 Task: Create new Company, with domain: 'zamorano.edu' and type: 'Other'. Add new contact for this company, with mail Id: 'Krishiv34Garcia@zamorano.edu', First Name: Krishiv, Last name:  Garcia, Job Title: 'Sales Manager', Phone Number: '(305) 555-9018'. Change life cycle stage to  Lead and lead status to  In Progress. Logged in from softage.10@softage.net
Action: Mouse moved to (94, 70)
Screenshot: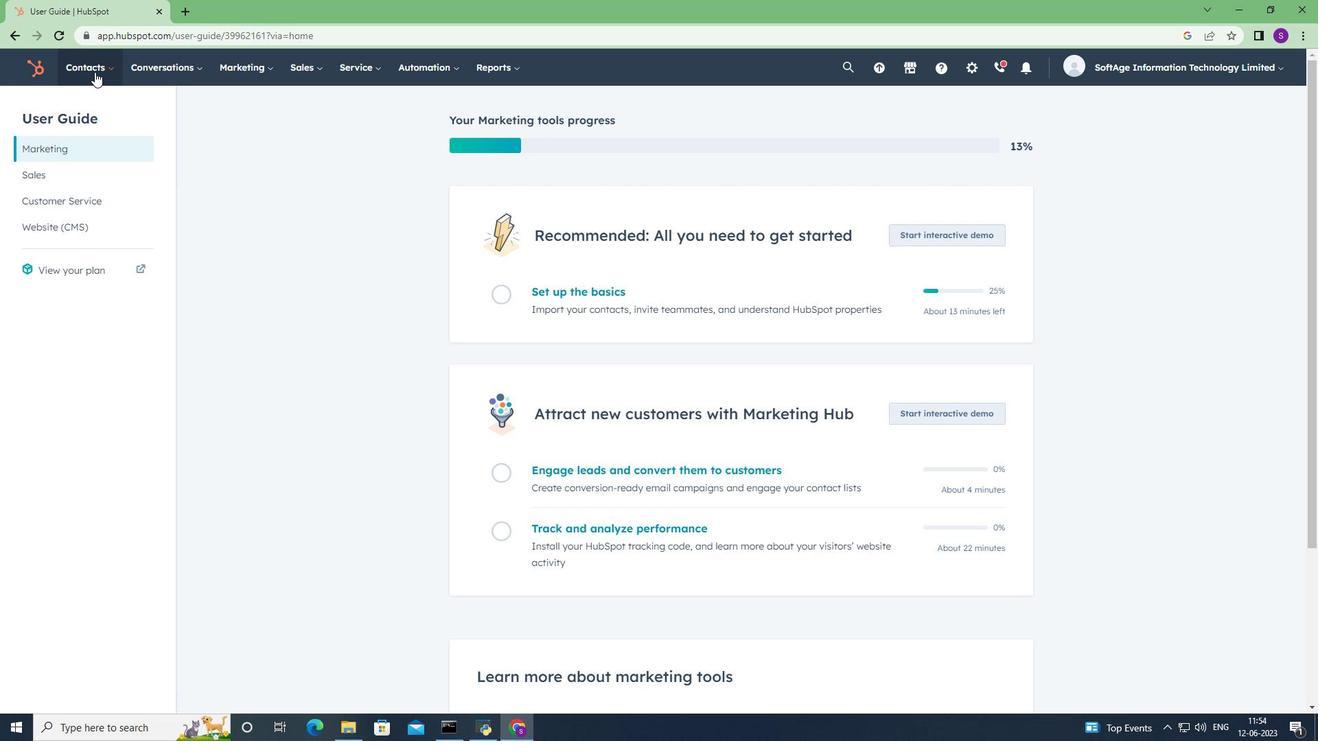
Action: Mouse pressed left at (94, 70)
Screenshot: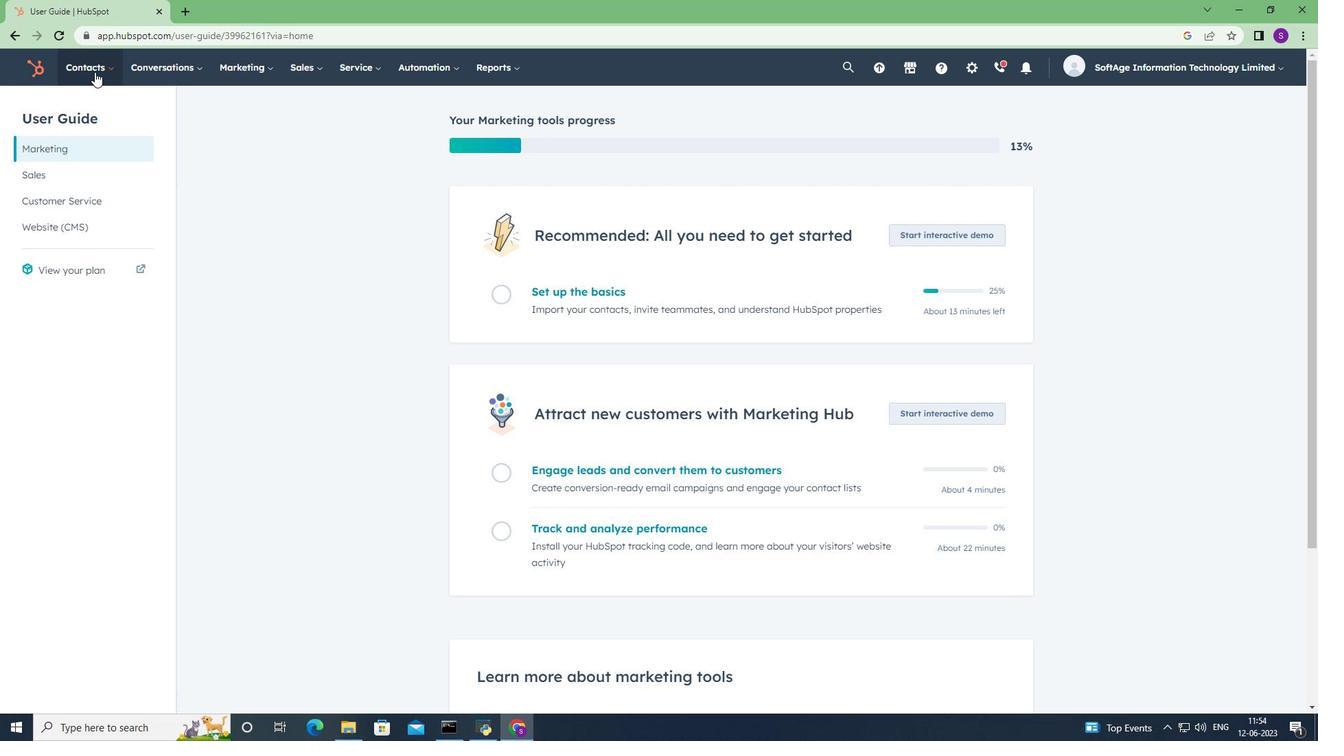 
Action: Mouse moved to (105, 142)
Screenshot: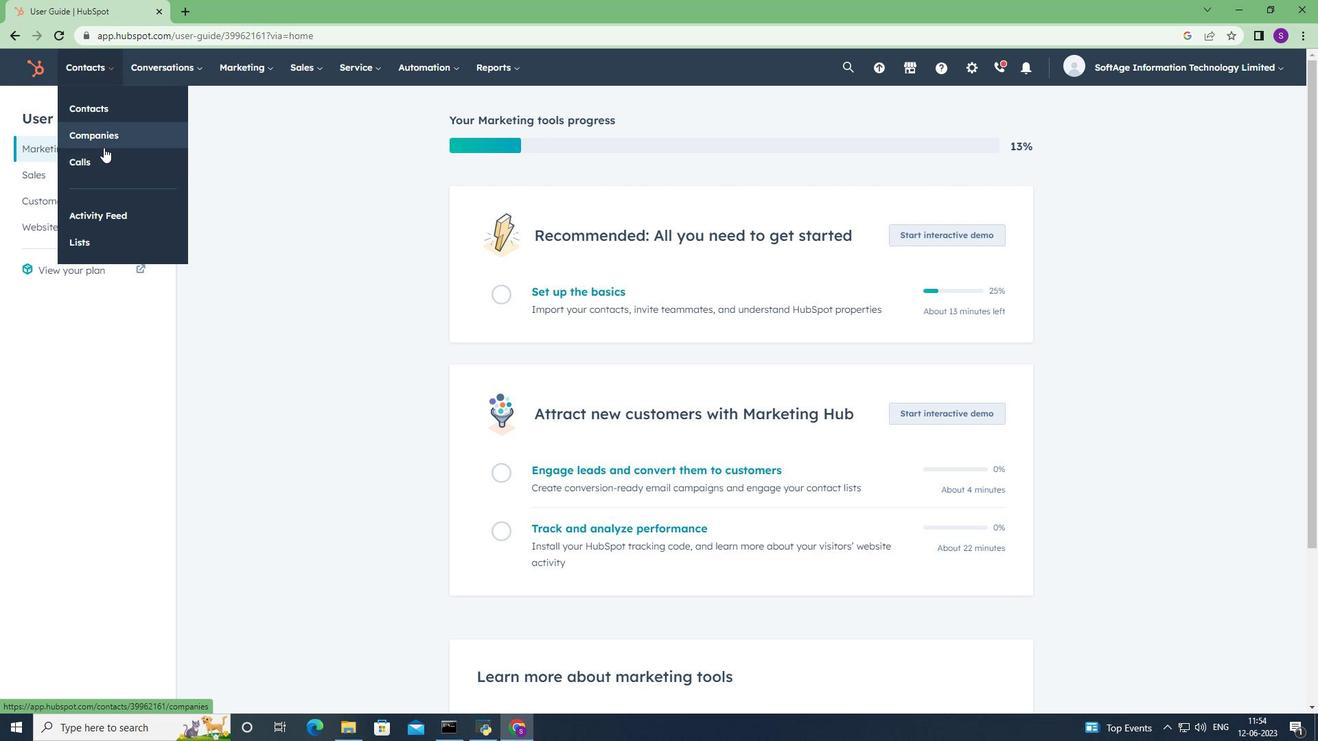 
Action: Mouse pressed left at (105, 142)
Screenshot: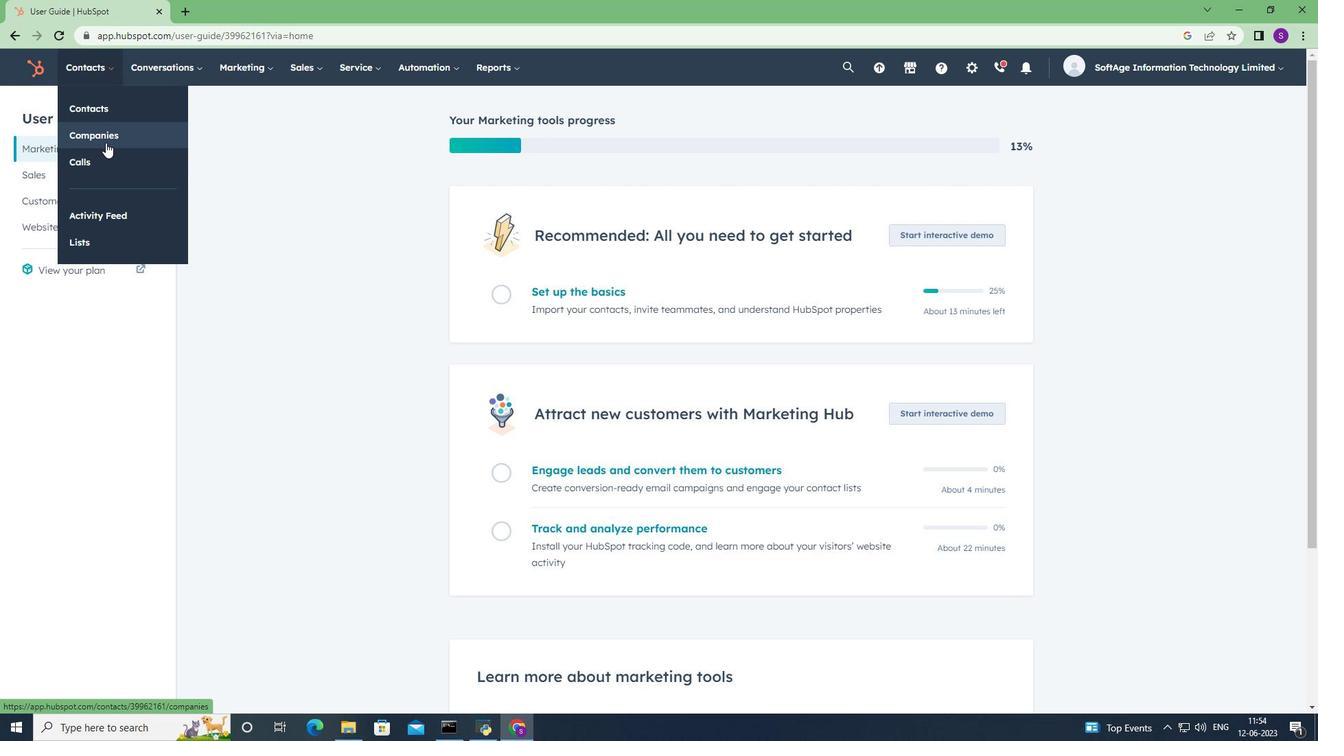
Action: Mouse moved to (1245, 115)
Screenshot: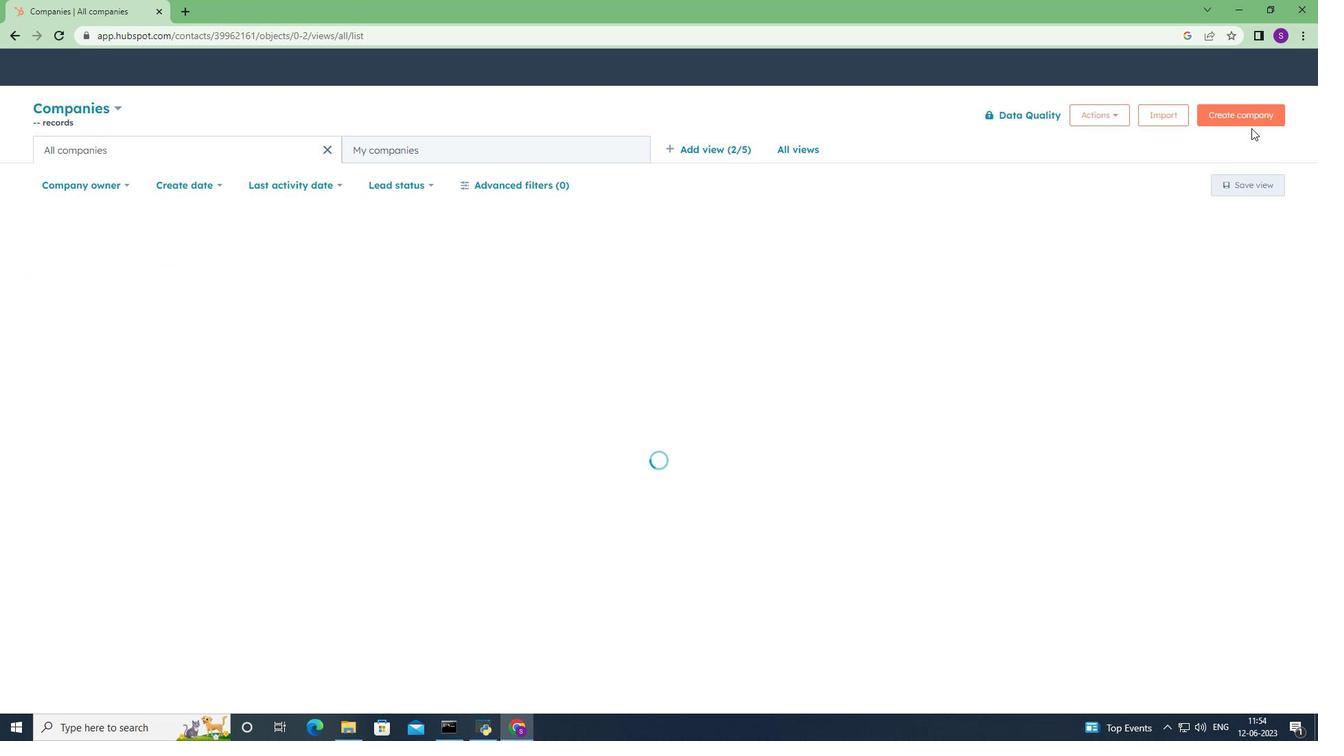 
Action: Mouse pressed left at (1245, 115)
Screenshot: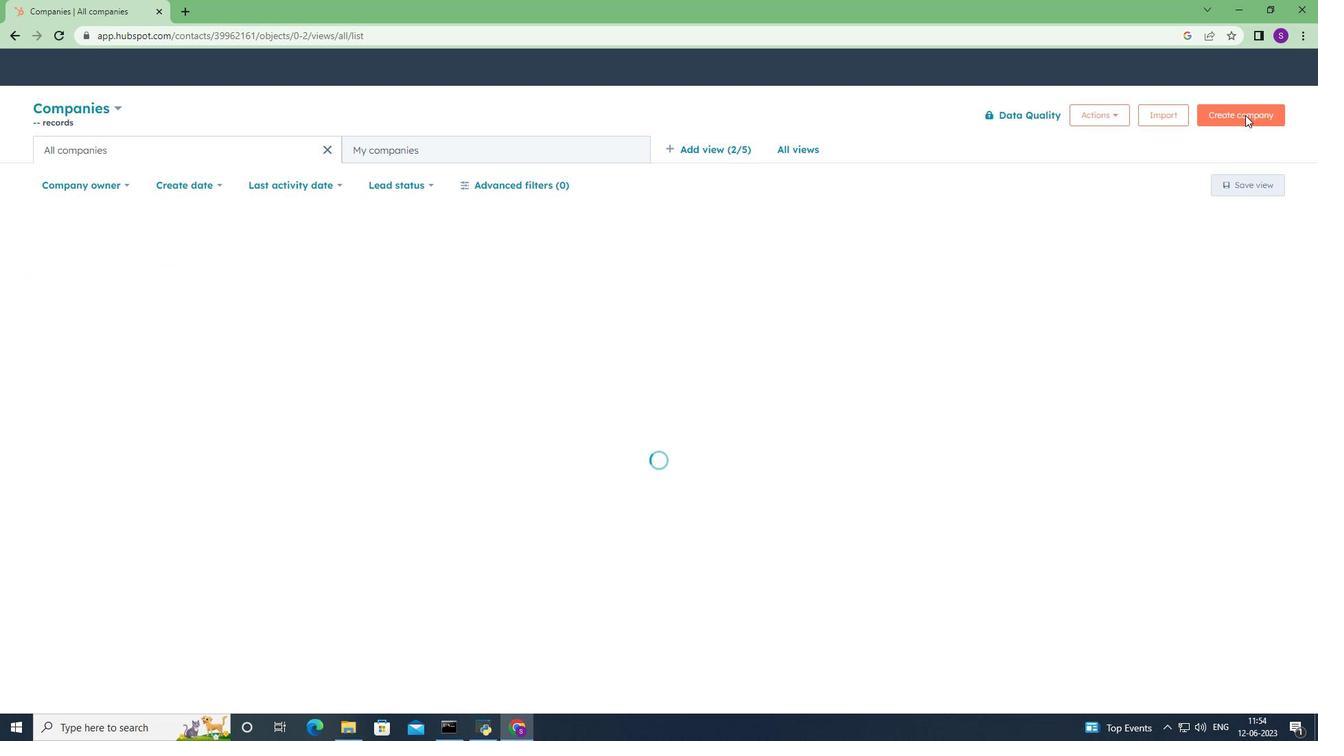 
Action: Mouse moved to (961, 174)
Screenshot: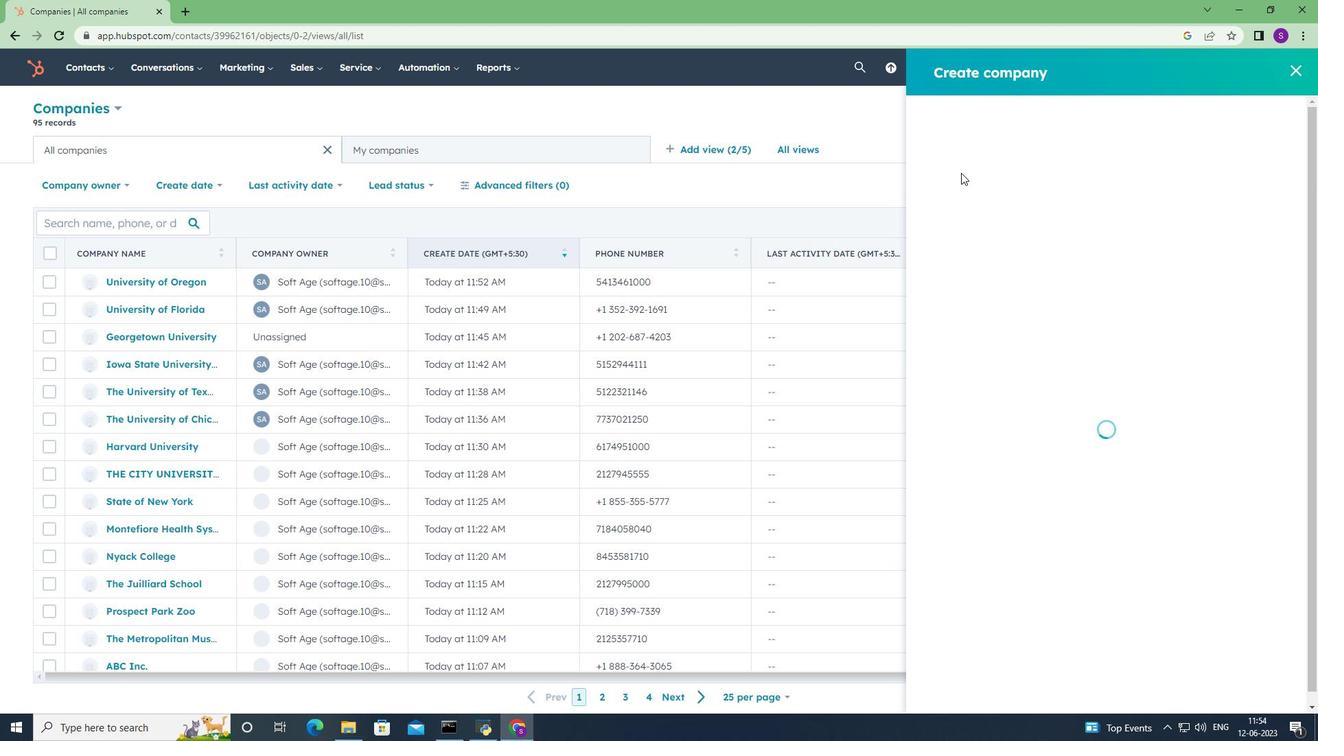 
Action: Mouse pressed left at (961, 174)
Screenshot: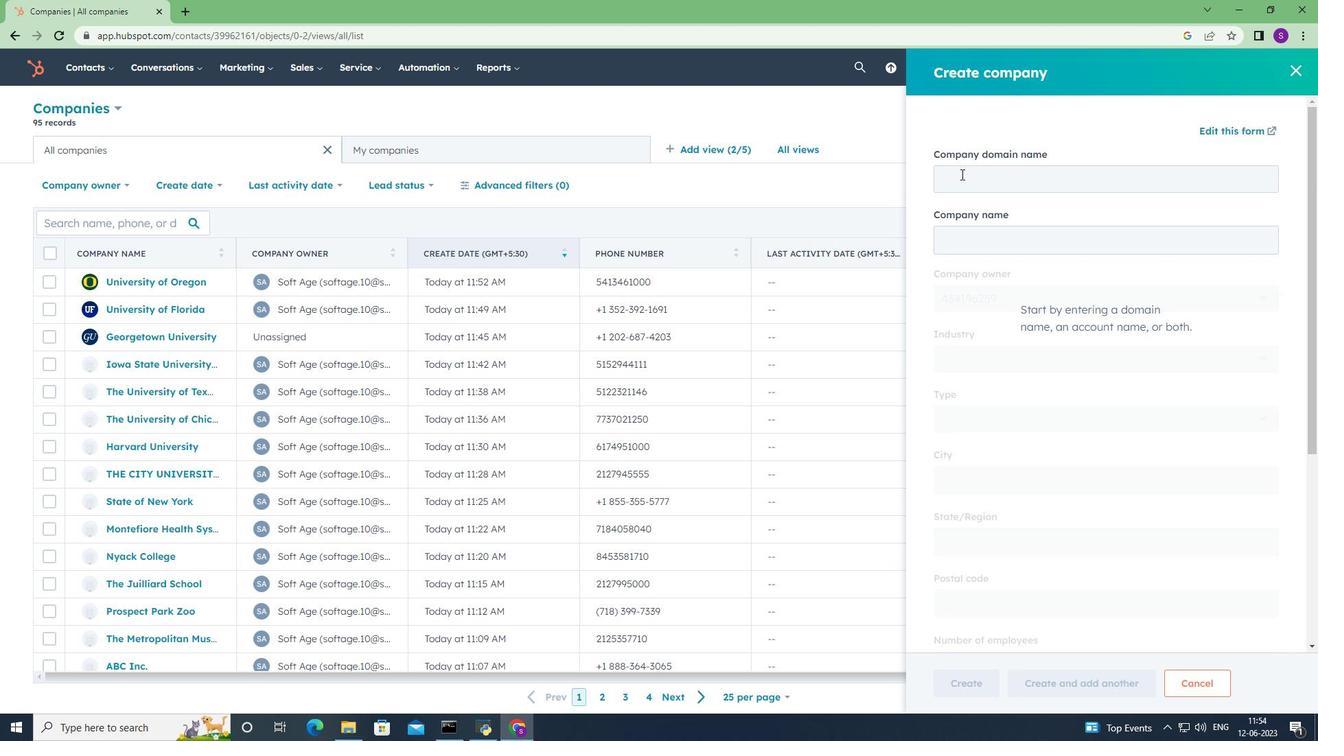 
Action: Key pressed zamorano.edu
Screenshot: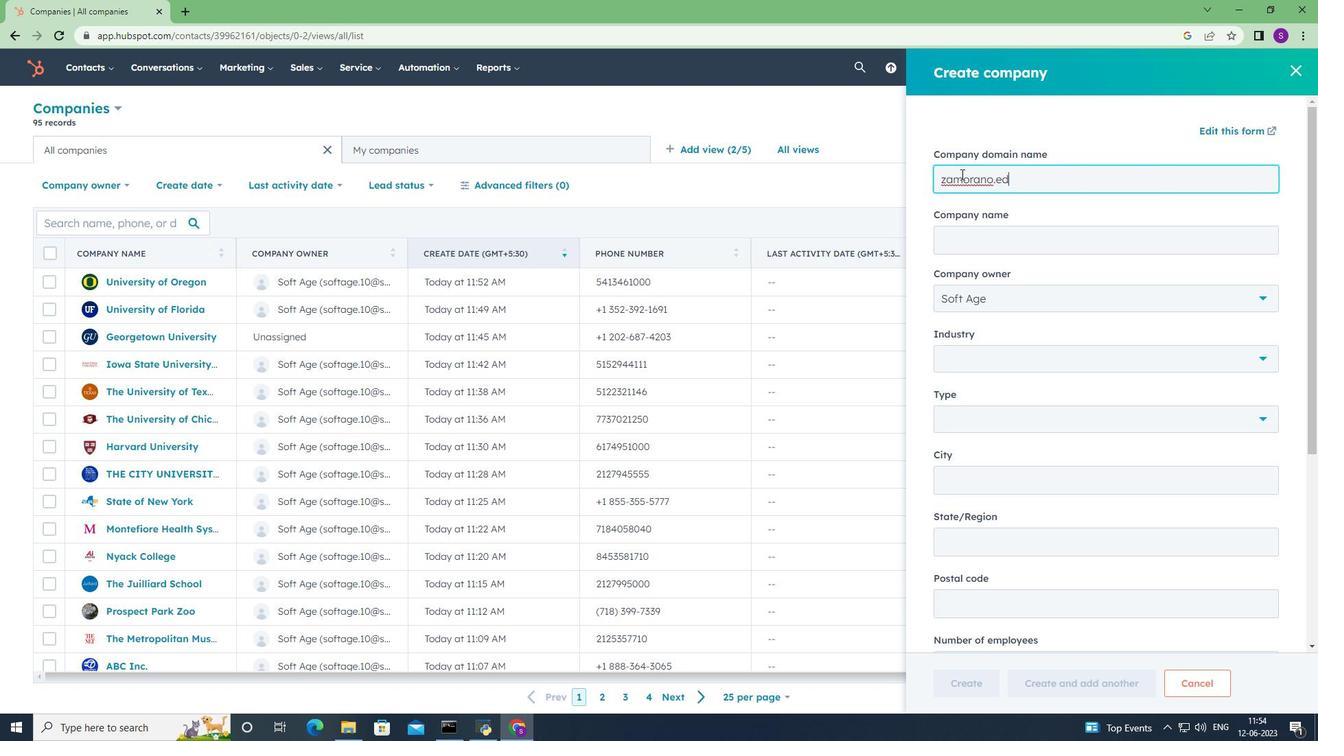
Action: Mouse moved to (998, 262)
Screenshot: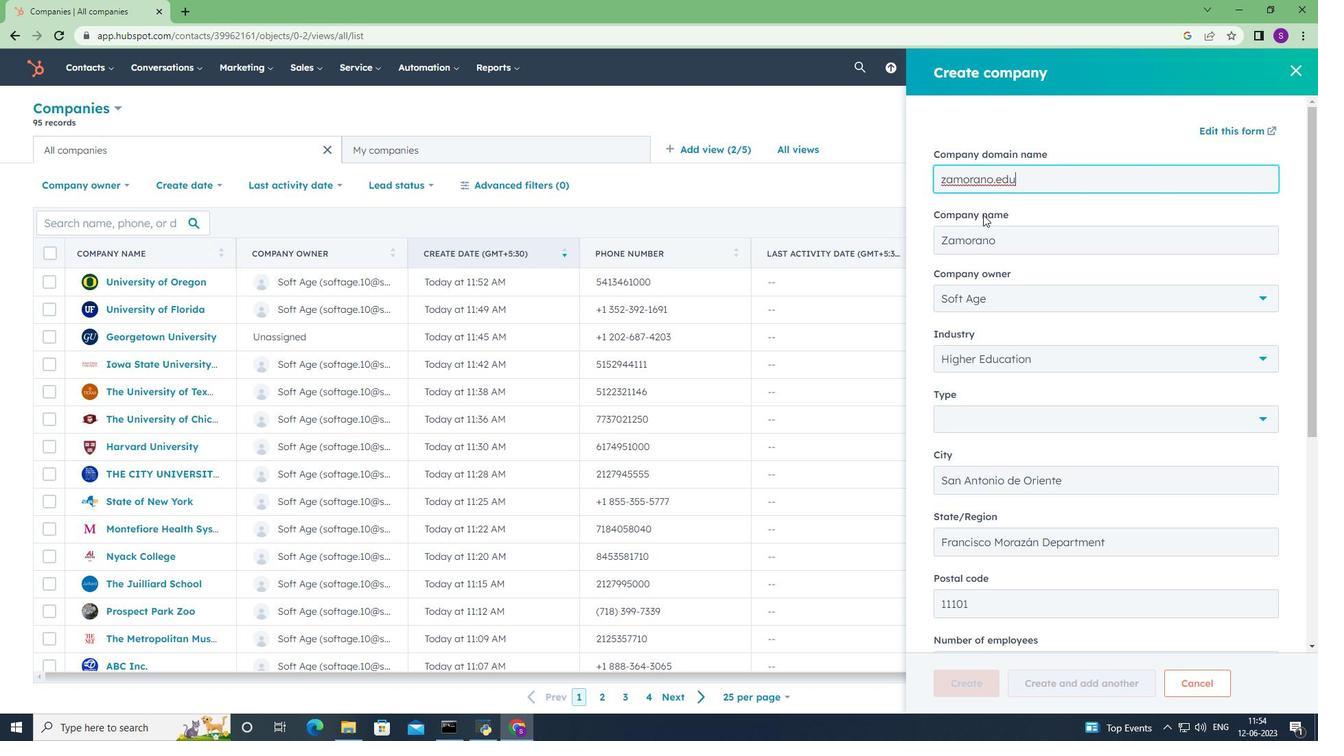 
Action: Mouse scrolled (998, 262) with delta (0, 0)
Screenshot: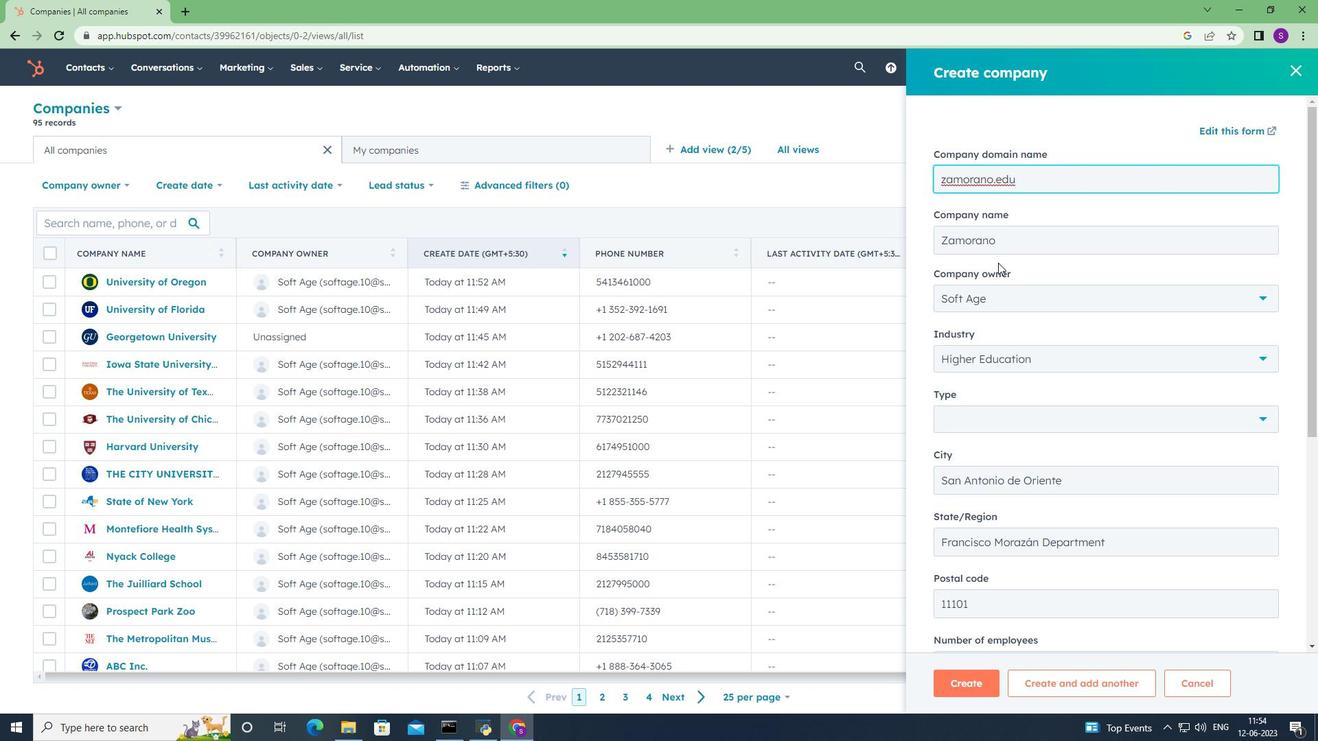 
Action: Mouse moved to (997, 262)
Screenshot: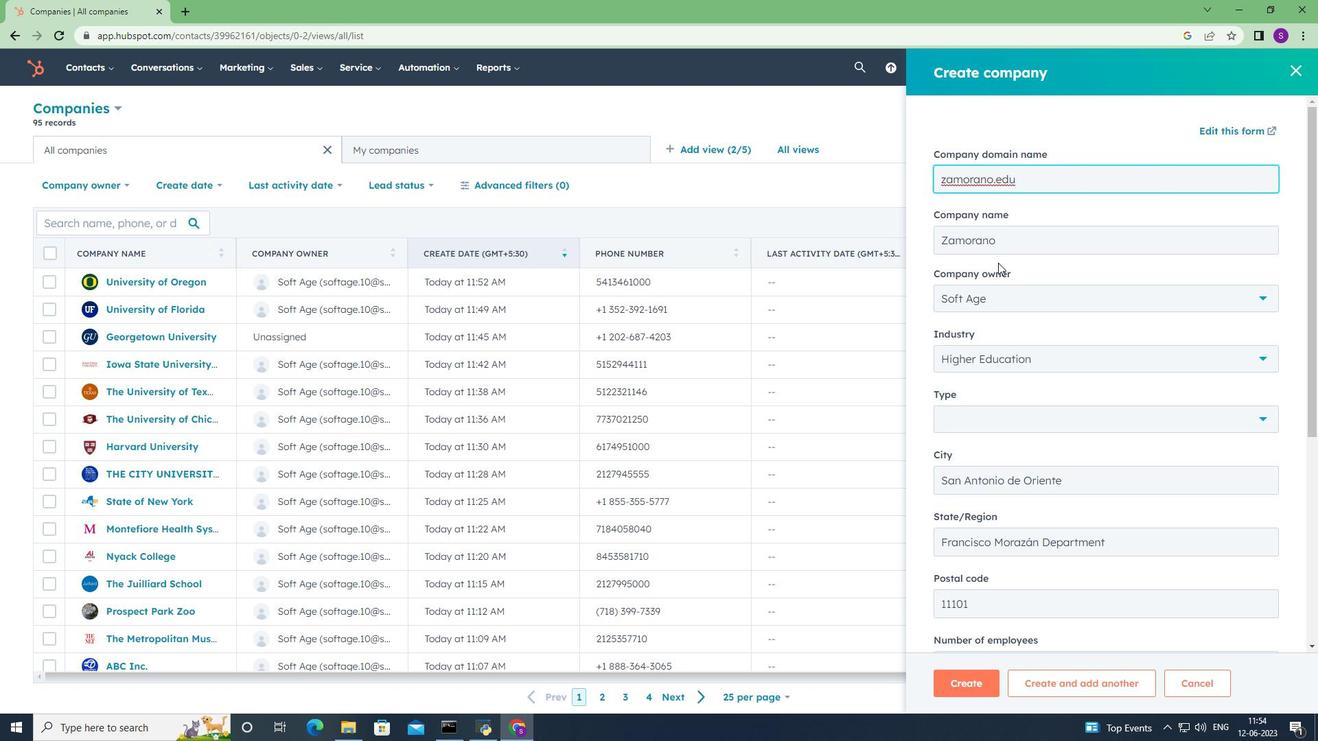 
Action: Mouse scrolled (997, 262) with delta (0, 0)
Screenshot: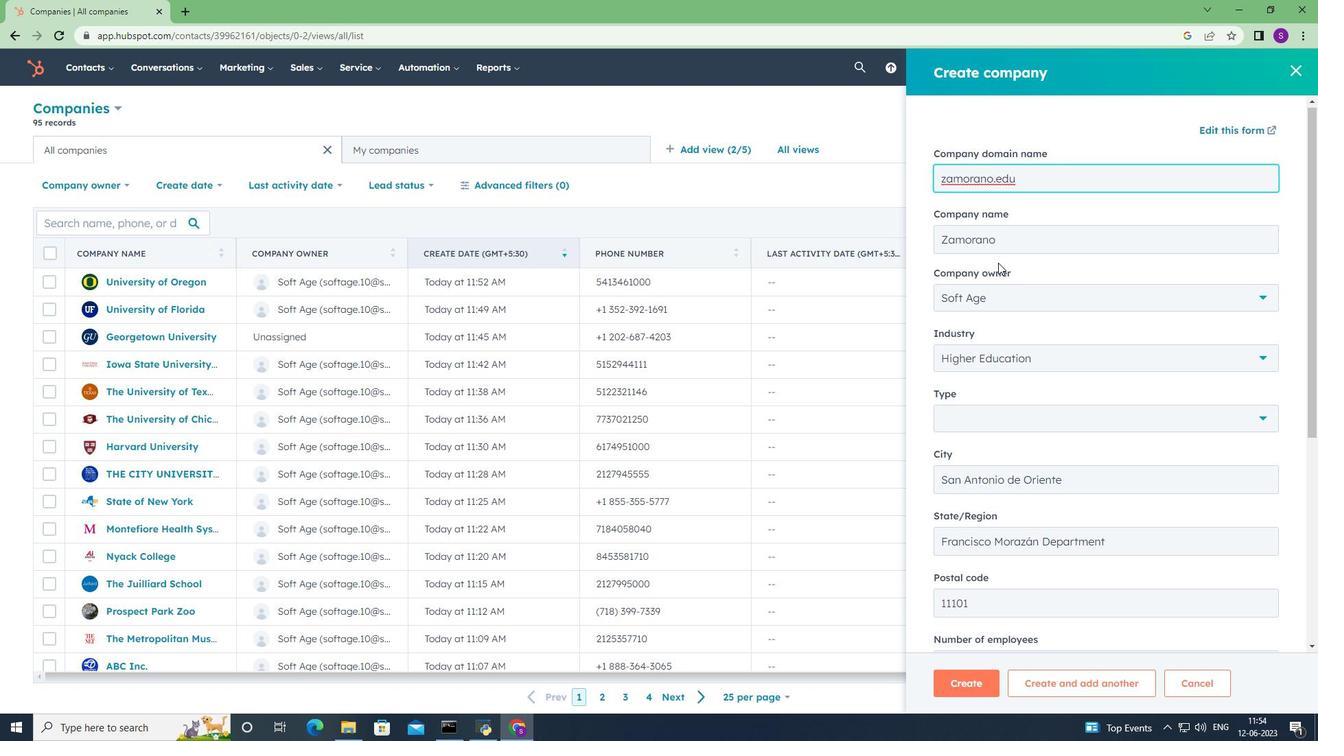 
Action: Mouse moved to (998, 284)
Screenshot: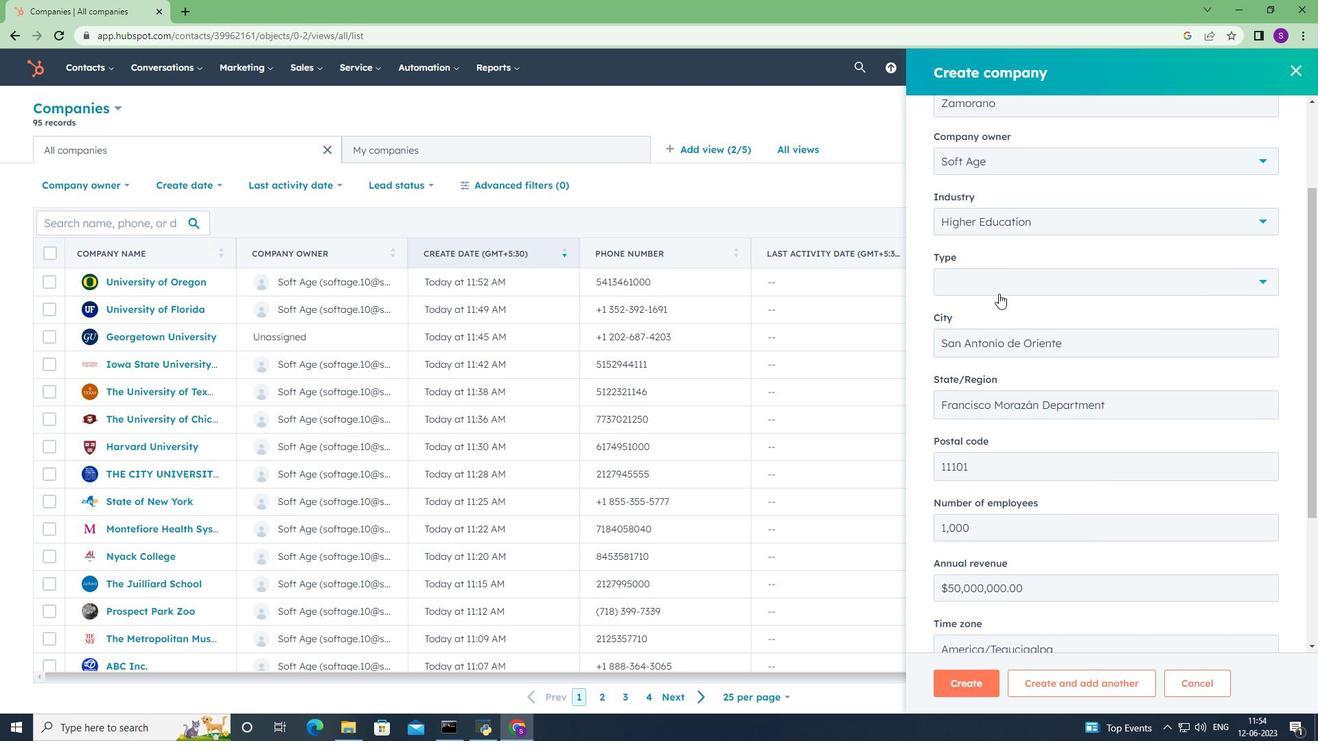 
Action: Mouse pressed left at (998, 284)
Screenshot: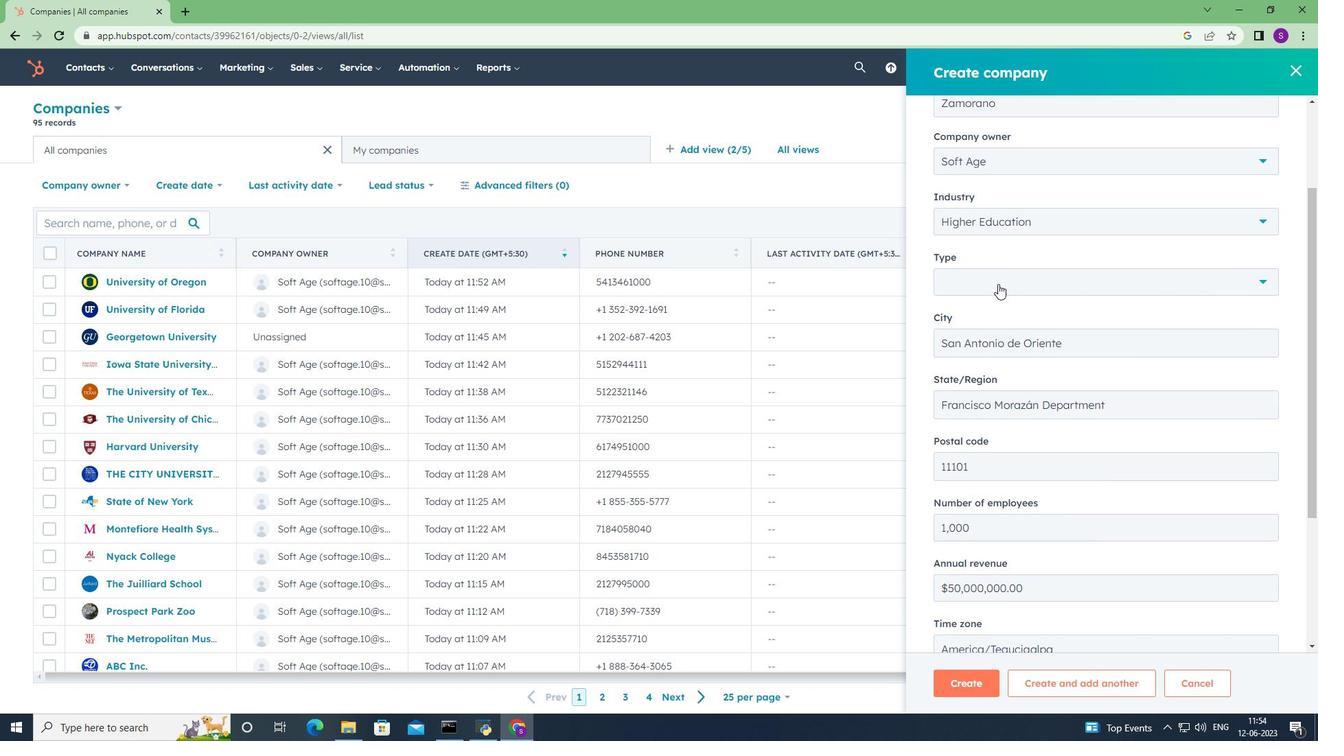 
Action: Mouse moved to (994, 310)
Screenshot: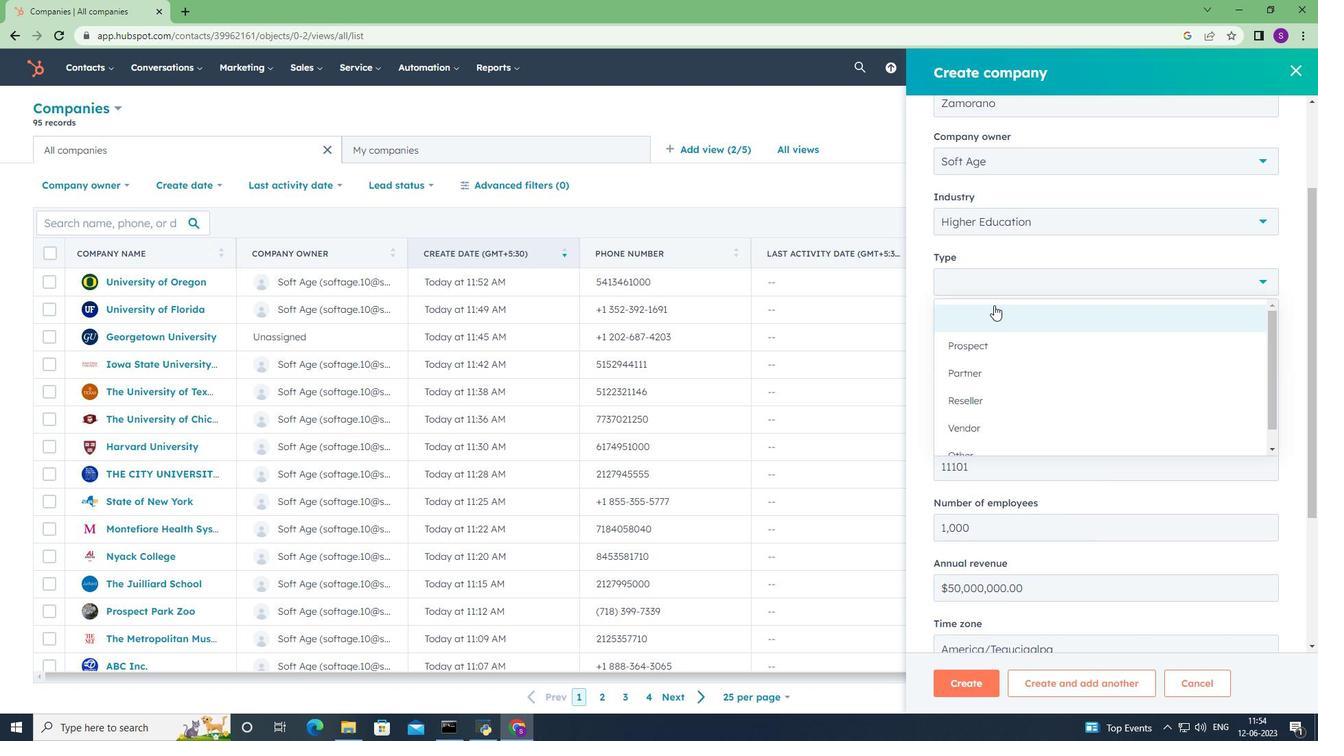 
Action: Mouse scrolled (994, 309) with delta (0, 0)
Screenshot: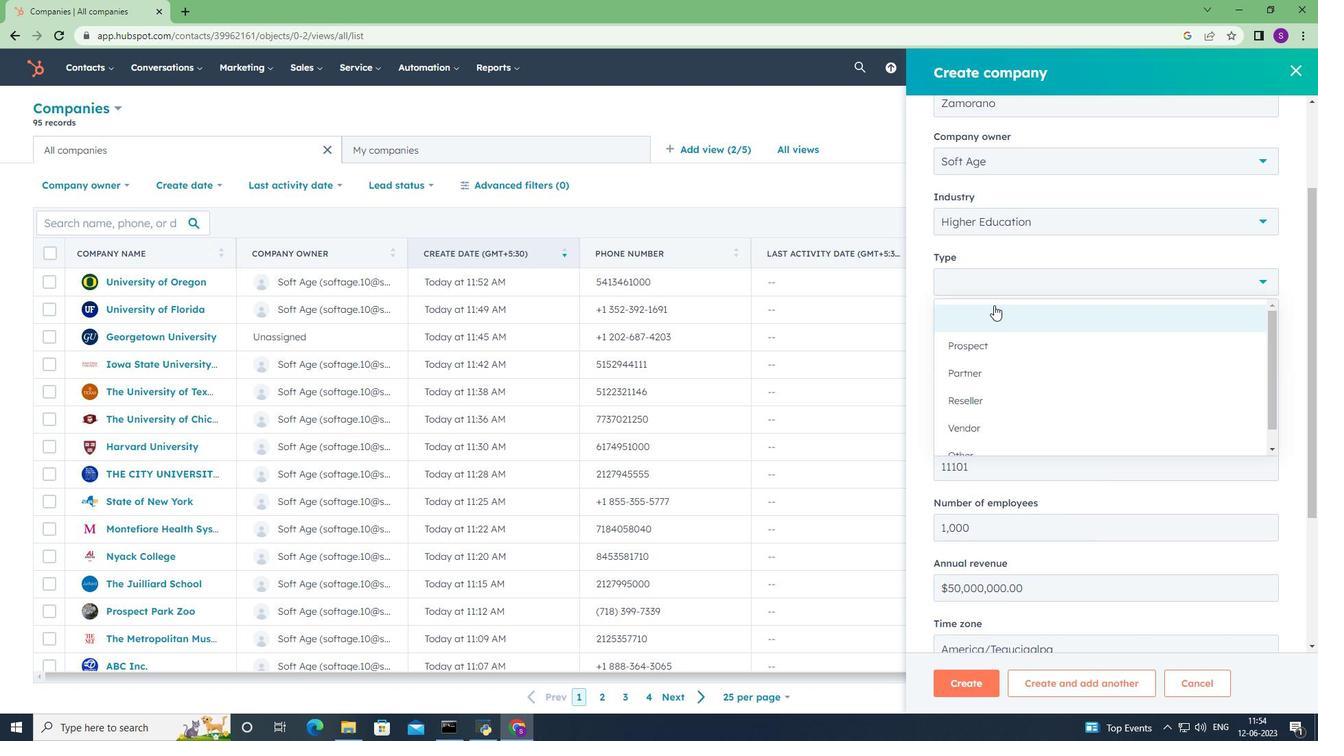 
Action: Mouse moved to (994, 324)
Screenshot: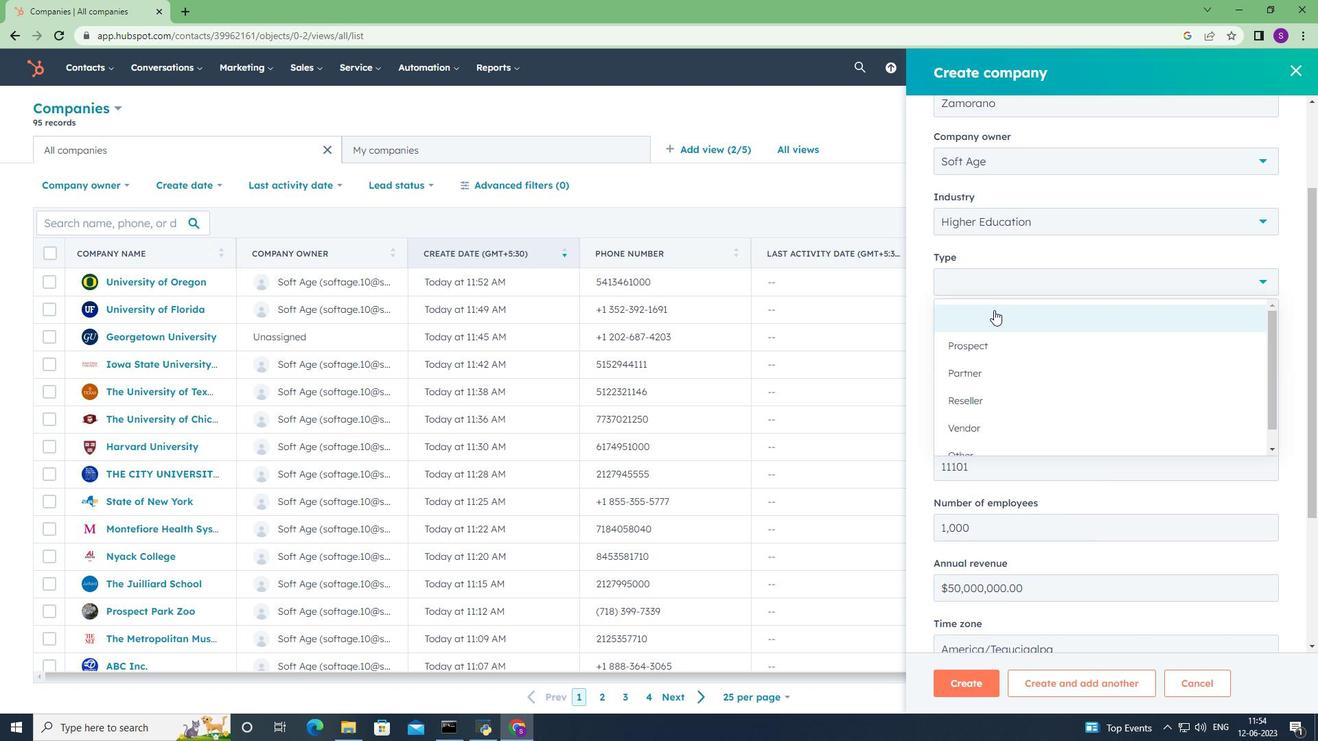 
Action: Mouse scrolled (994, 317) with delta (0, 0)
Screenshot: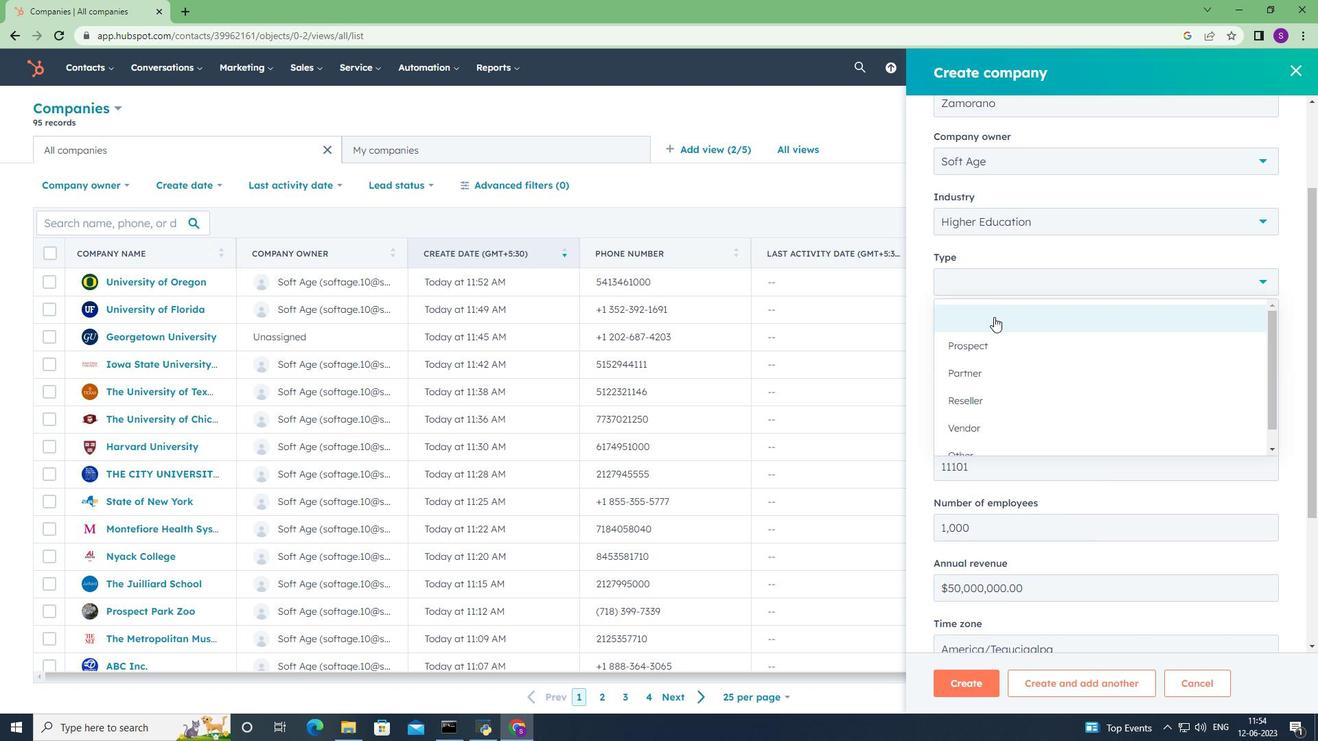 
Action: Mouse moved to (994, 324)
Screenshot: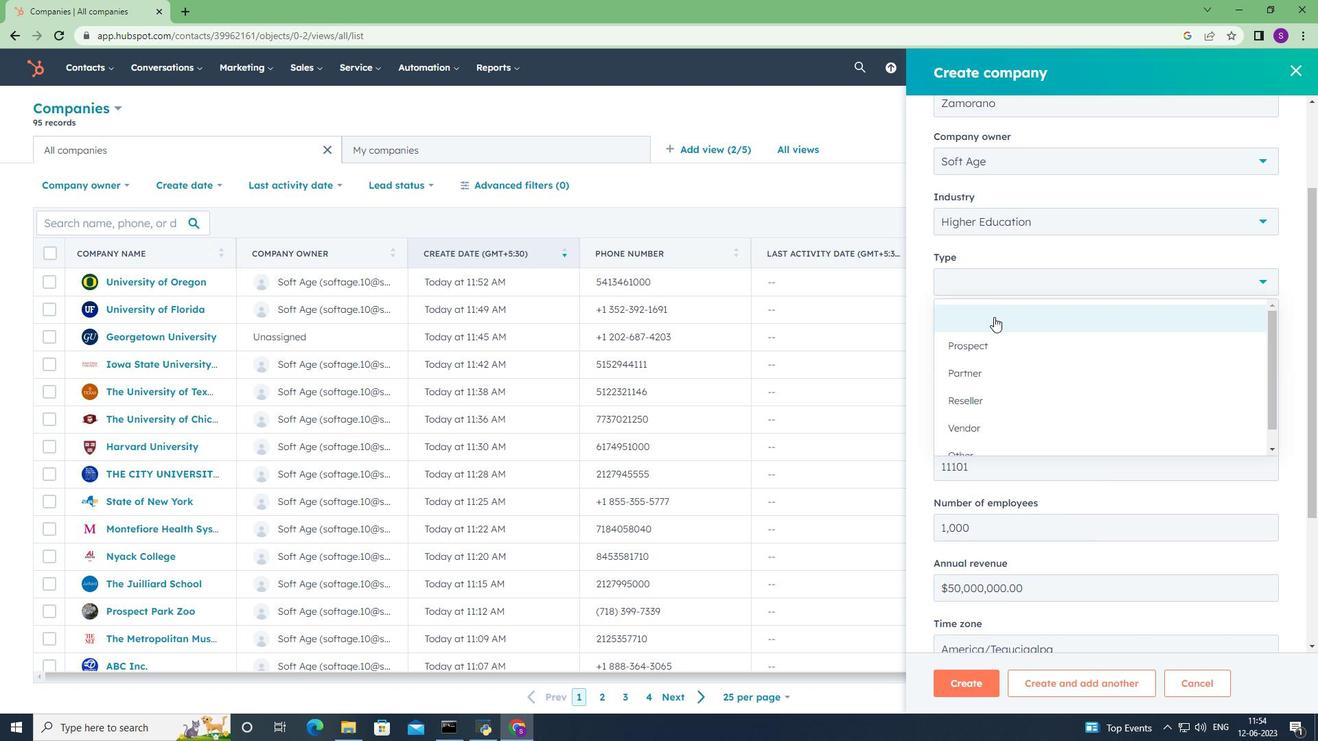 
Action: Mouse scrolled (994, 322) with delta (0, 0)
Screenshot: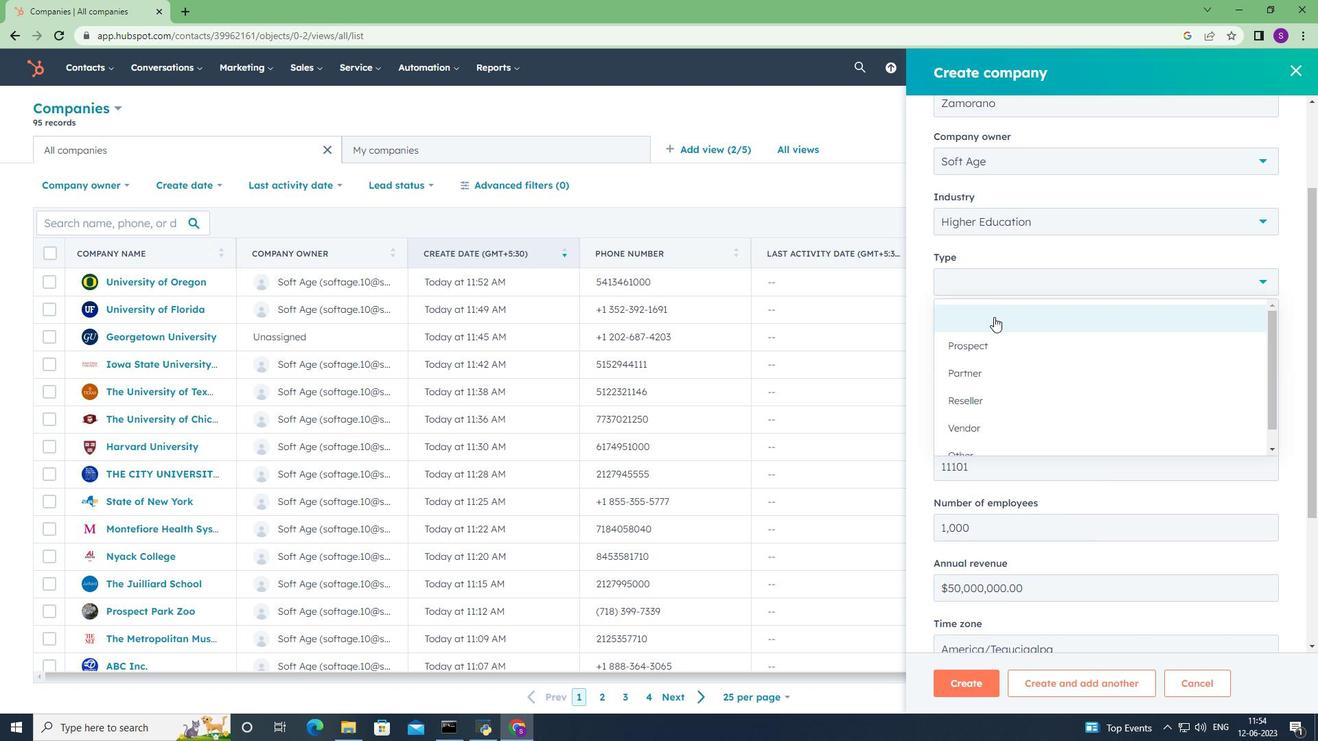 
Action: Mouse moved to (994, 449)
Screenshot: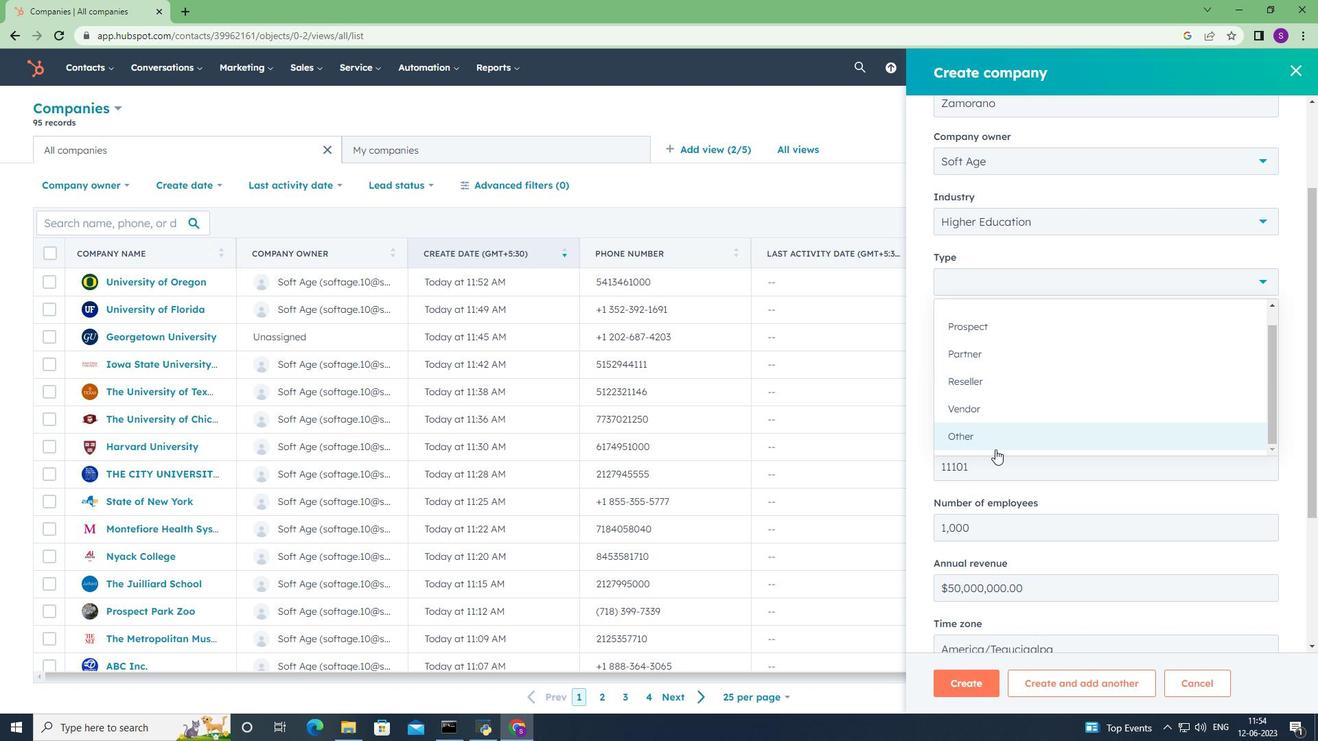 
Action: Mouse pressed left at (994, 449)
Screenshot: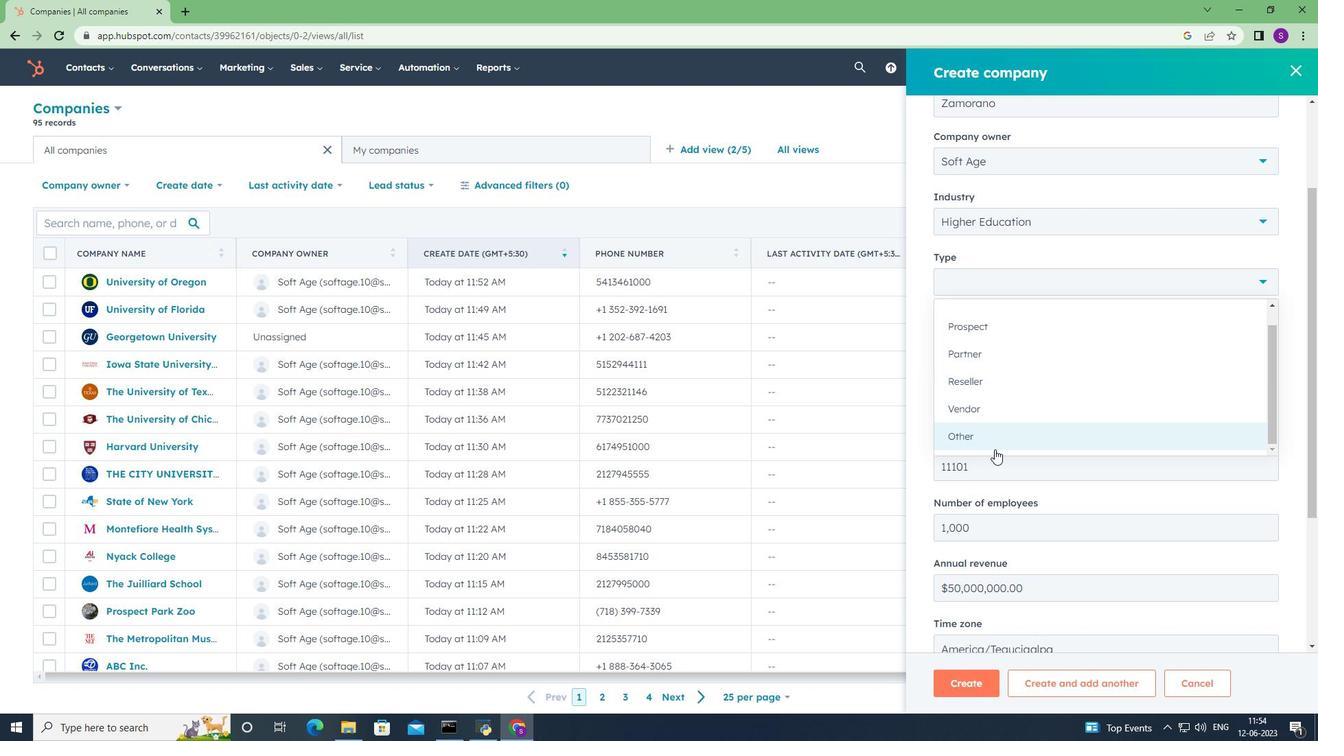 
Action: Mouse scrolled (994, 448) with delta (0, 0)
Screenshot: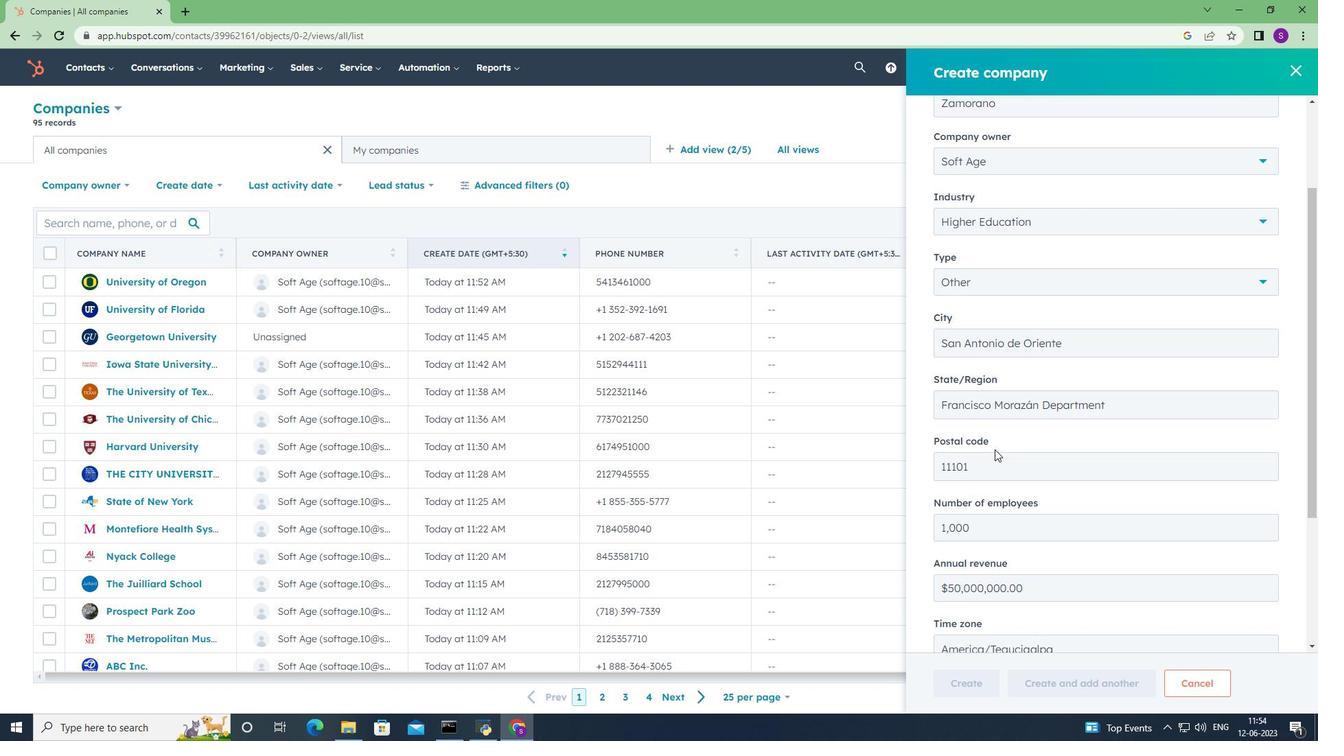 
Action: Mouse scrolled (994, 448) with delta (0, 0)
Screenshot: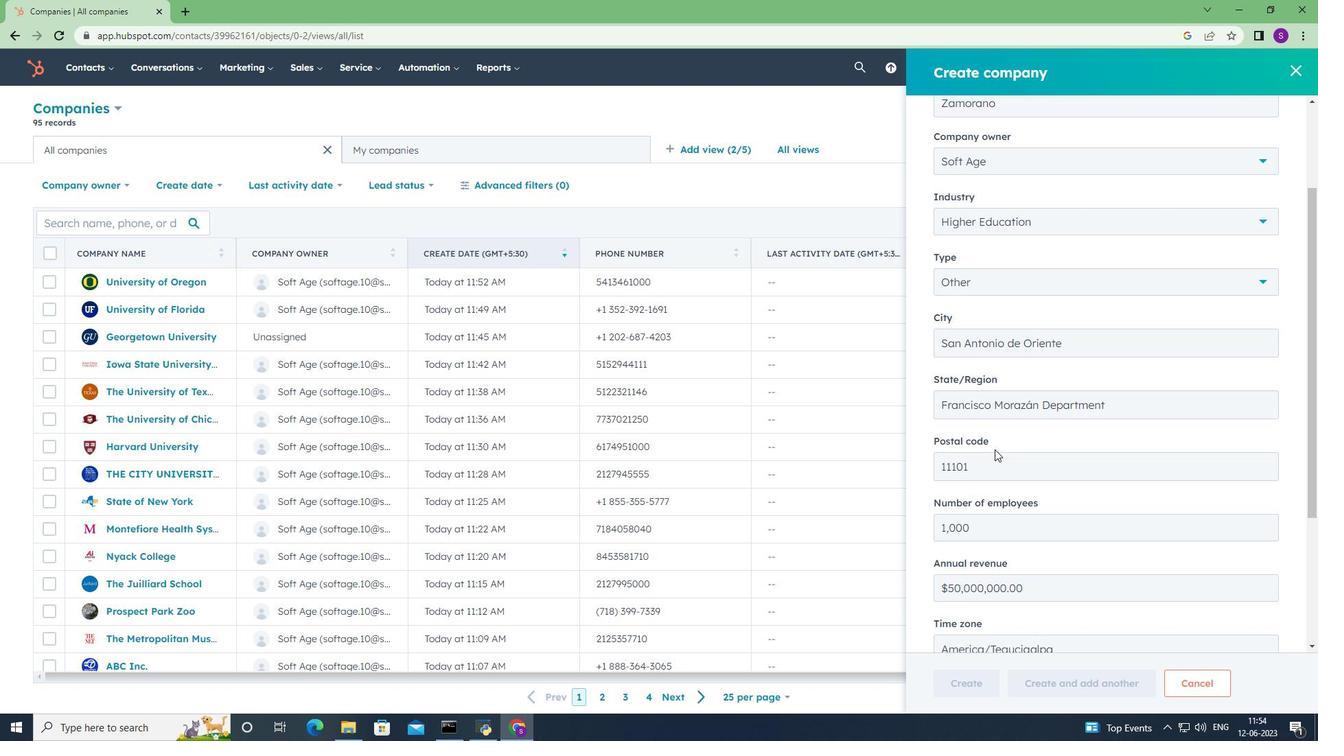 
Action: Mouse scrolled (994, 448) with delta (0, 0)
Screenshot: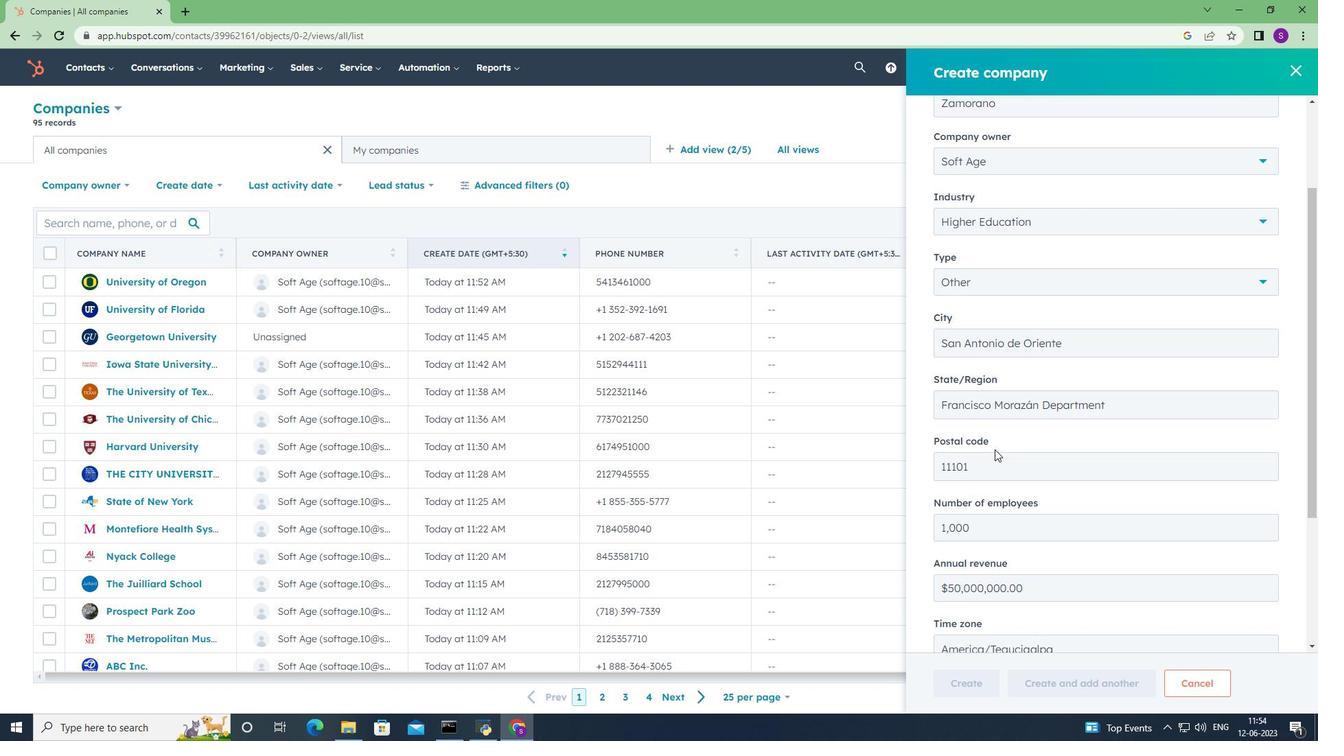 
Action: Mouse scrolled (994, 448) with delta (0, 0)
Screenshot: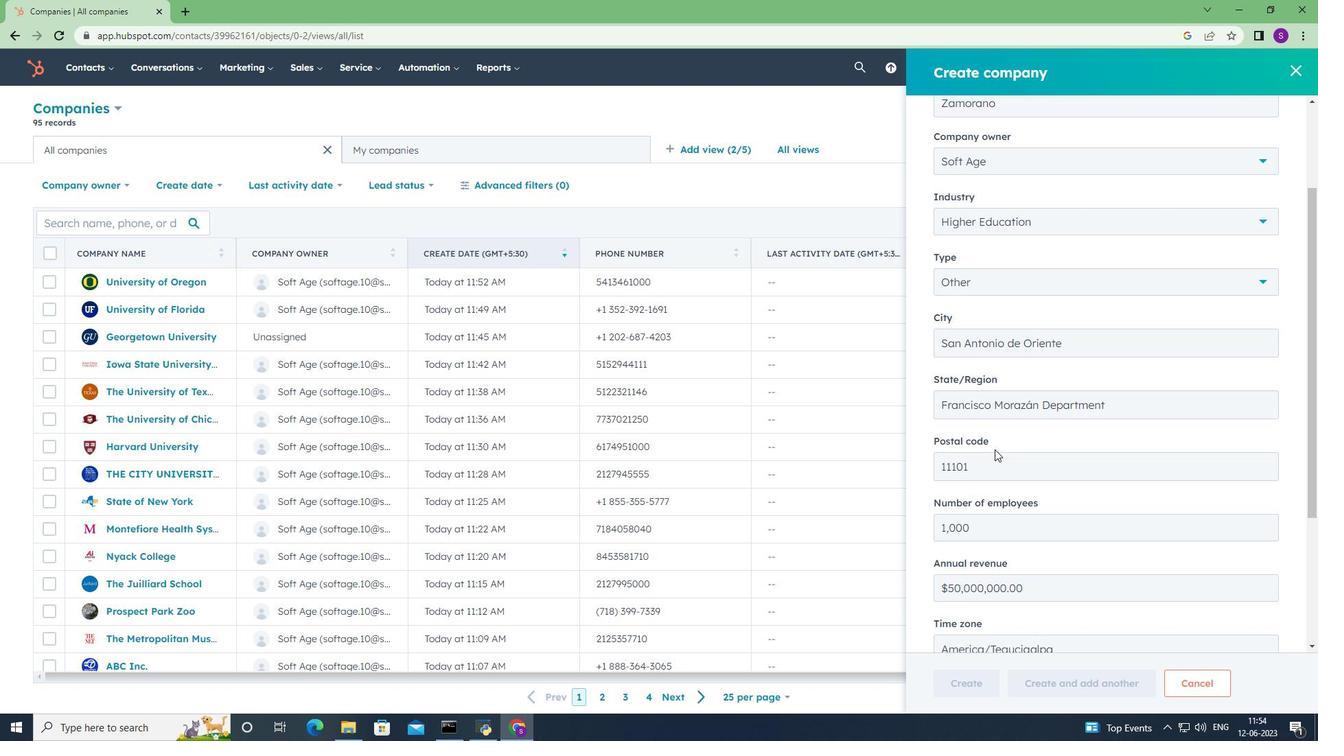 
Action: Mouse scrolled (994, 448) with delta (0, 0)
Screenshot: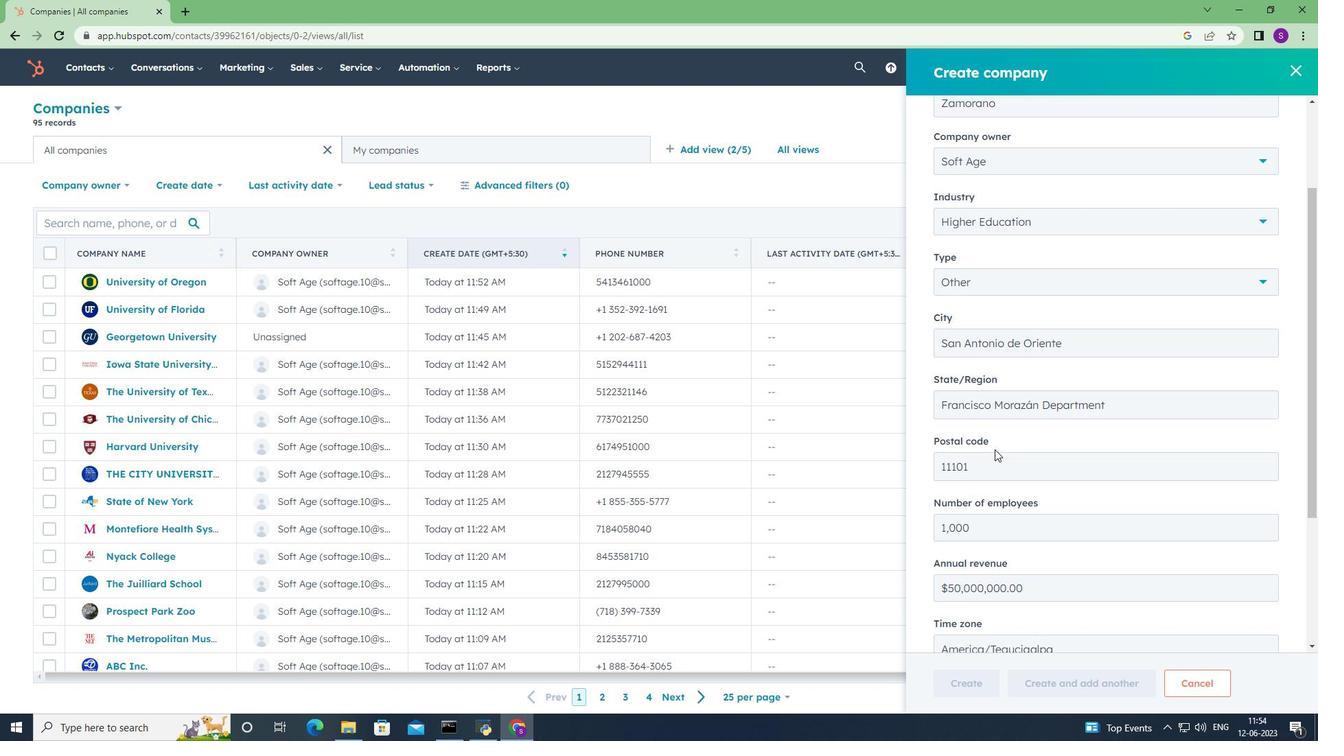 
Action: Mouse scrolled (994, 448) with delta (0, 0)
Screenshot: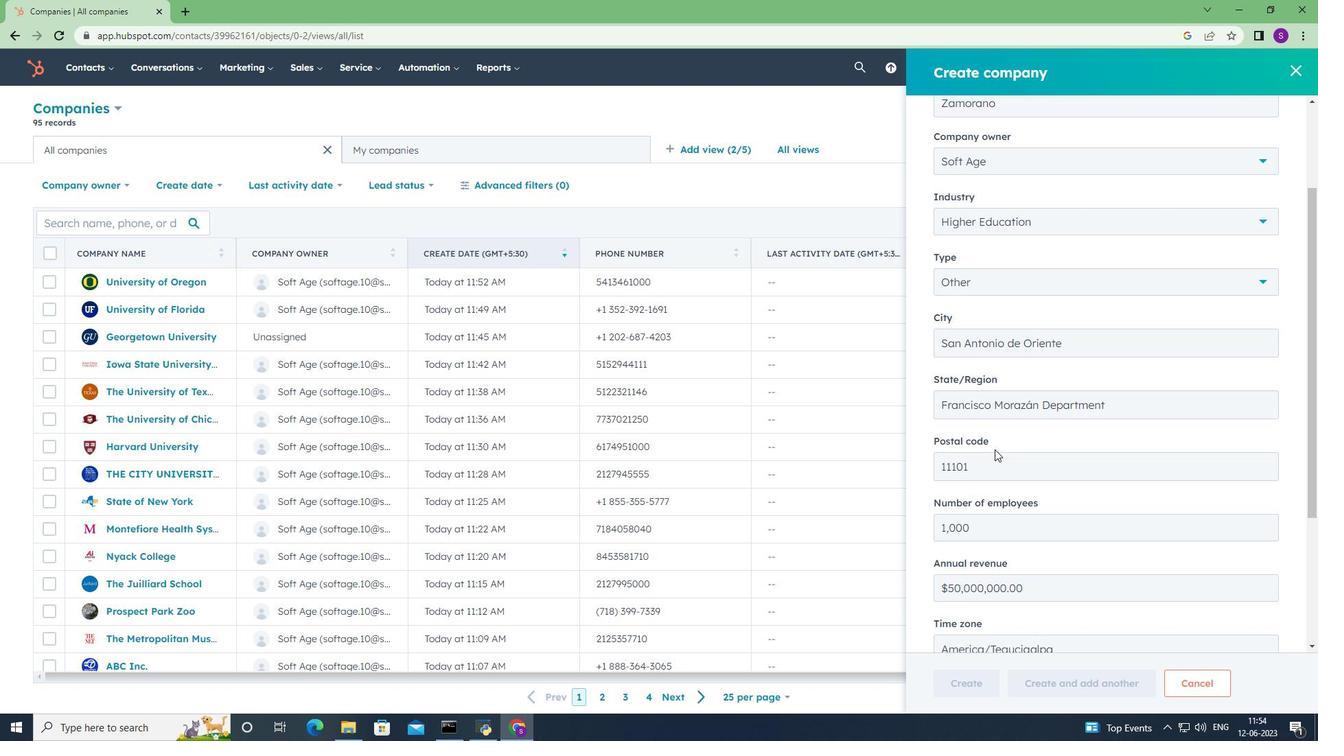 
Action: Mouse moved to (994, 449)
Screenshot: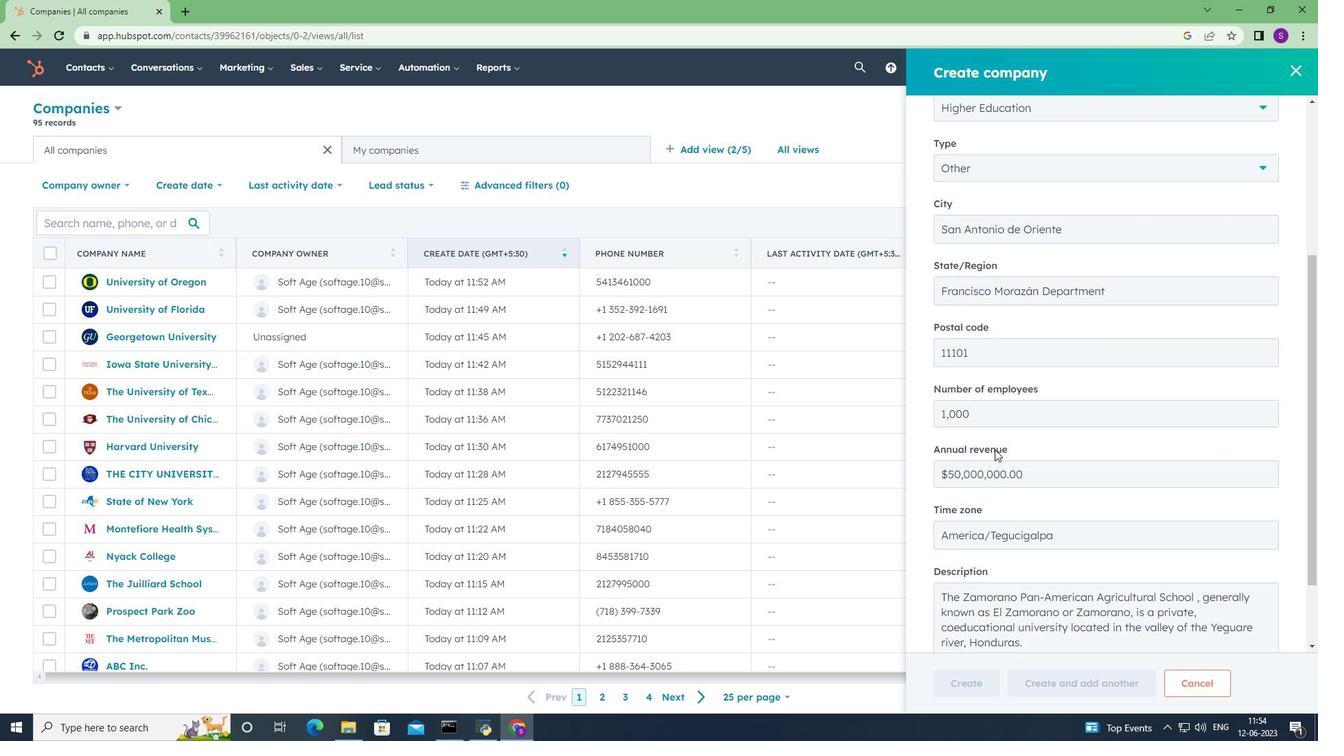 
Action: Mouse scrolled (994, 448) with delta (0, 0)
Screenshot: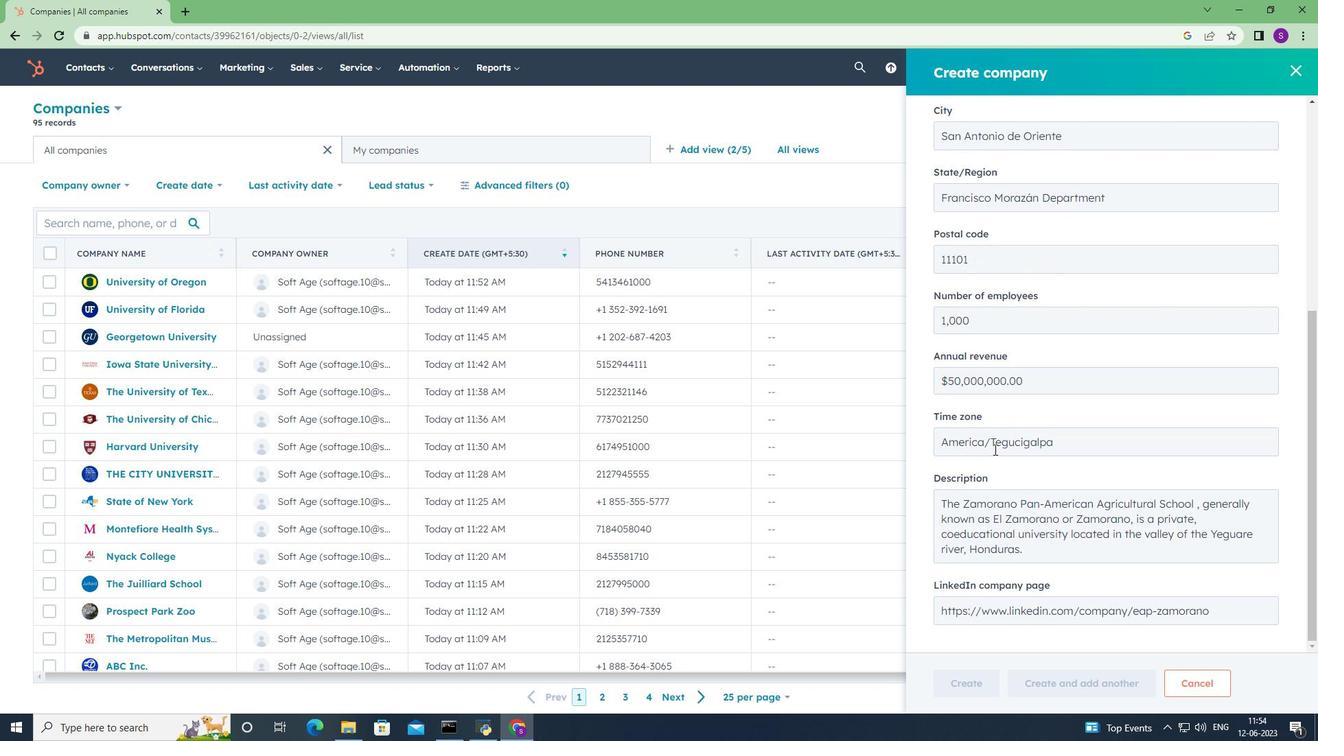 
Action: Mouse scrolled (994, 448) with delta (0, 0)
Screenshot: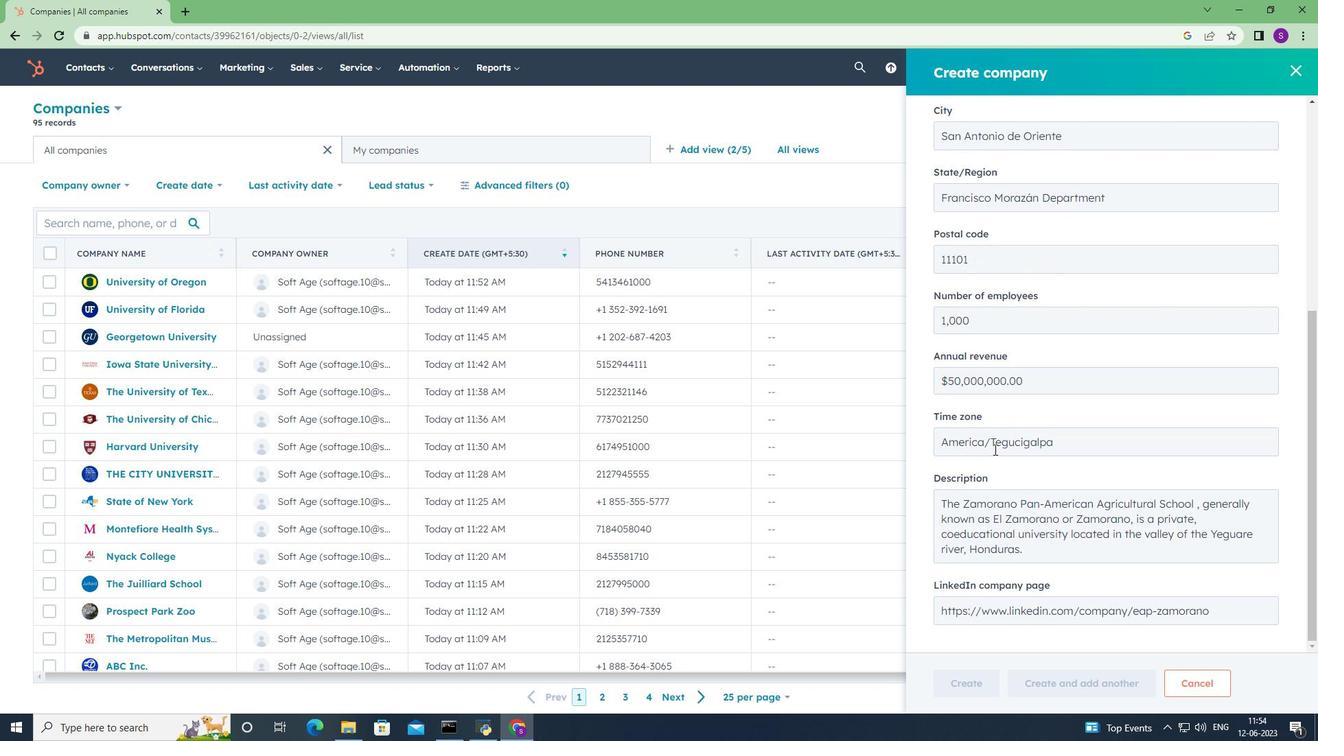 
Action: Mouse scrolled (994, 448) with delta (0, 0)
Screenshot: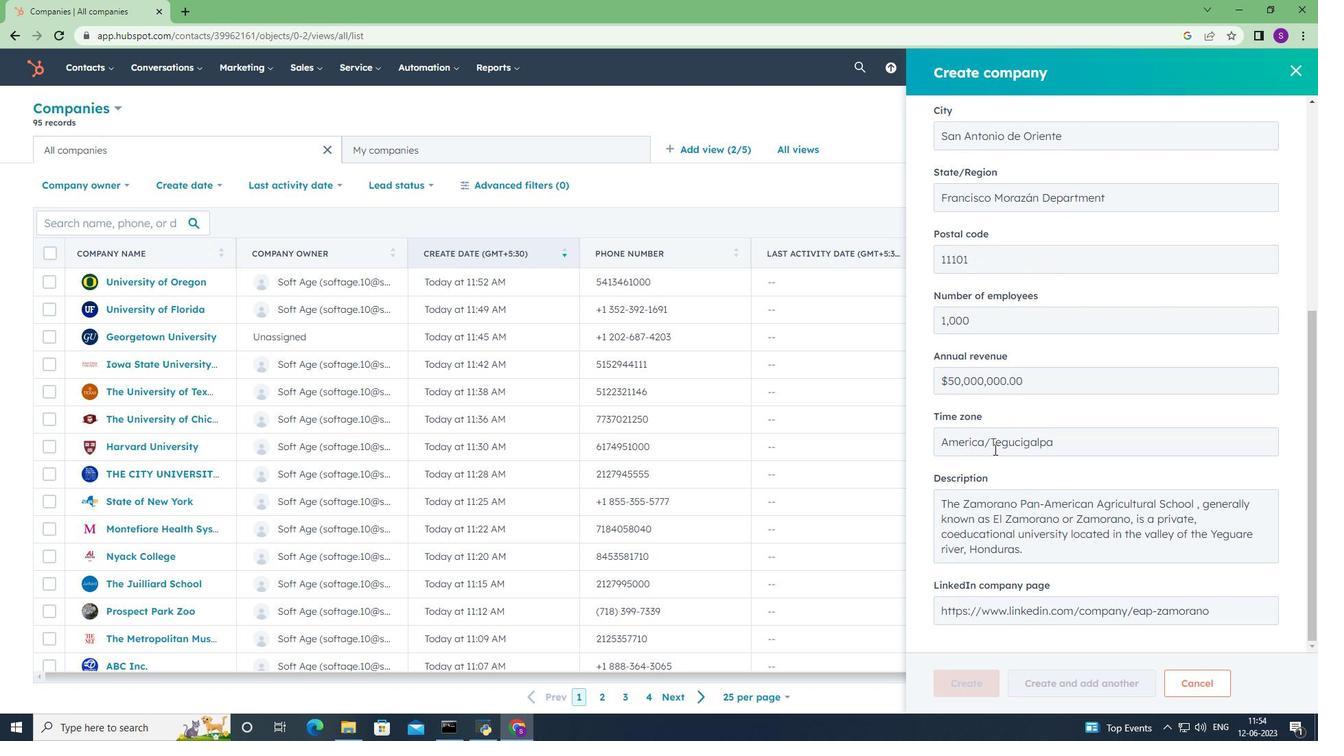 
Action: Mouse scrolled (994, 448) with delta (0, 0)
Screenshot: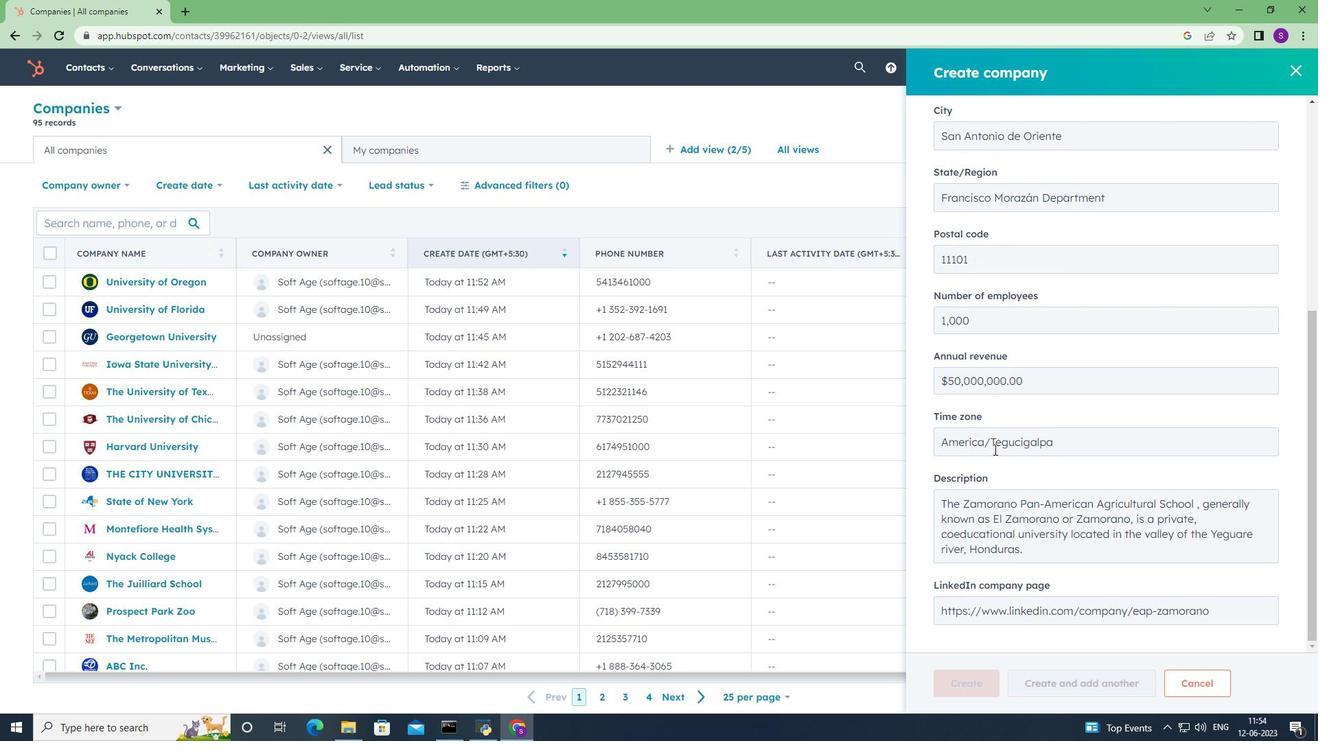 
Action: Mouse scrolled (994, 448) with delta (0, 0)
Screenshot: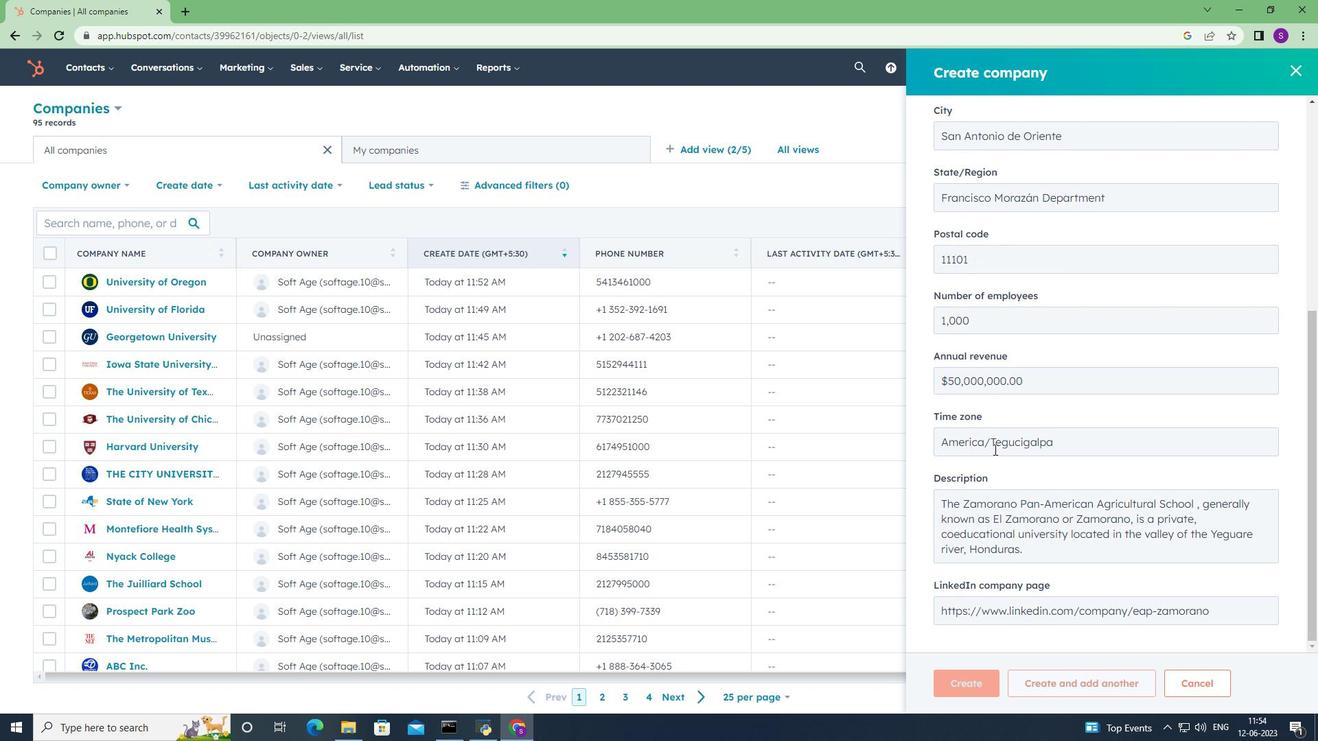 
Action: Mouse moved to (972, 679)
Screenshot: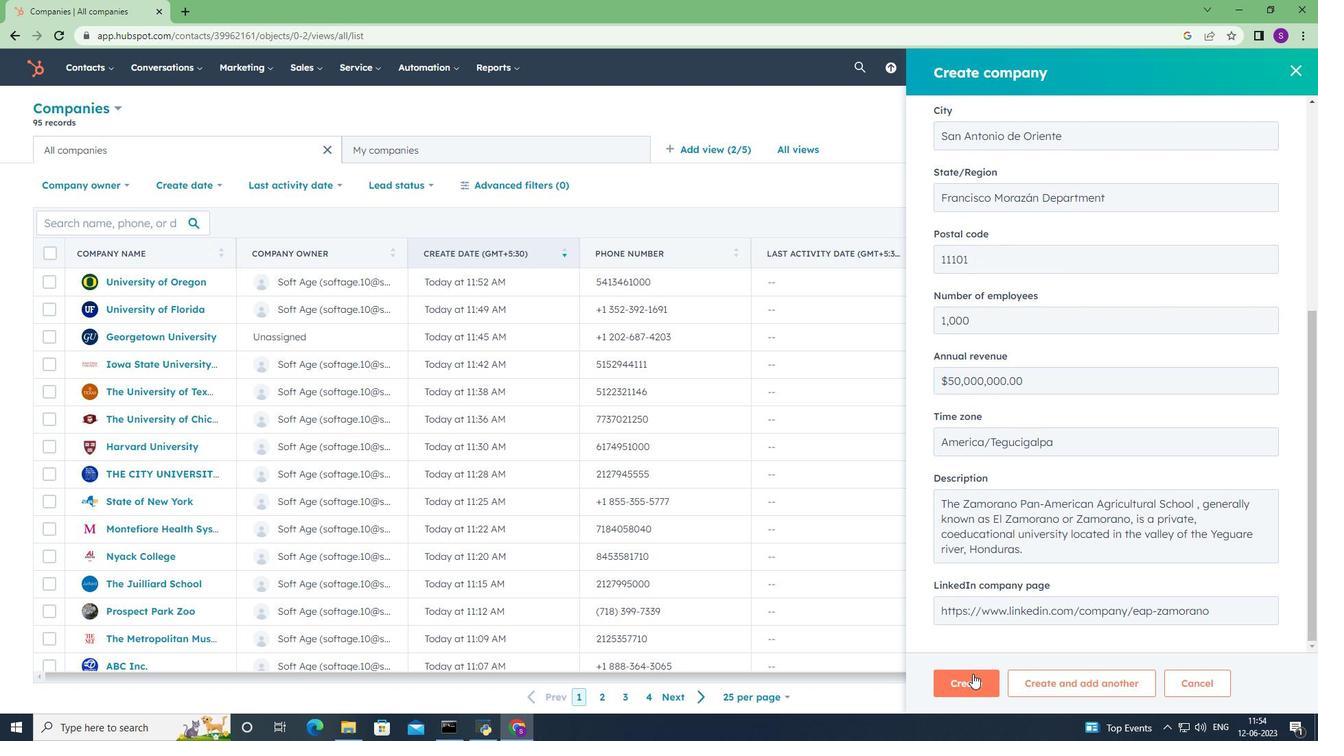 
Action: Mouse pressed left at (972, 679)
Screenshot: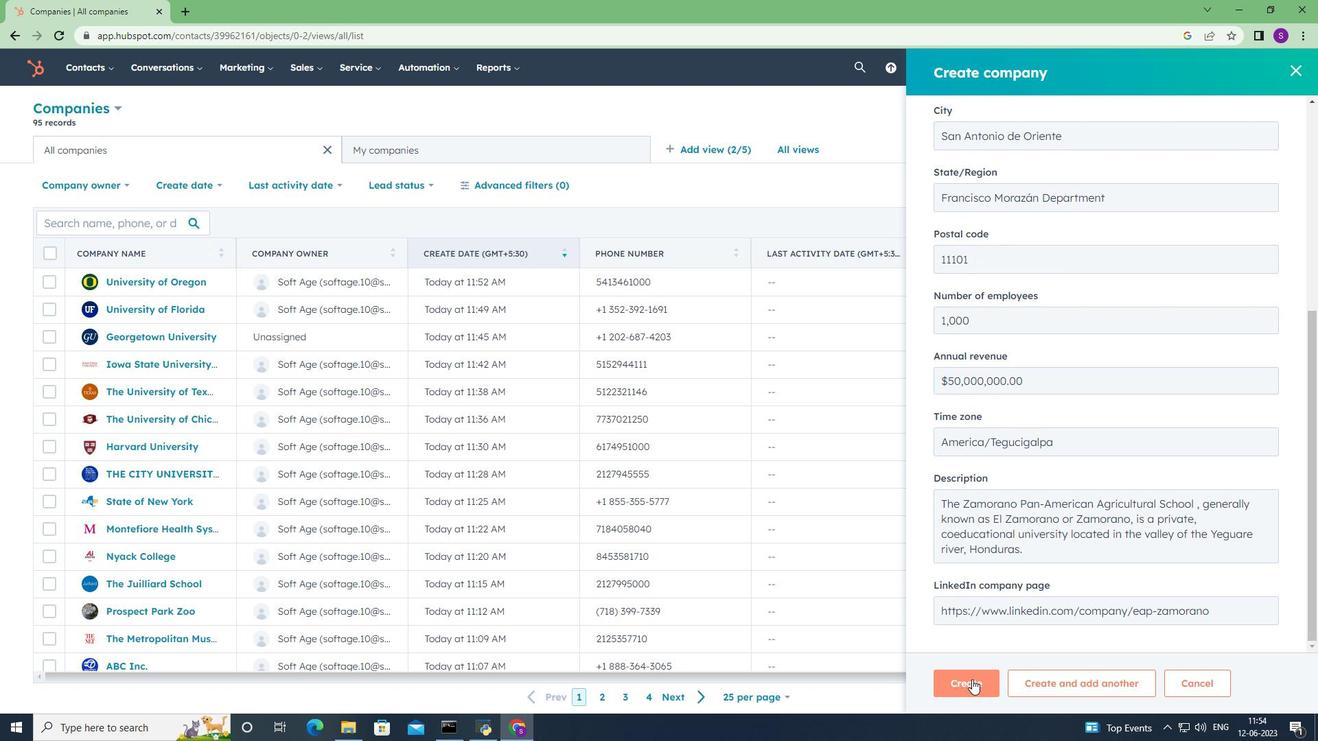 
Action: Mouse moved to (931, 442)
Screenshot: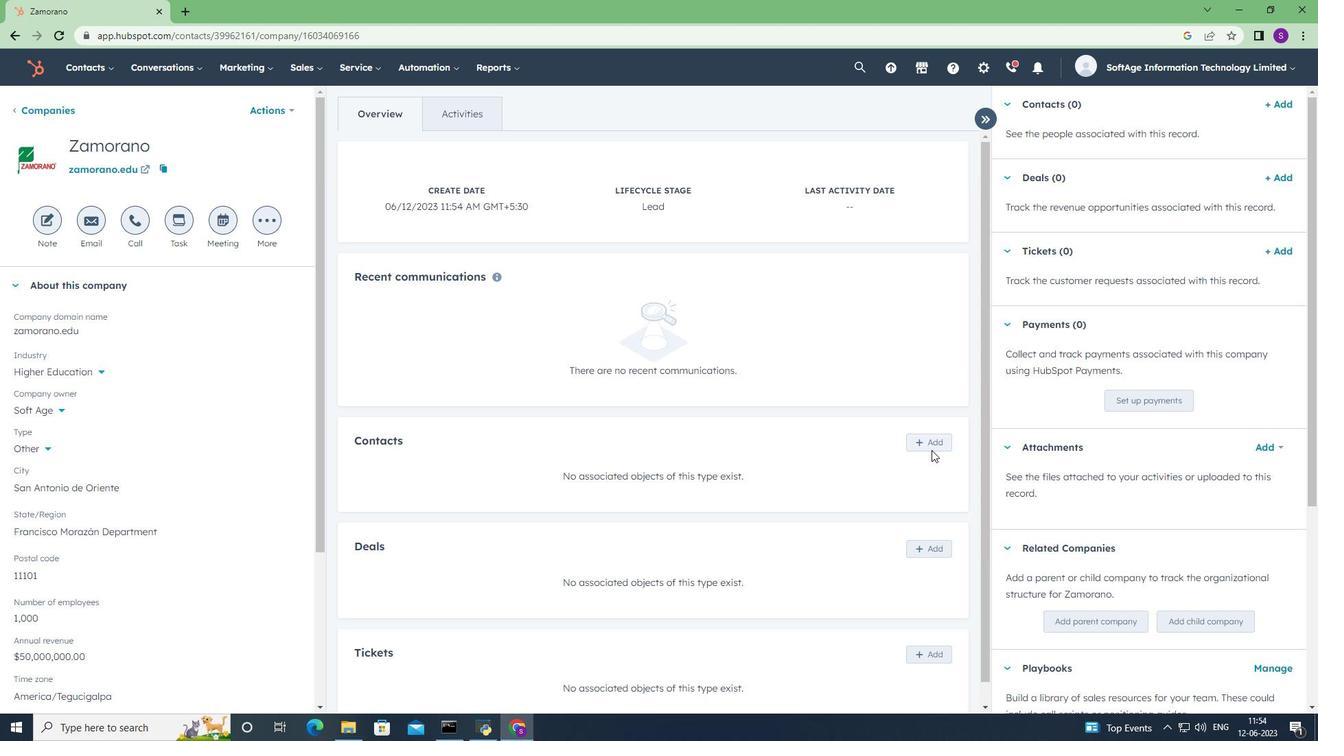 
Action: Mouse pressed left at (931, 442)
Screenshot: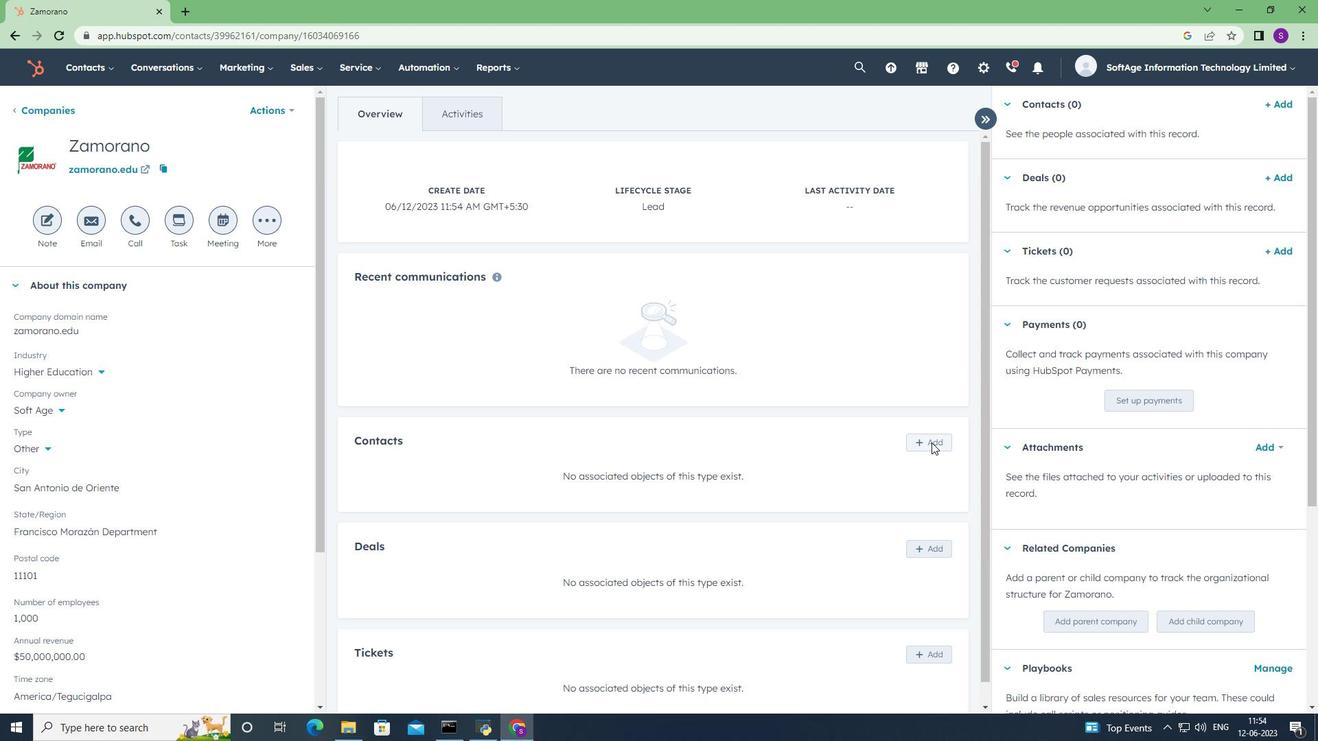 
Action: Mouse moved to (996, 137)
Screenshot: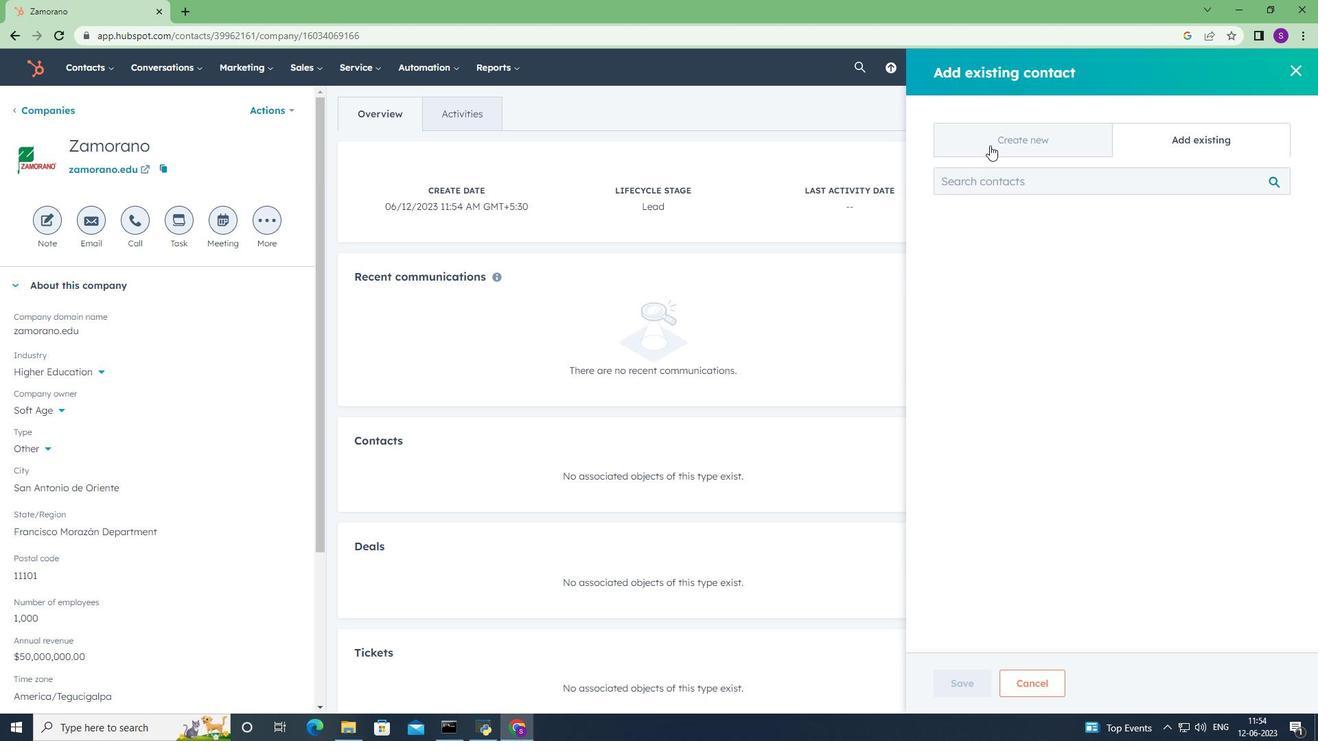 
Action: Mouse pressed left at (996, 137)
Screenshot: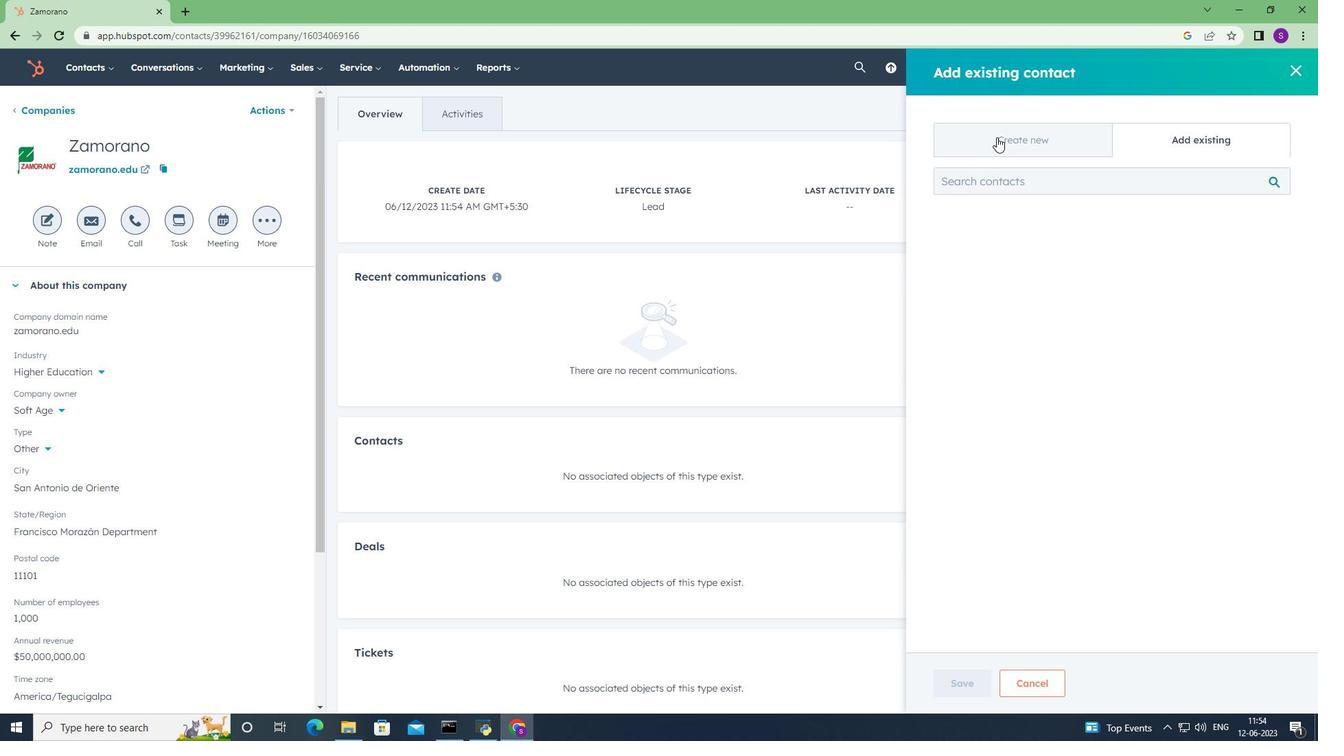 
Action: Mouse moved to (1009, 225)
Screenshot: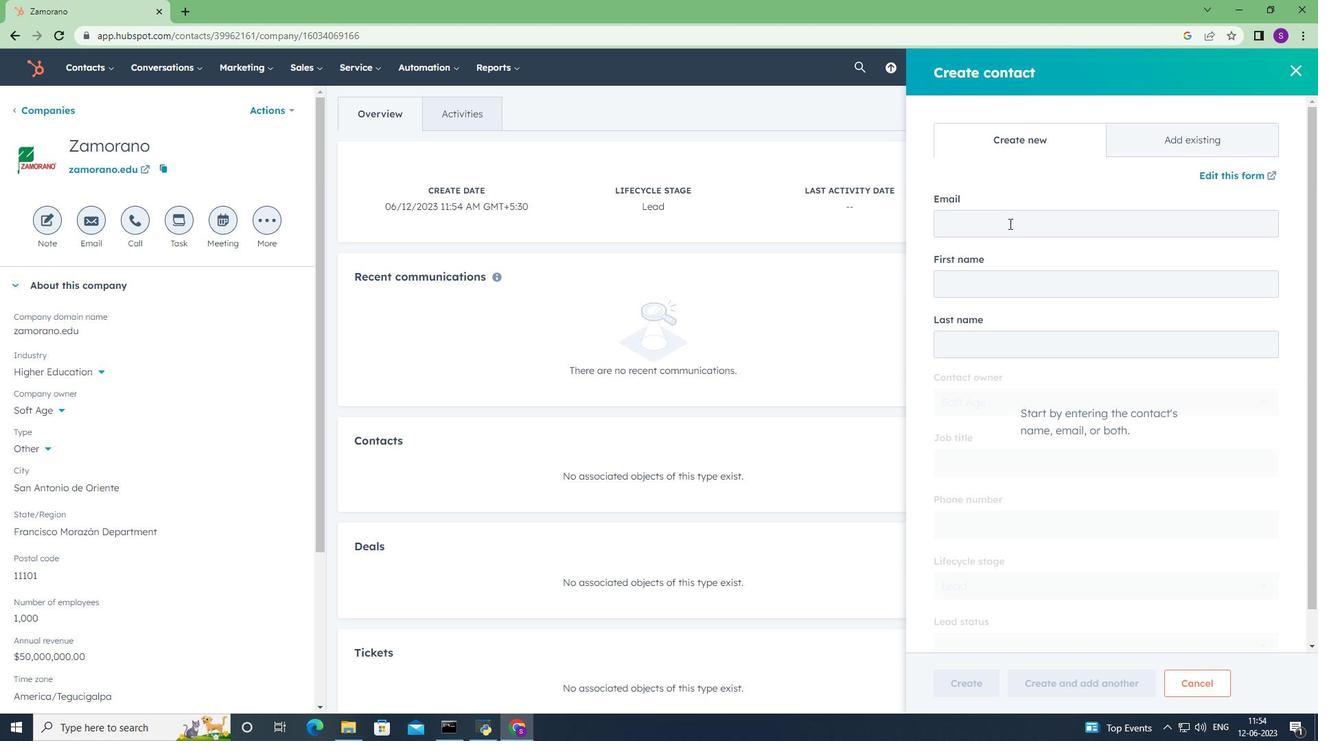 
Action: Mouse pressed left at (1009, 225)
Screenshot: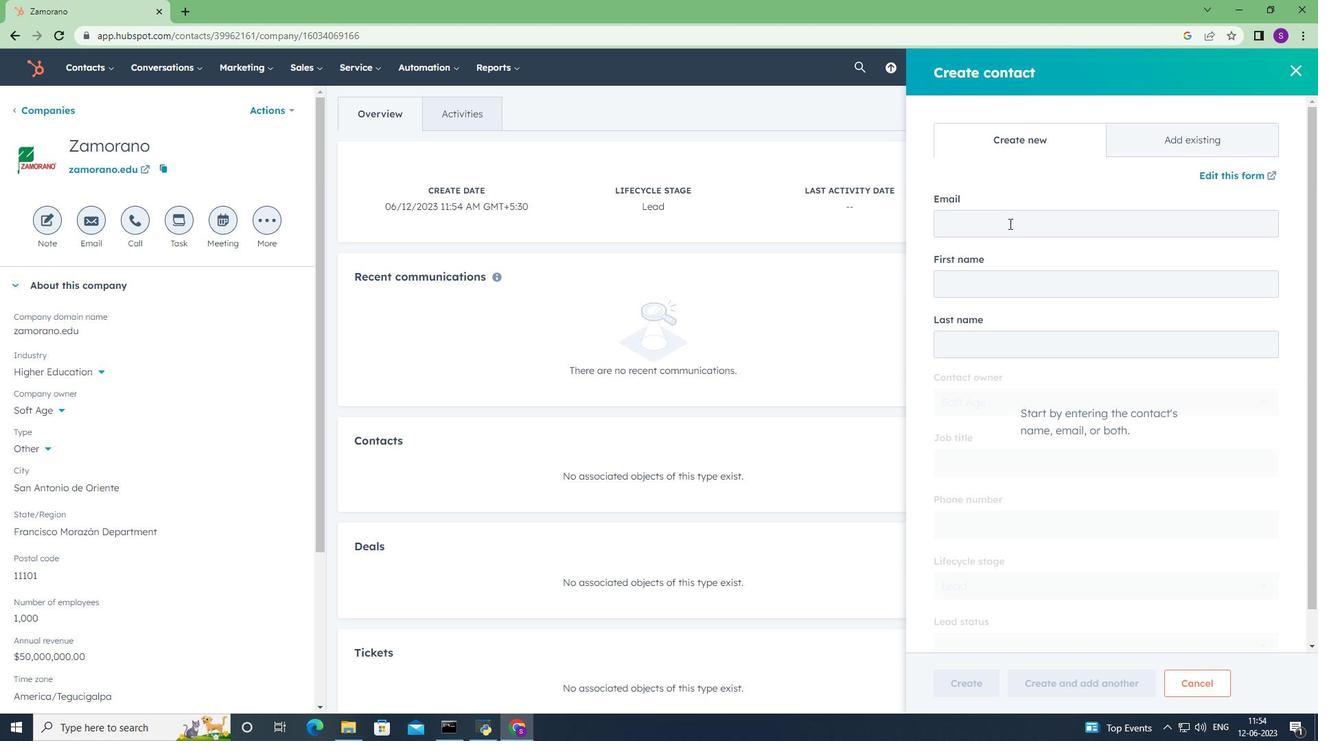 
Action: Mouse moved to (1013, 225)
Screenshot: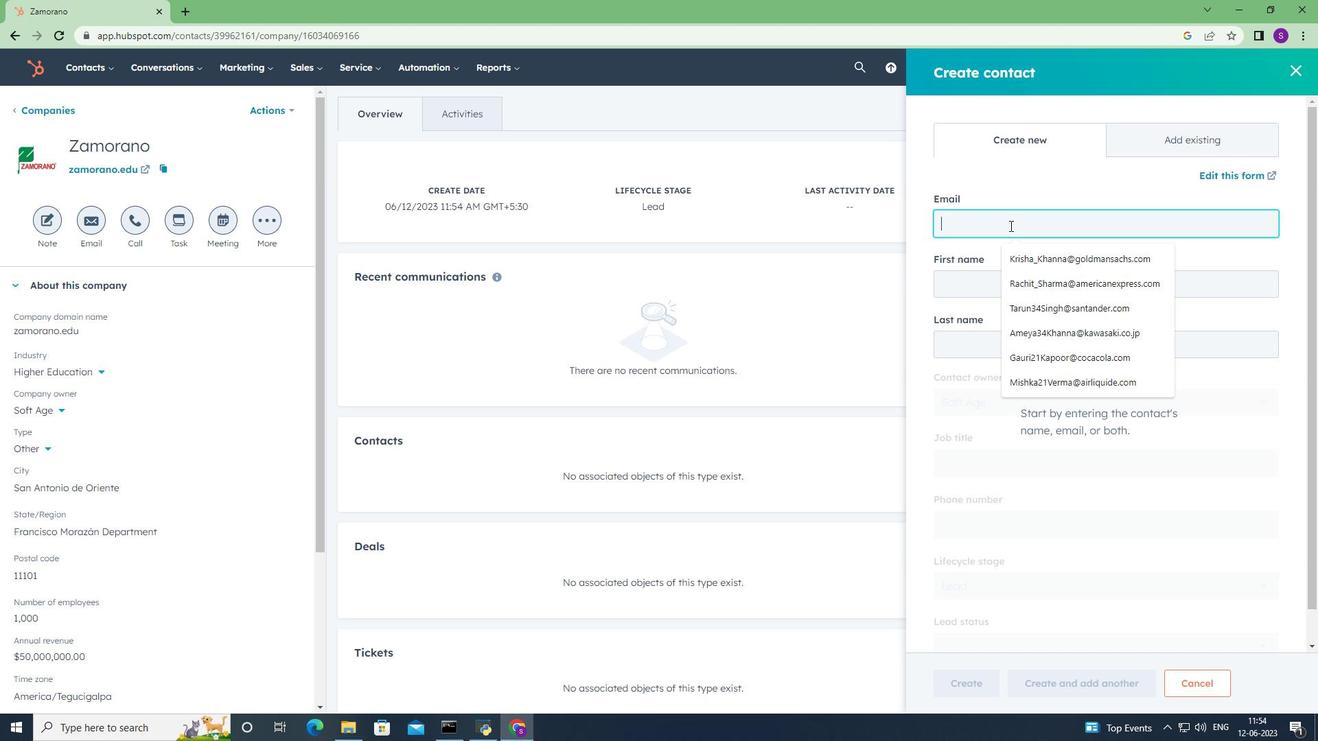 
Action: Key pressed <Key.shift><Key.shift><Key.shift><Key.shift><Key.shift><Key.shift><Key.shift><Key.shift><Key.shift><Key.shift>Krishiv34<Key.shift>Garcia<Key.shift>@zamorano.edu<Key.tab><Key.shift><Key.shift><Key.shift><Key.shift><Key.shift><Key.shift><Key.shift><Key.shift><Key.shift><Key.shift><Key.shift><Key.shift><Key.shift><Key.shift><Key.shift><Key.shift><Key.shift><Key.shift><Key.shift><Key.shift><Key.shift><Key.shift><Key.shift><Key.shift><Key.shift><Key.shift><Key.shift><Key.shift>Krishiv<Key.caps_lock><Key.caps_lock><Key.tab><Key.shift><Key.shift><Key.shift><Key.shift><Key.shift><Key.shift><Key.shift><Key.shift><Key.shift><Key.shift><Key.shift><Key.shift><Key.shift><Key.shift><Key.shift><Key.shift>Garcia<Key.shift><Key.shift>
Screenshot: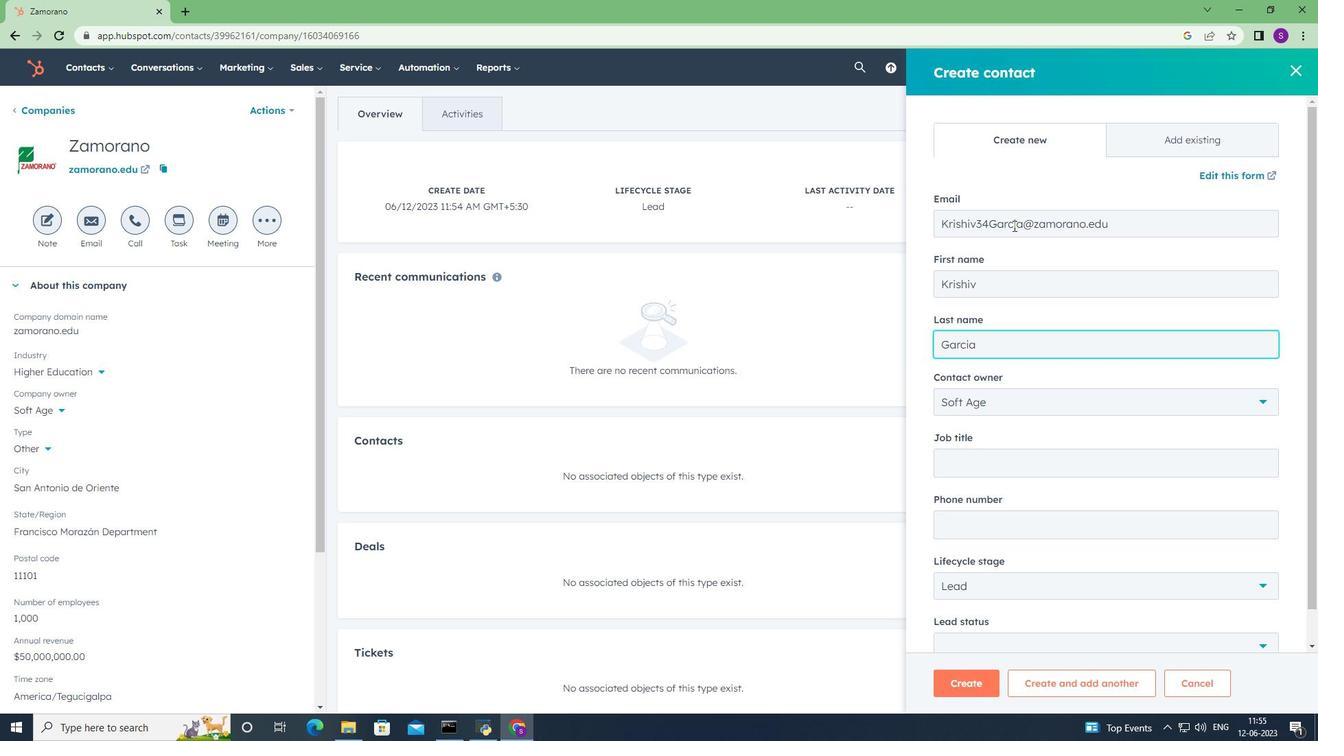 
Action: Mouse moved to (1071, 455)
Screenshot: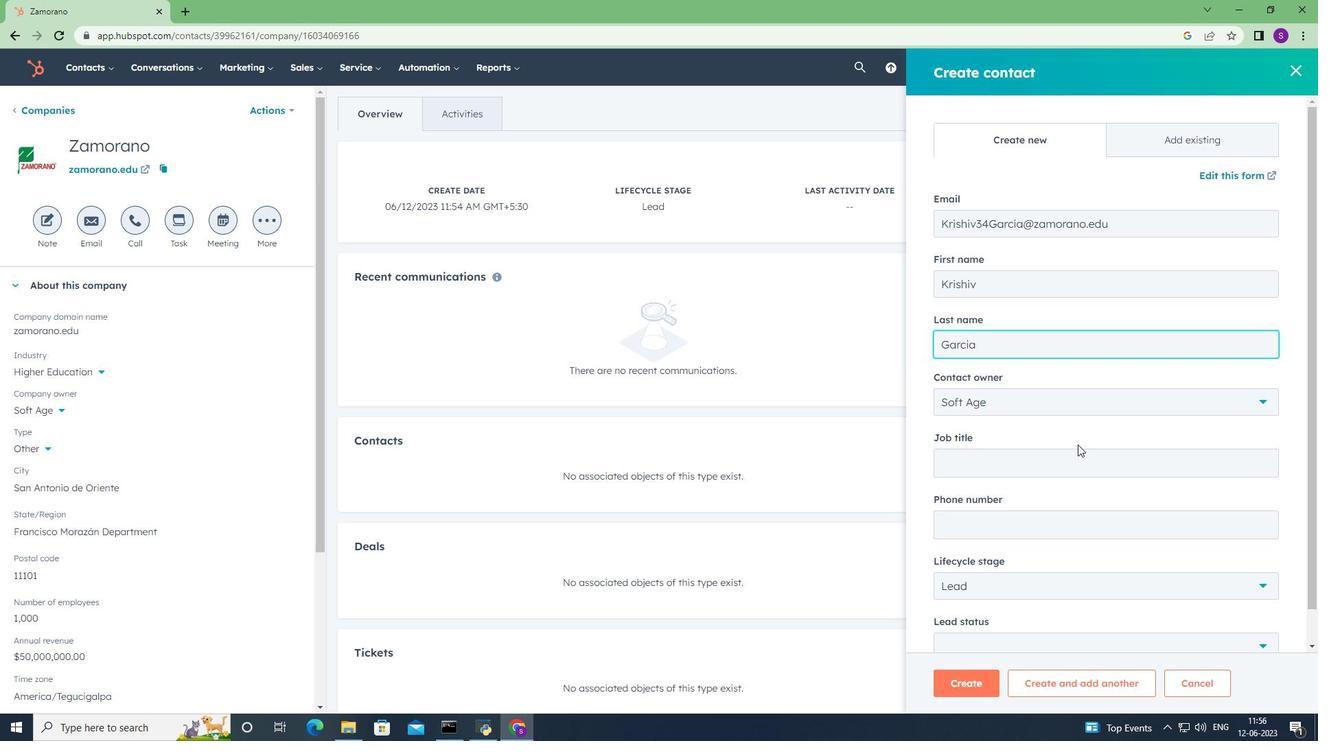 
Action: Mouse pressed left at (1071, 455)
Screenshot: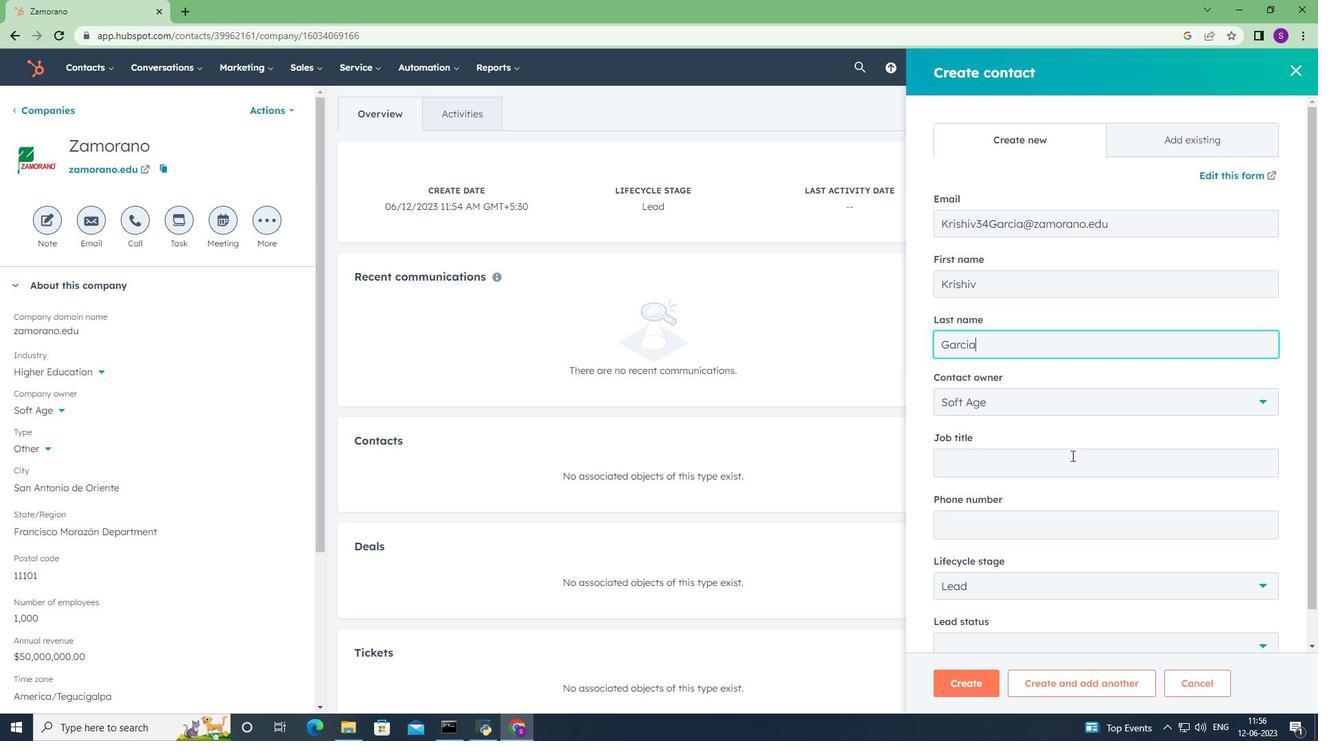 
Action: Key pressed <Key.caps_lock><Key.caps_lock><Key.caps_lock><Key.caps_lock><Key.caps_lock><Key.caps_lock><Key.caps_lock><Key.caps_lock><Key.caps_lock><Key.caps_lock><Key.caps_lock><Key.caps_lock><Key.caps_lock><Key.caps_lock><Key.caps_lock><Key.caps_lock><Key.caps_lock><Key.caps_lock><Key.caps_lock><Key.caps_lock><Key.caps_lock><Key.caps_lock><Key.caps_lock><Key.caps_lock><Key.caps_lock><Key.caps_lock><Key.caps_lock><Key.caps_lock><Key.caps_lock><Key.caps_lock><Key.caps_lock><Key.caps_lock><Key.caps_lock><Key.caps_lock><Key.caps_lock><Key.caps_lock><Key.caps_lock><Key.caps_lock><Key.caps_lock><Key.caps_lock><Key.caps_lock><Key.caps_lock><Key.caps_lock><Key.caps_lock><Key.caps_lock><Key.caps_lock><Key.caps_lock><Key.caps_lock><Key.caps_lock><Key.caps_lock><Key.caps_lock><Key.caps_lock><Key.caps_lock><Key.caps_lock><Key.caps_lock><Key.caps_lock><Key.caps_lock><Key.caps_lock><Key.caps_lock><Key.caps_lock><Key.caps_lock><Key.caps_lock><Key.caps_lock><Key.caps_lock><Key.caps_lock><Key.caps_lock><Key.caps_lock><Key.caps_lock><Key.caps_lock><Key.caps_lock><Key.caps_lock><Key.caps_lock><Key.caps_lock><Key.caps_lock><Key.caps_lock><Key.caps_lock><Key.caps_lock><Key.caps_lock><Key.caps_lock><Key.caps_lock><Key.caps_lock><Key.caps_lock><Key.caps_lock><Key.caps_lock><Key.caps_lock><Key.caps_lock><Key.caps_lock><Key.caps_lock><Key.caps_lock><Key.caps_lock><Key.caps_lock><Key.caps_lock><Key.caps_lock><Key.caps_lock><Key.caps_lock><Key.caps_lock><Key.caps_lock><Key.caps_lock><Key.caps_lock><Key.caps_lock><Key.caps_lock><Key.caps_lock><Key.caps_lock><Key.caps_lock><Key.caps_lock><Key.caps_lock><Key.caps_lock><Key.caps_lock><Key.caps_lock><Key.caps_lock><Key.caps_lock><Key.caps_lock><Key.caps_lock><Key.caps_lock><Key.caps_lock><Key.caps_lock><Key.caps_lock><Key.caps_lock><Key.caps_lock><Key.caps_lock><Key.caps_lock>SALES<Key.space><Key.shift>mANGER<Key.backspace><Key.backspace><Key.backspace><Key.backspace><Key.backspace><Key.backspace><Key.backspace><Key.backspace><Key.backspace><Key.backspace><Key.backspace><Key.caps_lock>ales<Key.space><Key.shift>Manager
Screenshot: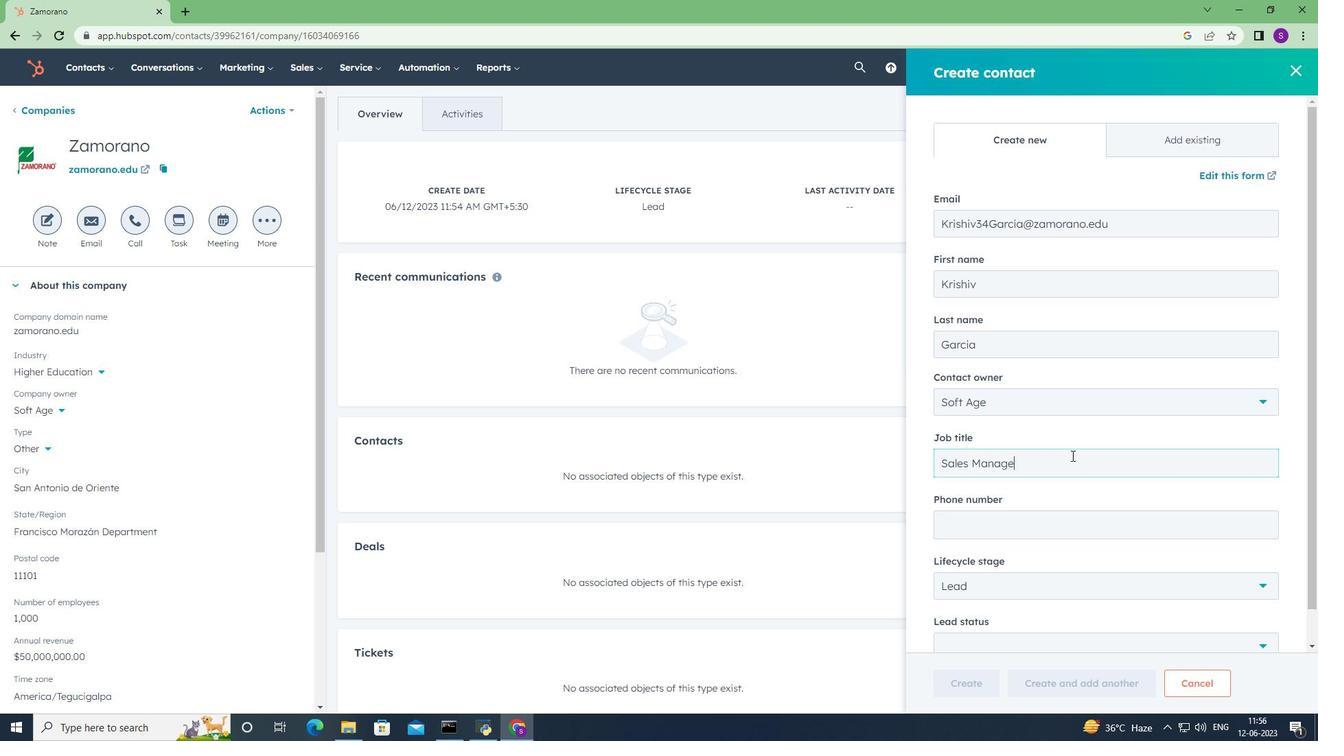 
Action: Mouse scrolled (1071, 455) with delta (0, 0)
Screenshot: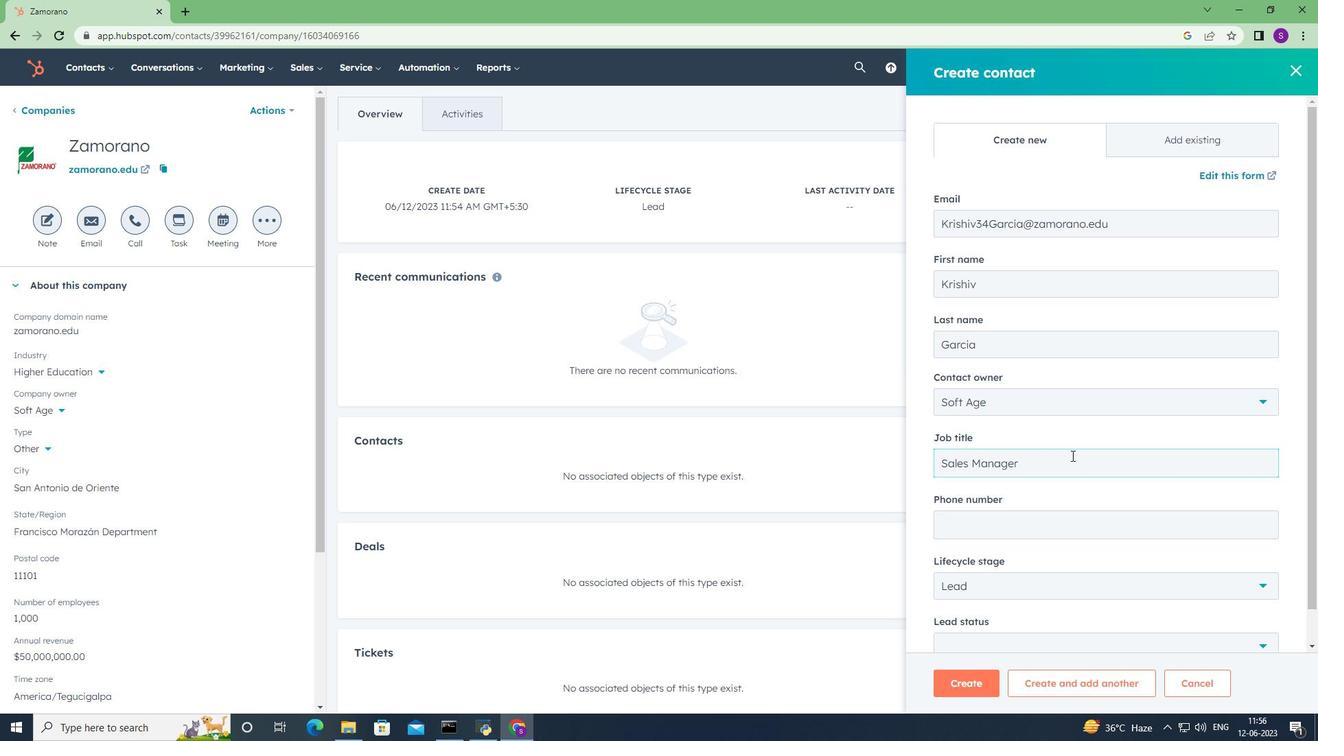 
Action: Mouse scrolled (1071, 455) with delta (0, 0)
Screenshot: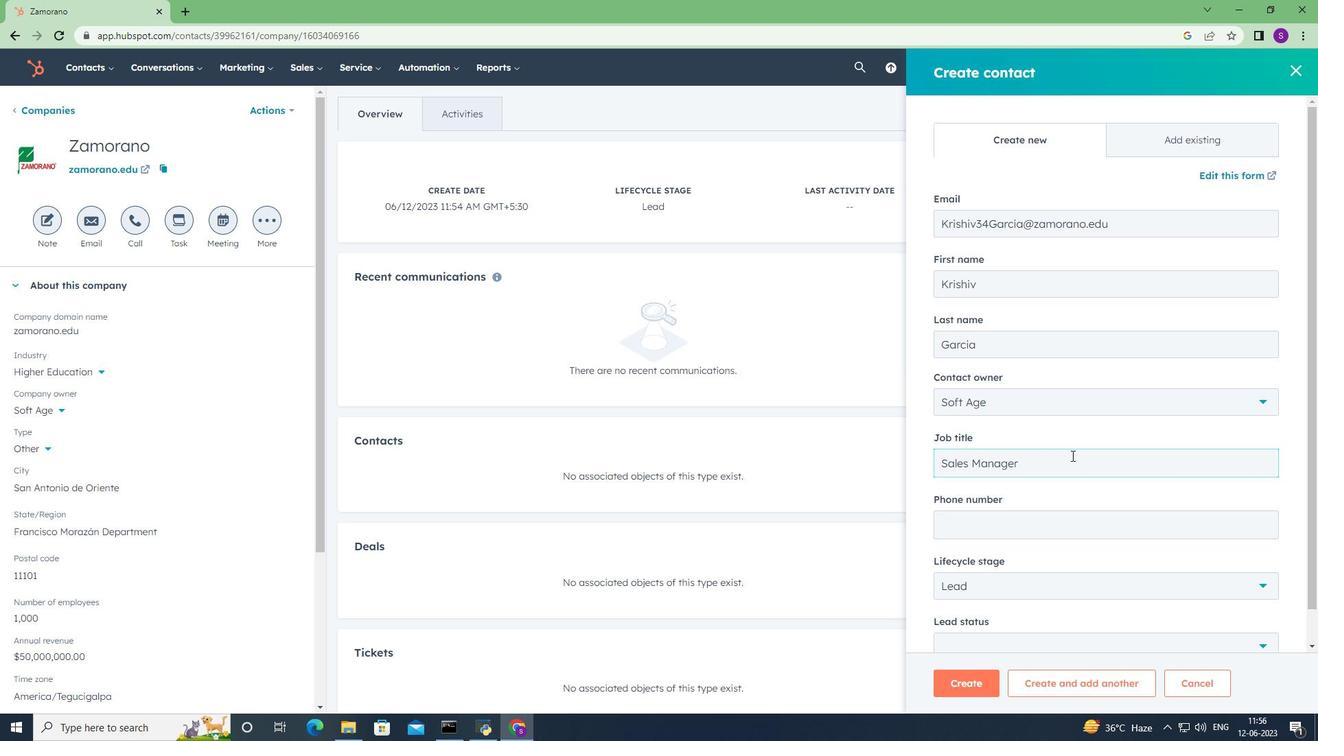 
Action: Mouse moved to (1060, 493)
Screenshot: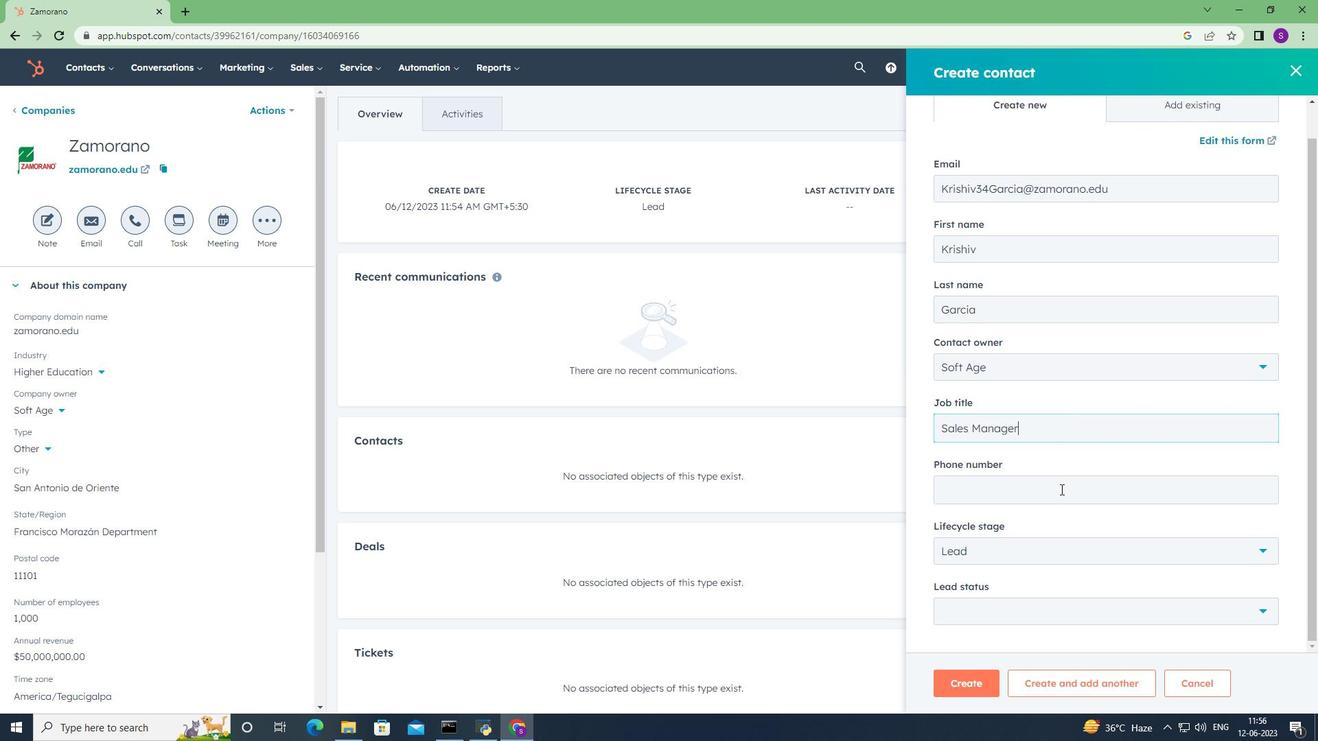 
Action: Mouse pressed left at (1060, 493)
Screenshot: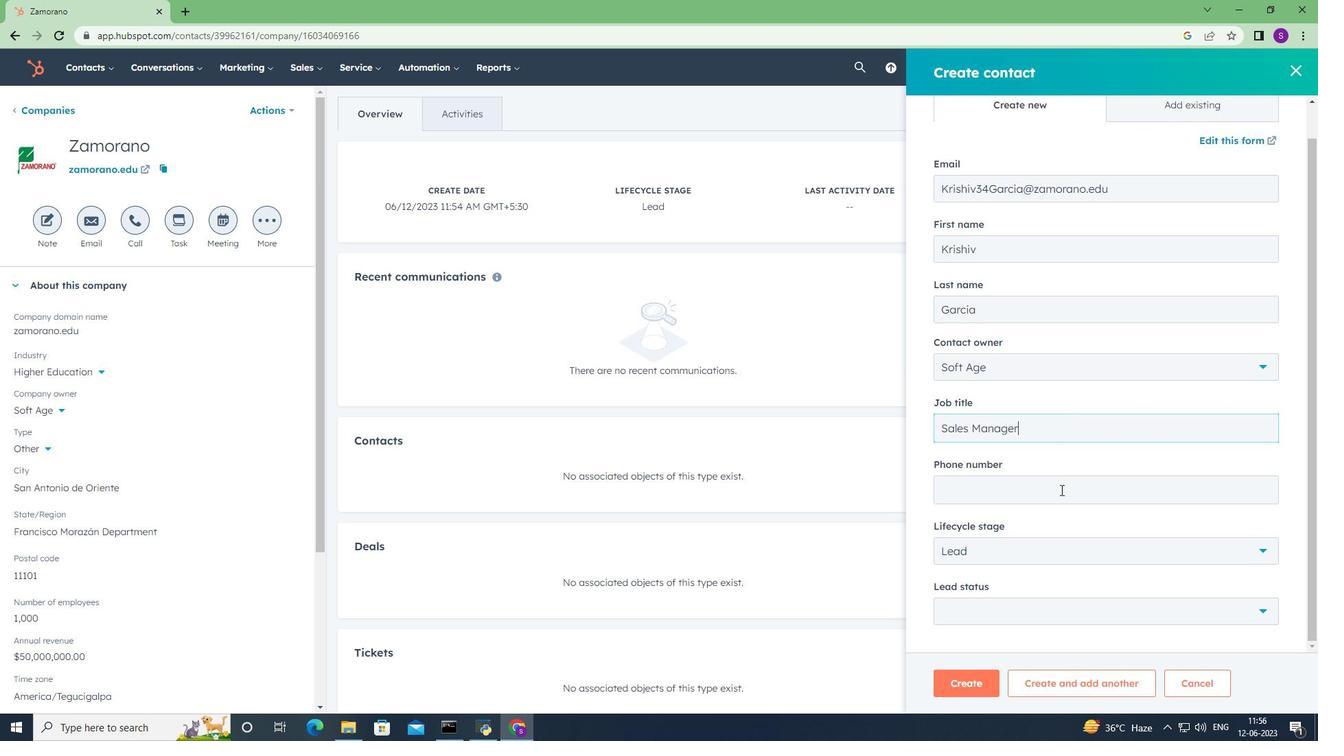 
Action: Key pressed 3055559018
Screenshot: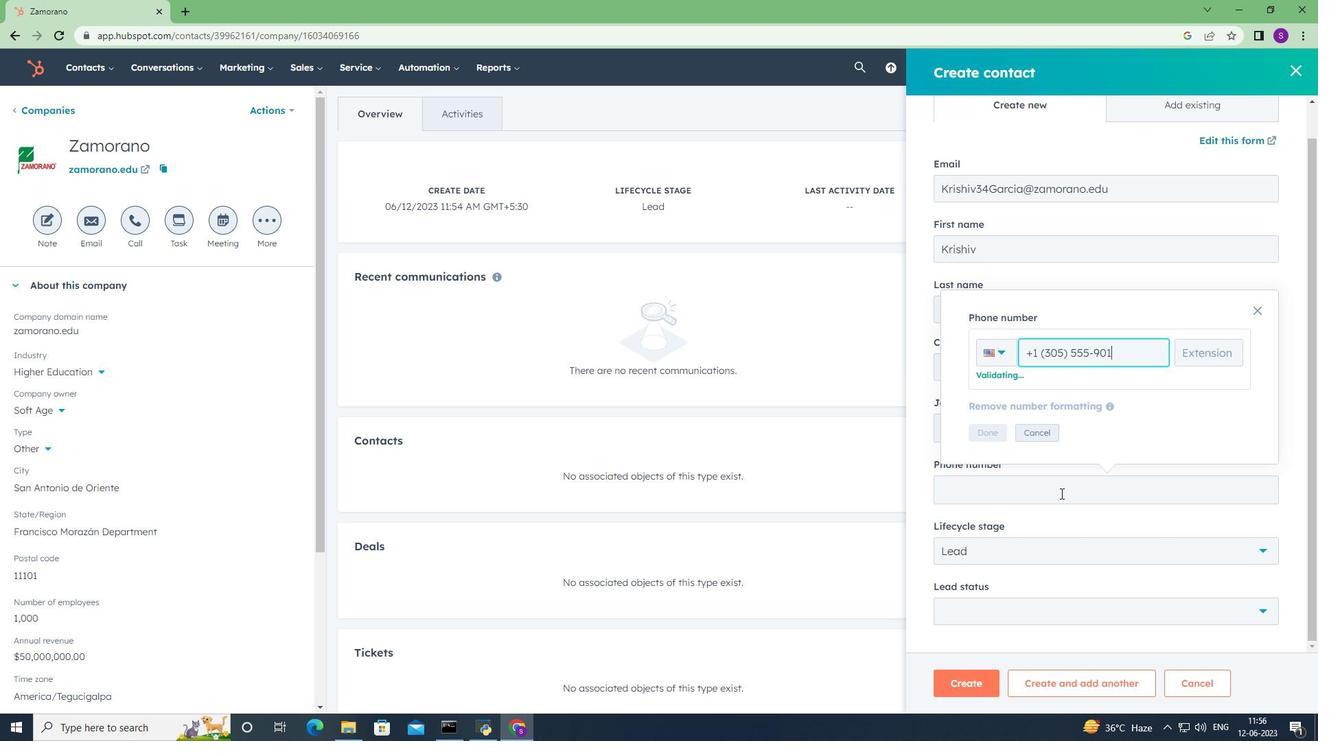 
Action: Mouse moved to (992, 426)
Screenshot: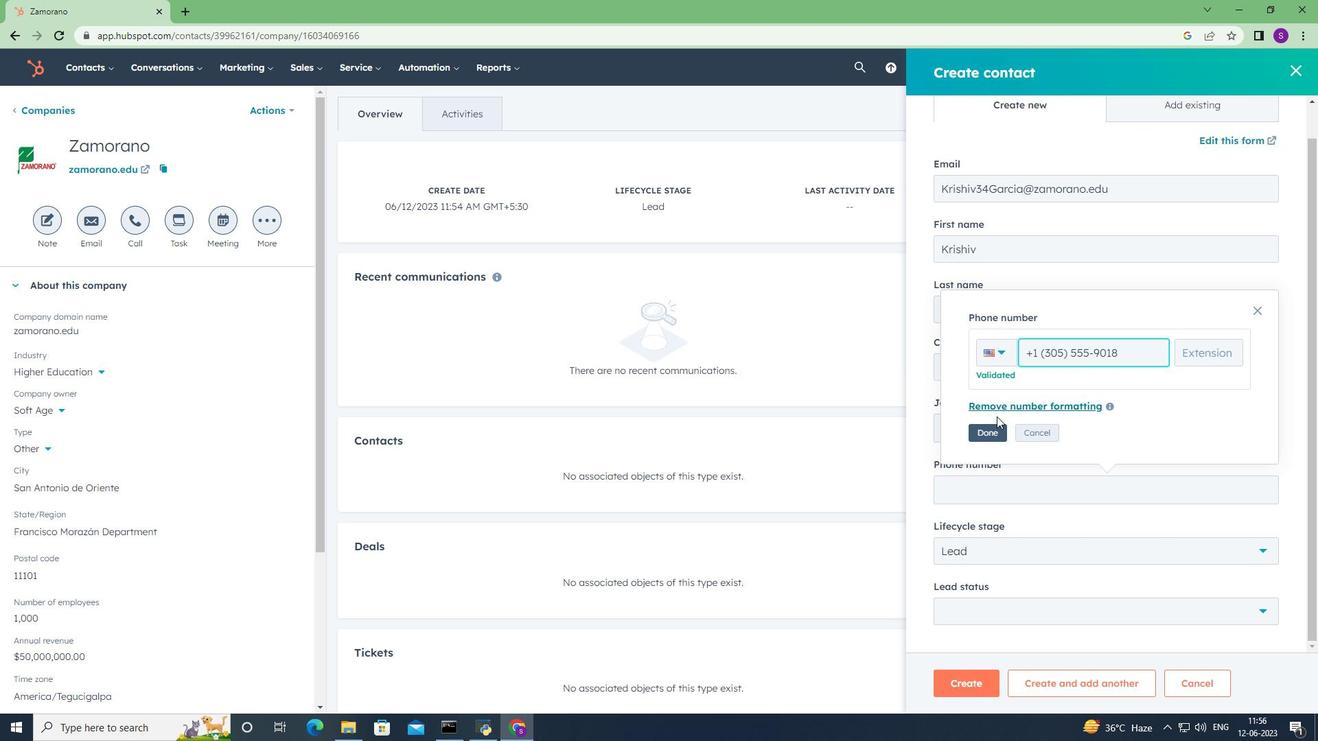 
Action: Mouse pressed left at (992, 426)
Screenshot: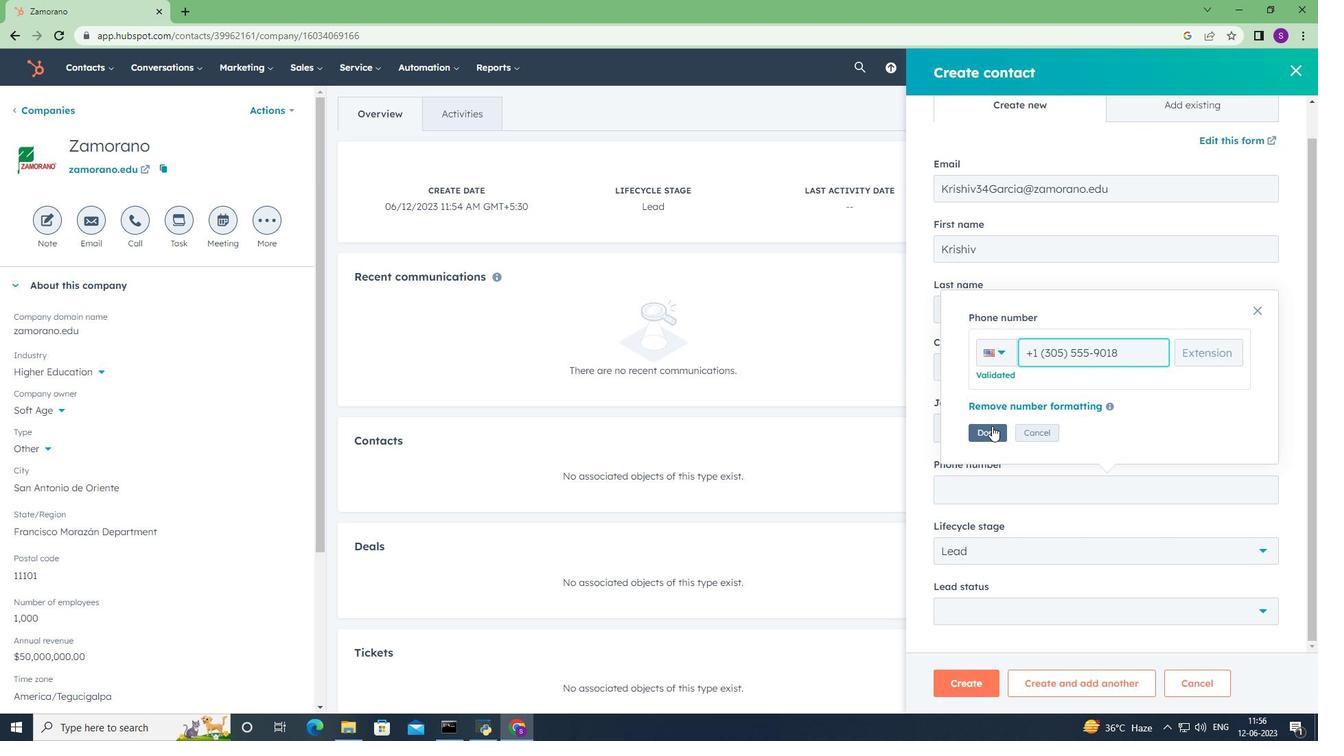 
Action: Mouse moved to (1003, 448)
Screenshot: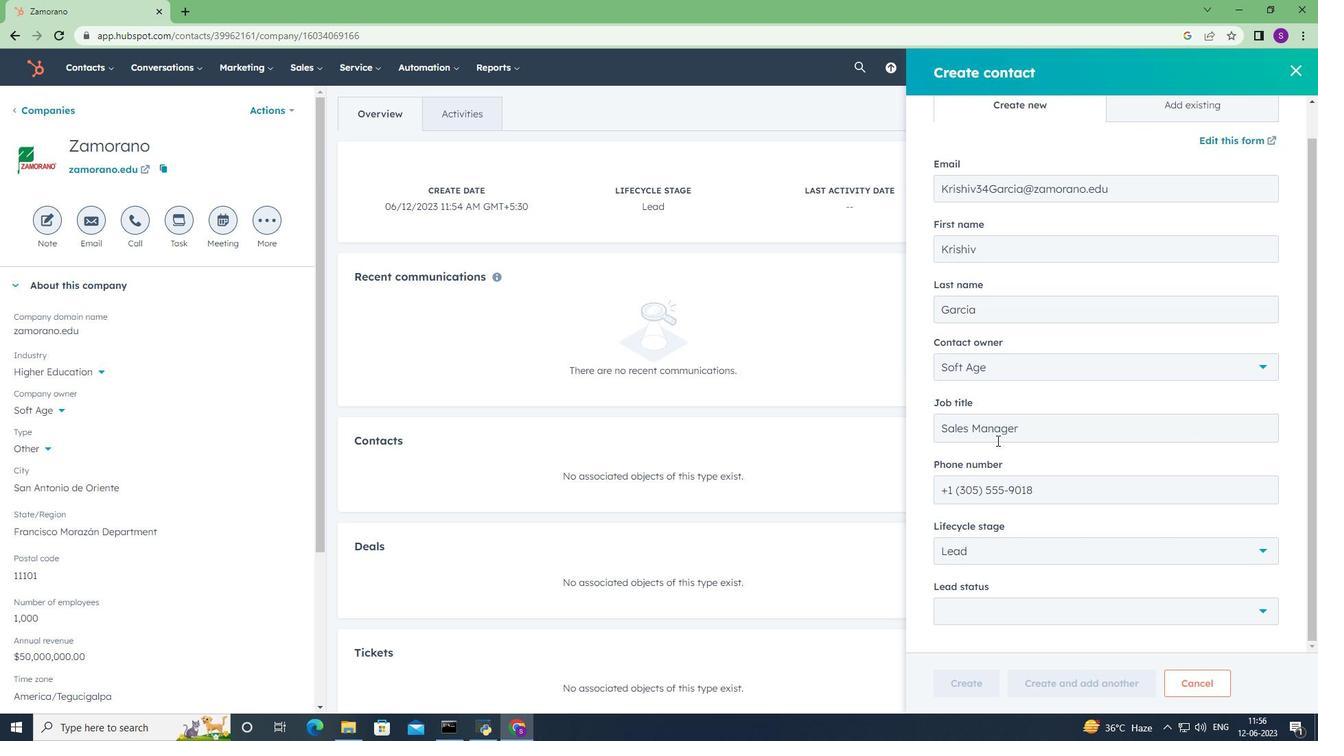 
Action: Mouse scrolled (1003, 448) with delta (0, 0)
Screenshot: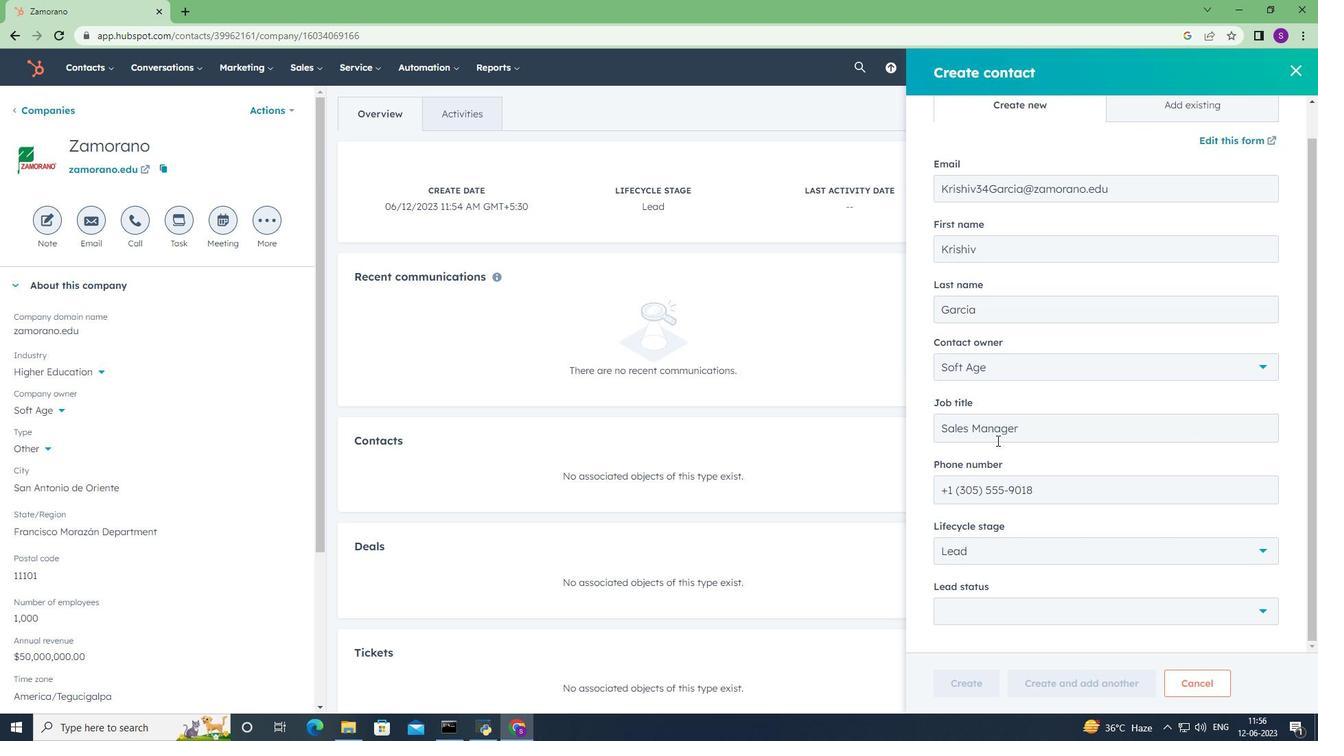 
Action: Mouse moved to (1006, 453)
Screenshot: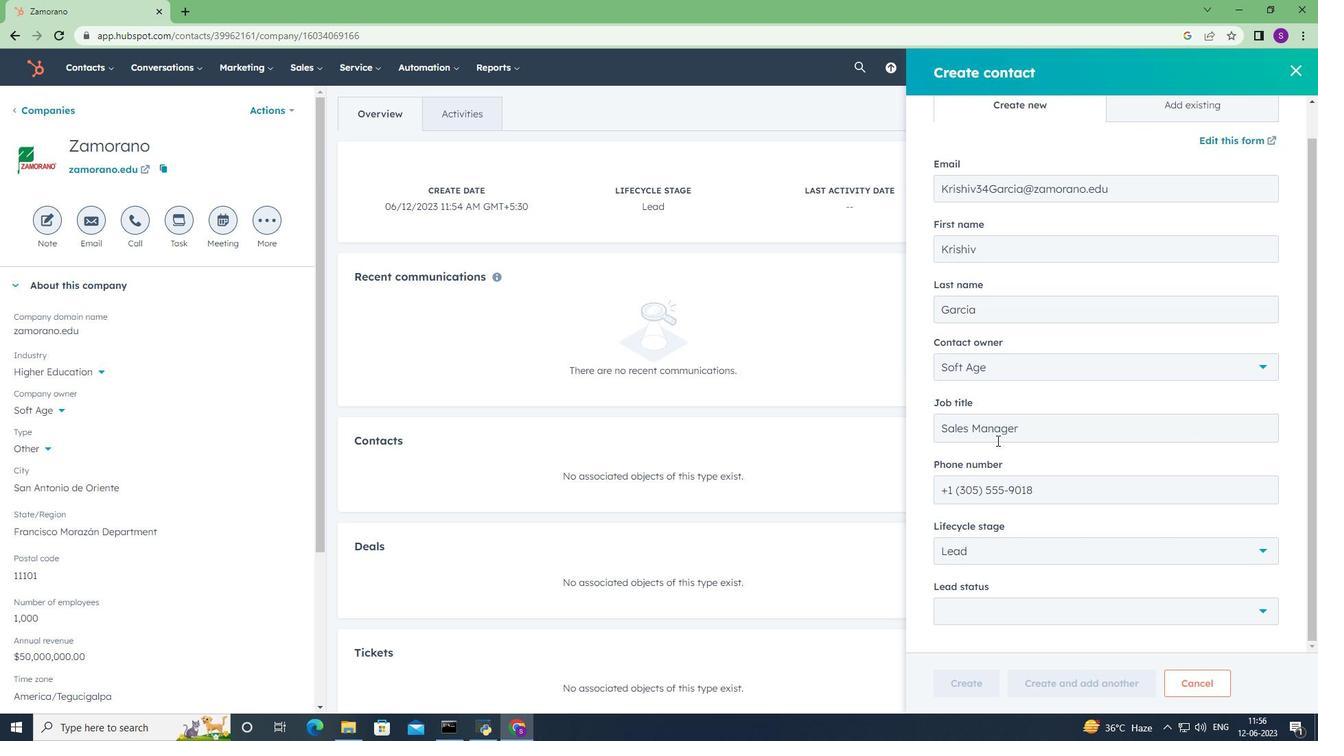 
Action: Mouse scrolled (1006, 453) with delta (0, 0)
Screenshot: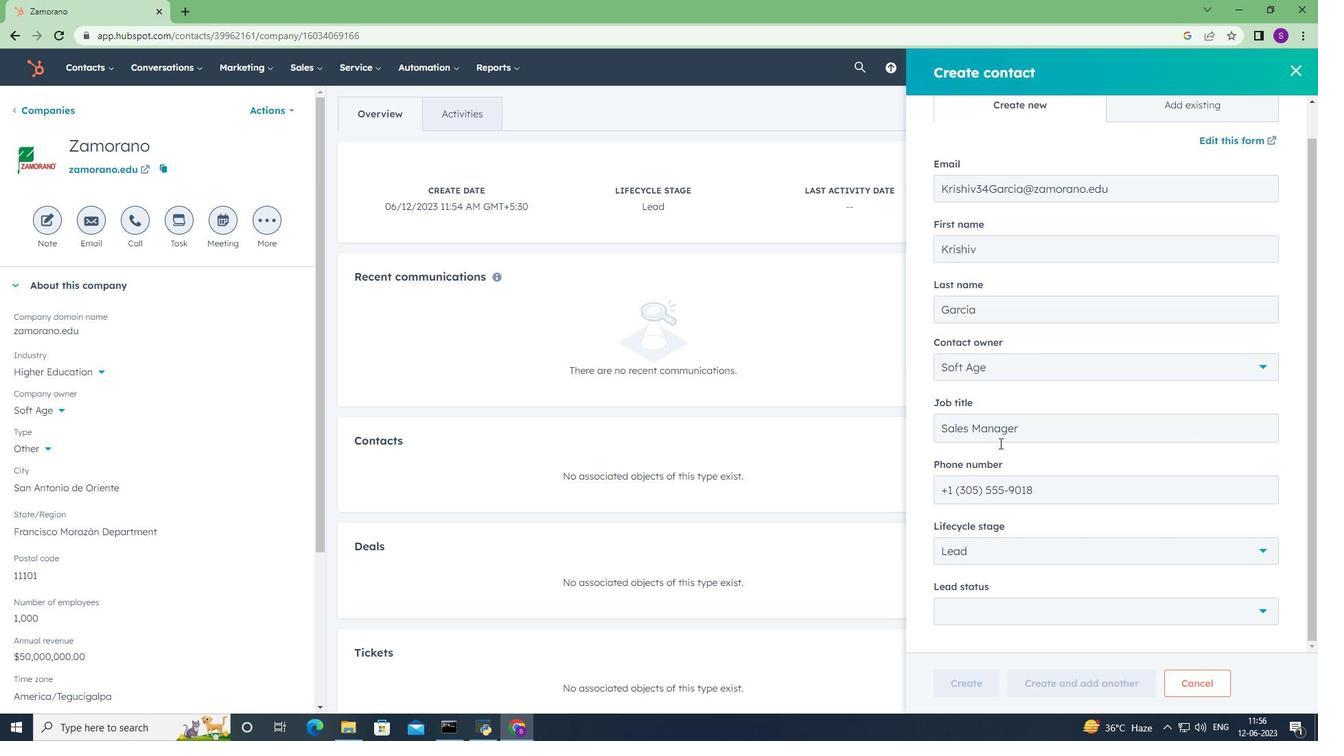 
Action: Mouse moved to (1007, 455)
Screenshot: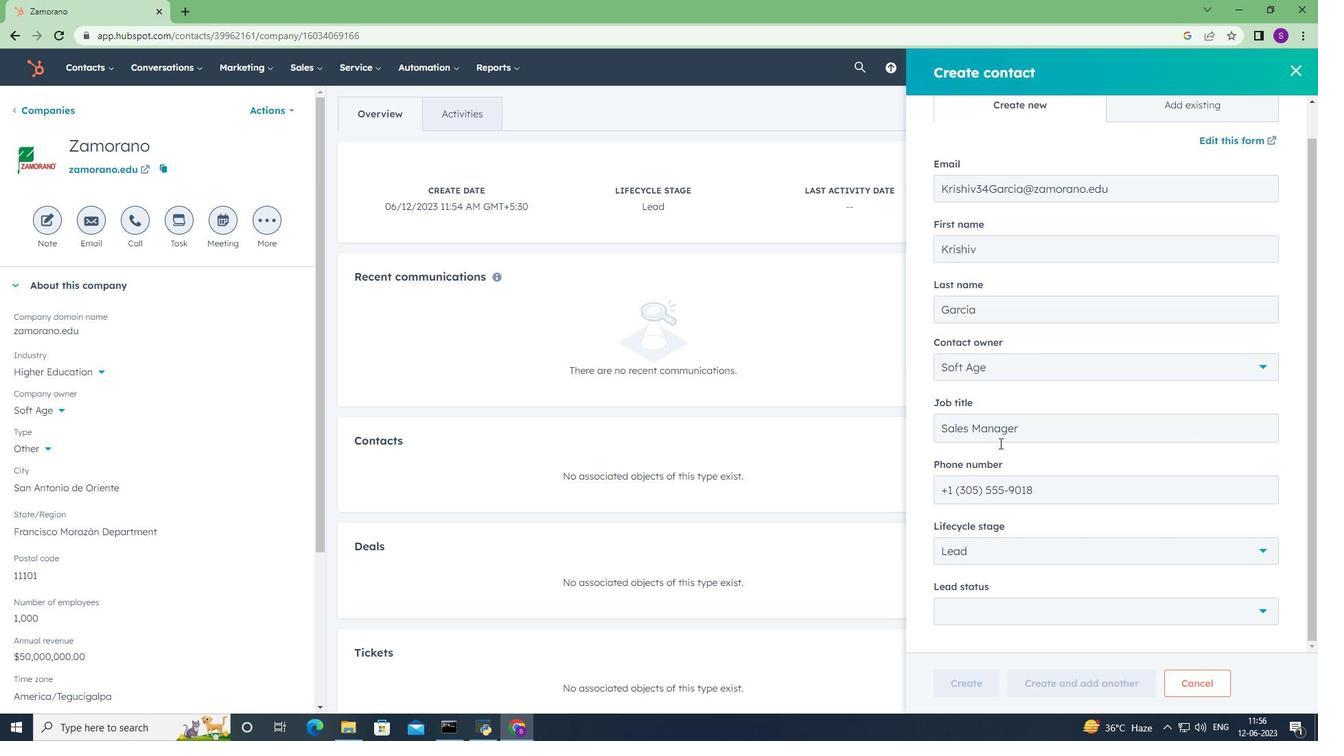 
Action: Mouse scrolled (1007, 454) with delta (0, 0)
Screenshot: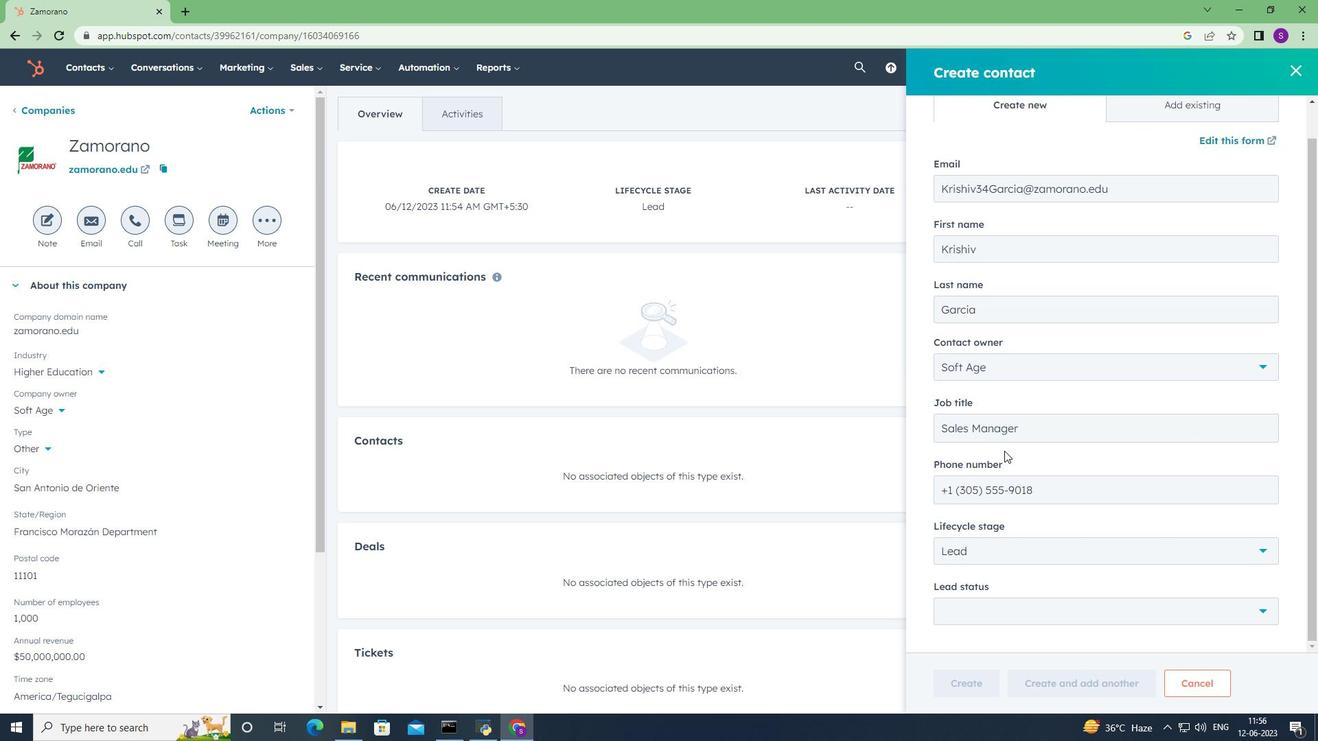 
Action: Mouse scrolled (1007, 454) with delta (0, 0)
Screenshot: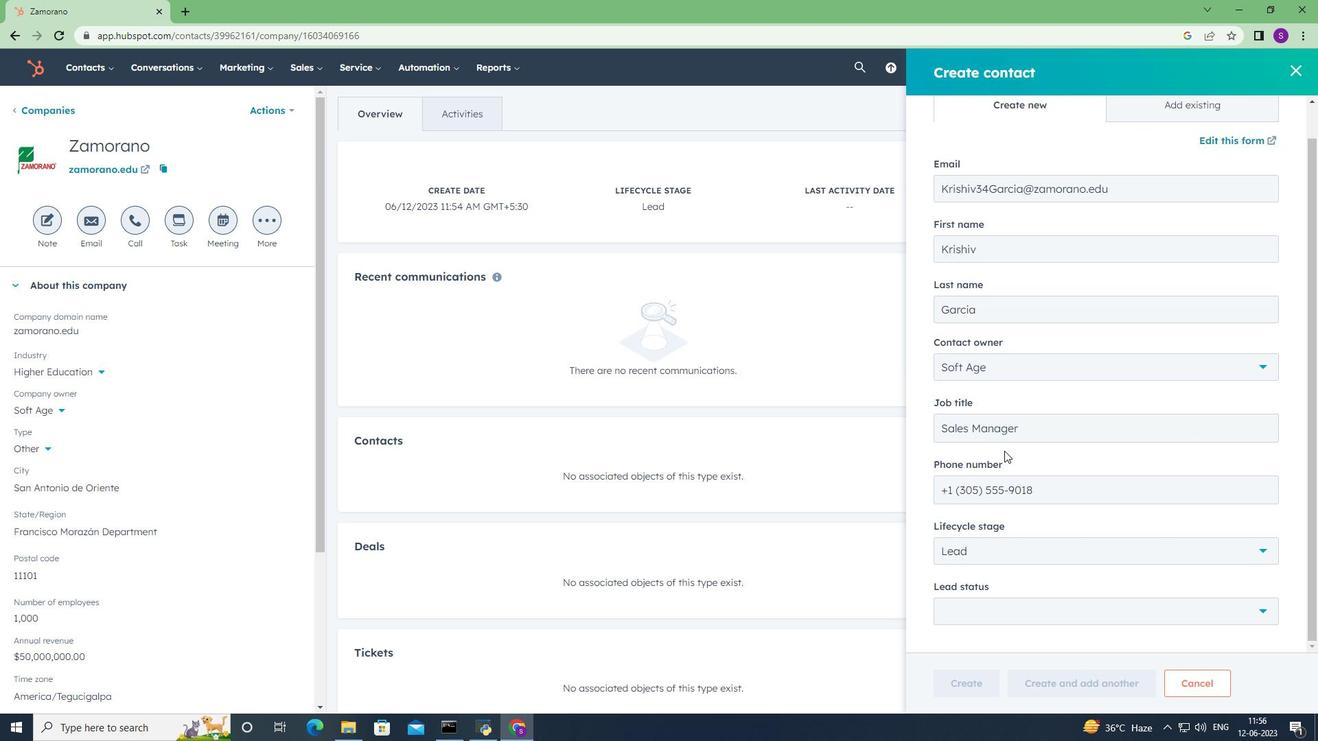 
Action: Mouse scrolled (1007, 454) with delta (0, 0)
Screenshot: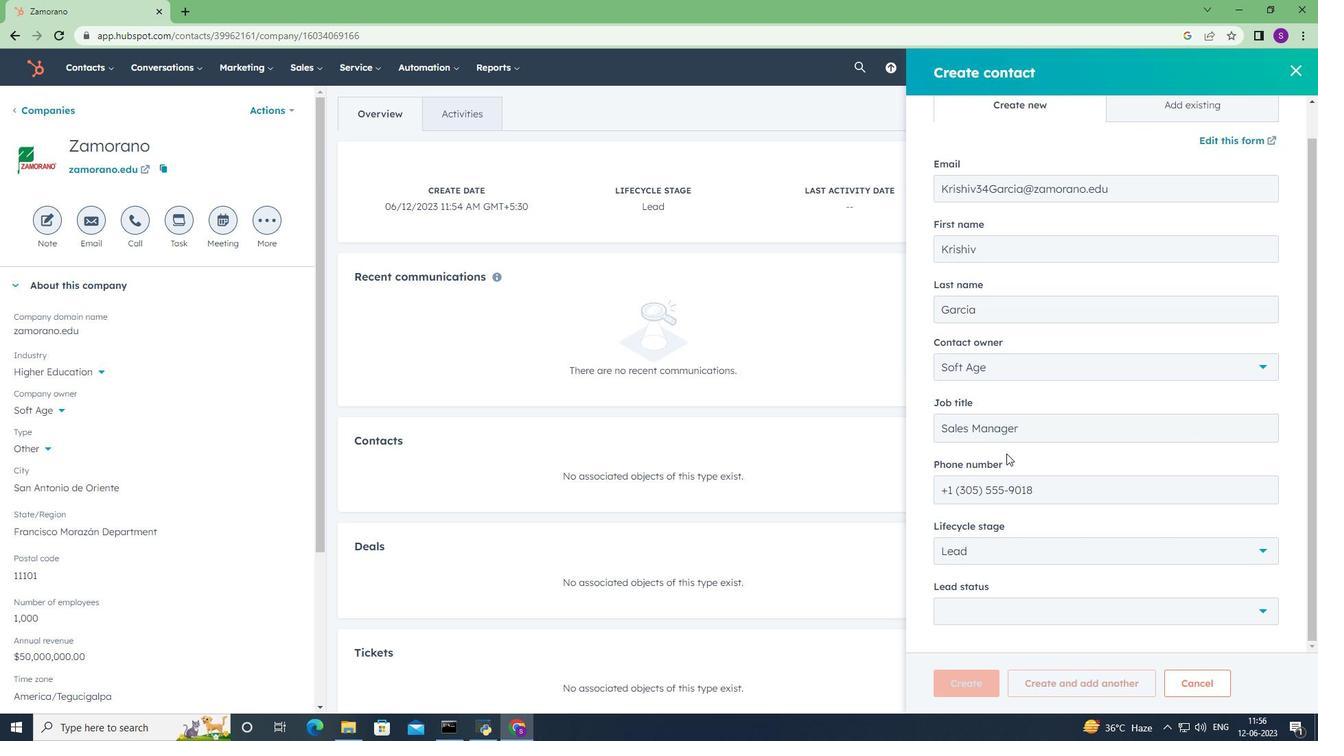 
Action: Mouse moved to (1033, 556)
Screenshot: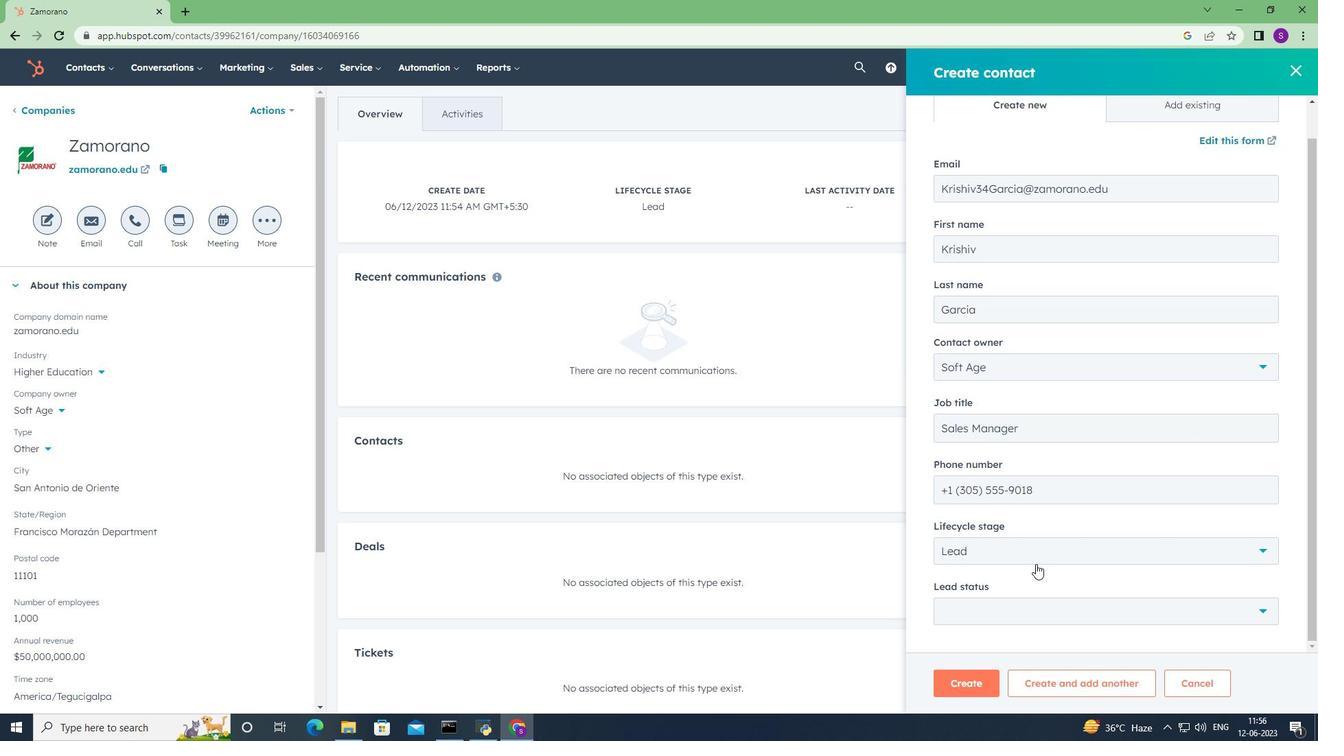 
Action: Mouse pressed left at (1033, 556)
Screenshot: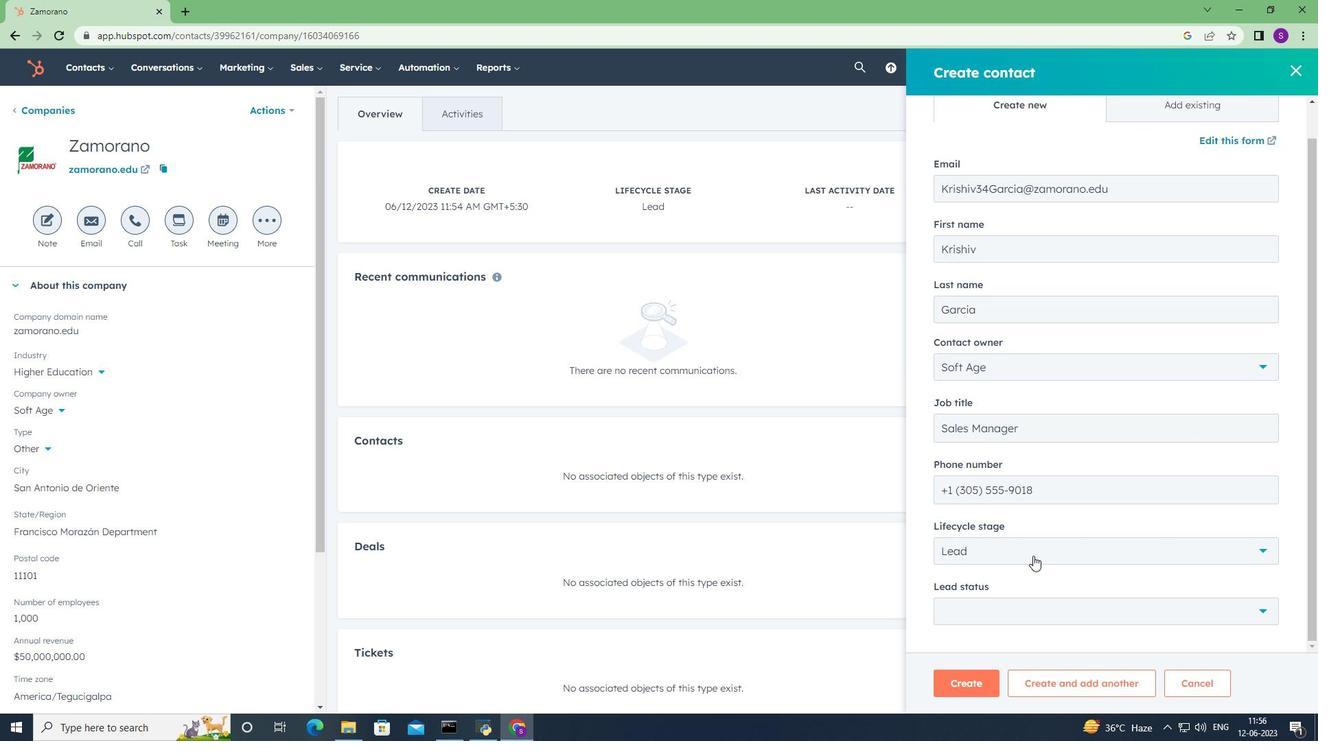 
Action: Mouse moved to (1028, 428)
Screenshot: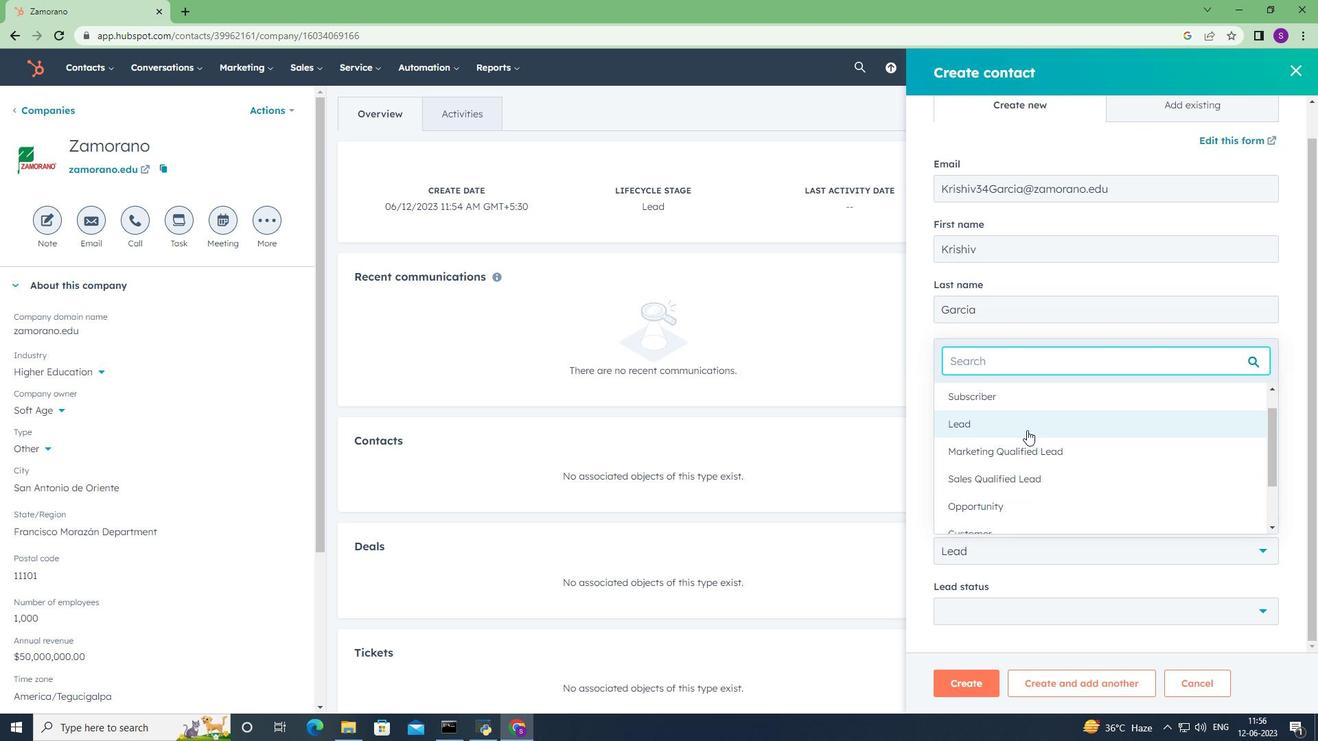 
Action: Mouse pressed left at (1028, 428)
Screenshot: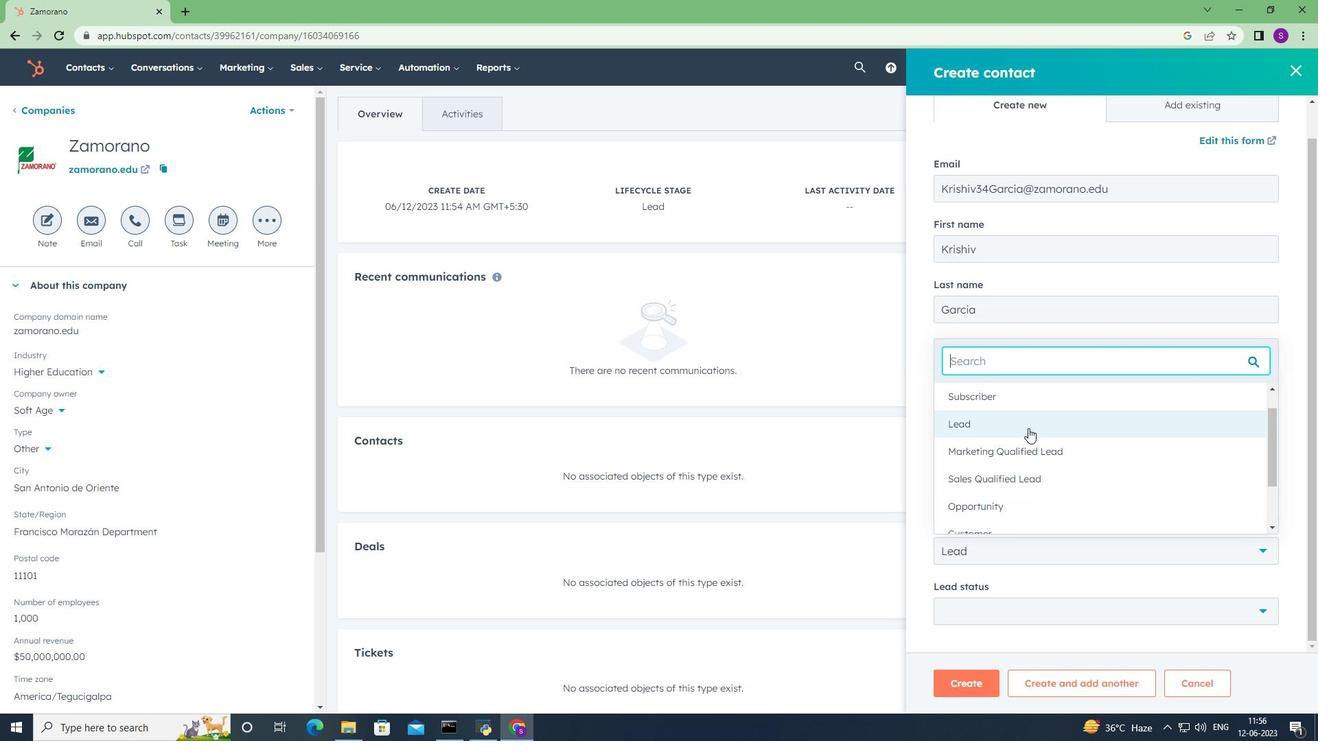 
Action: Mouse moved to (1060, 557)
Screenshot: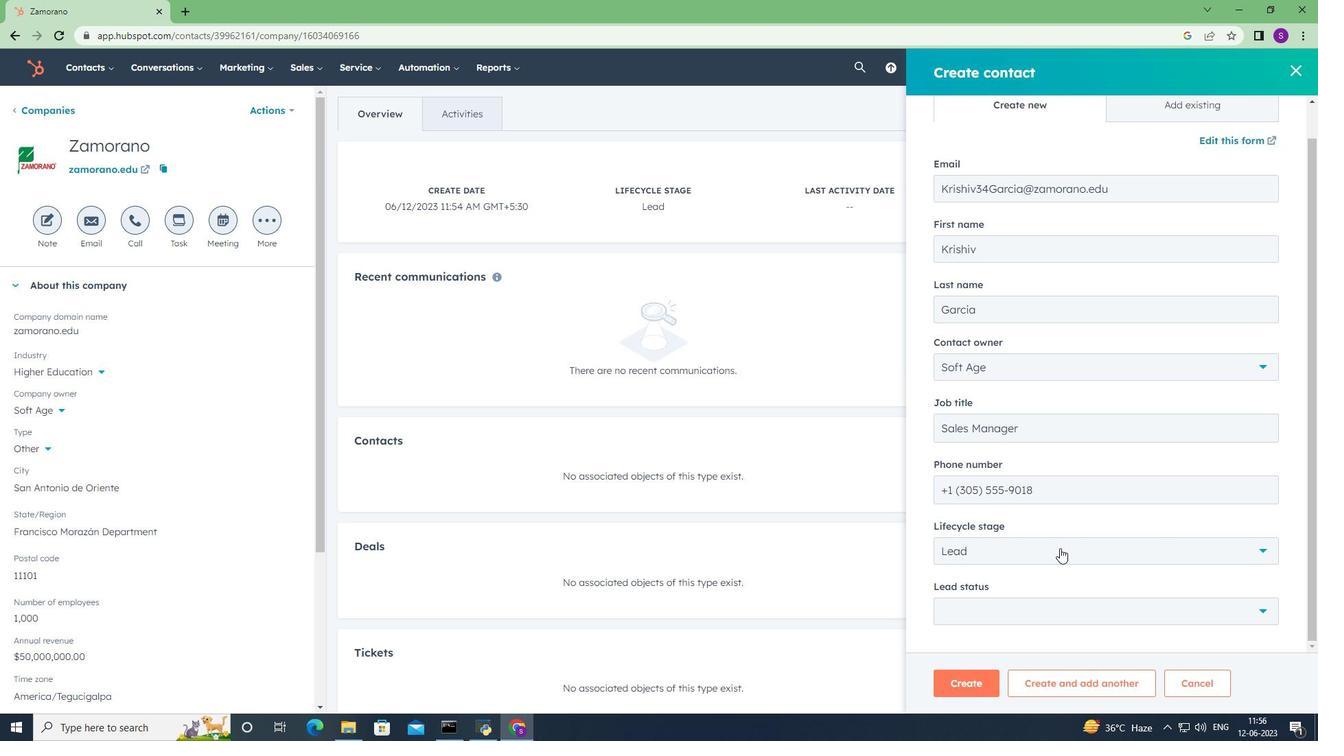 
Action: Mouse scrolled (1060, 556) with delta (0, 0)
Screenshot: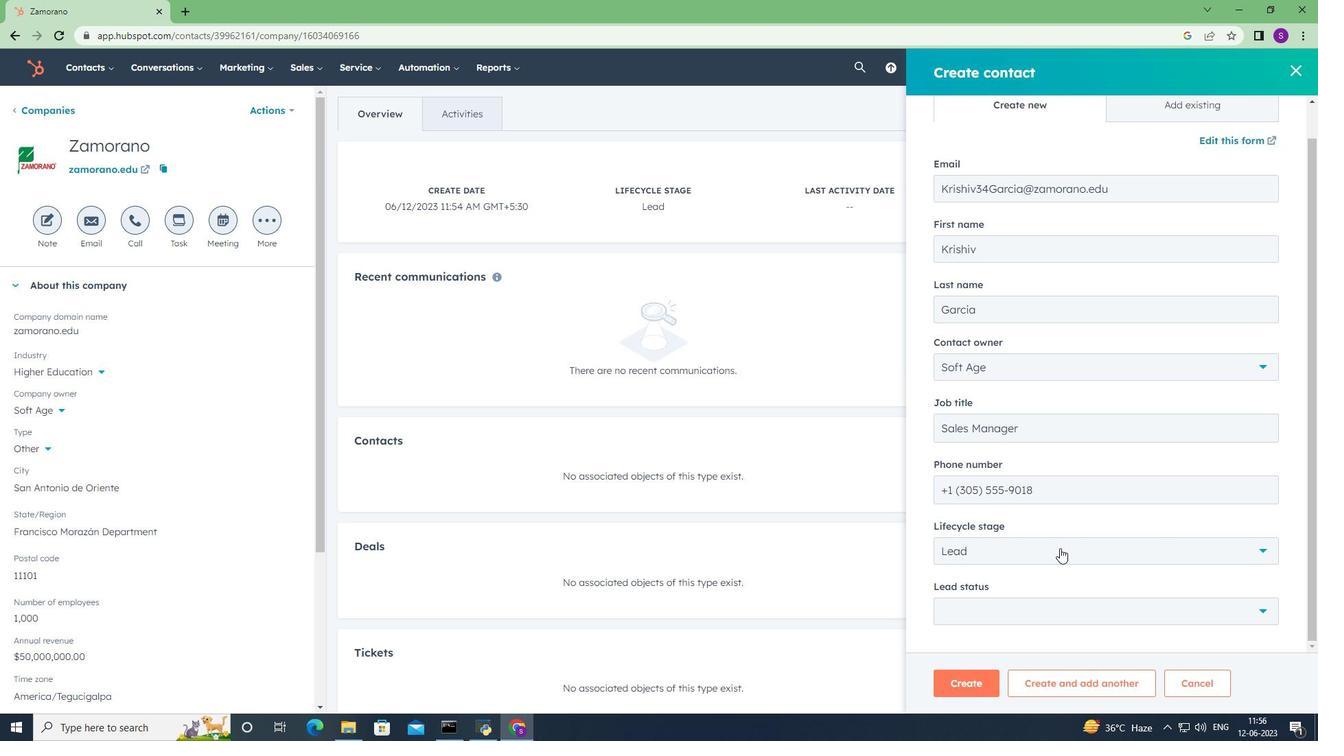 
Action: Mouse moved to (1060, 558)
Screenshot: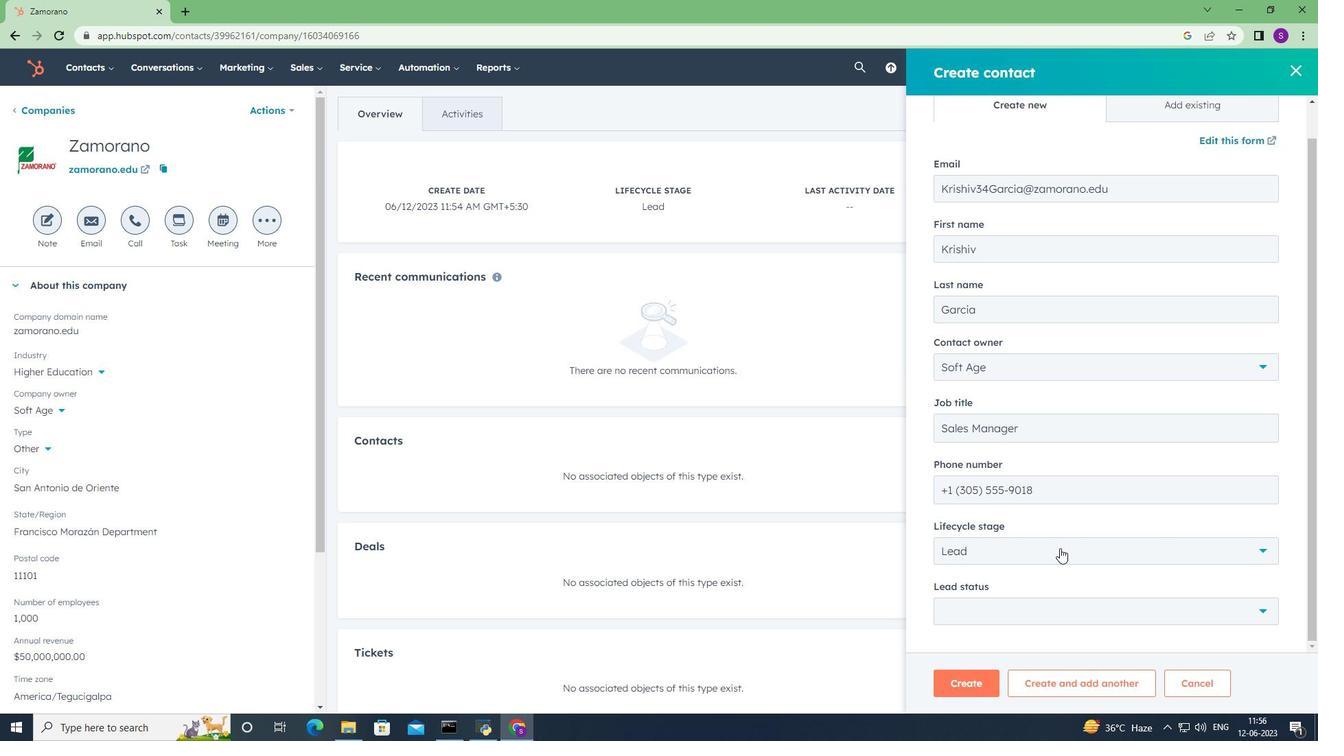 
Action: Mouse scrolled (1060, 557) with delta (0, 0)
Screenshot: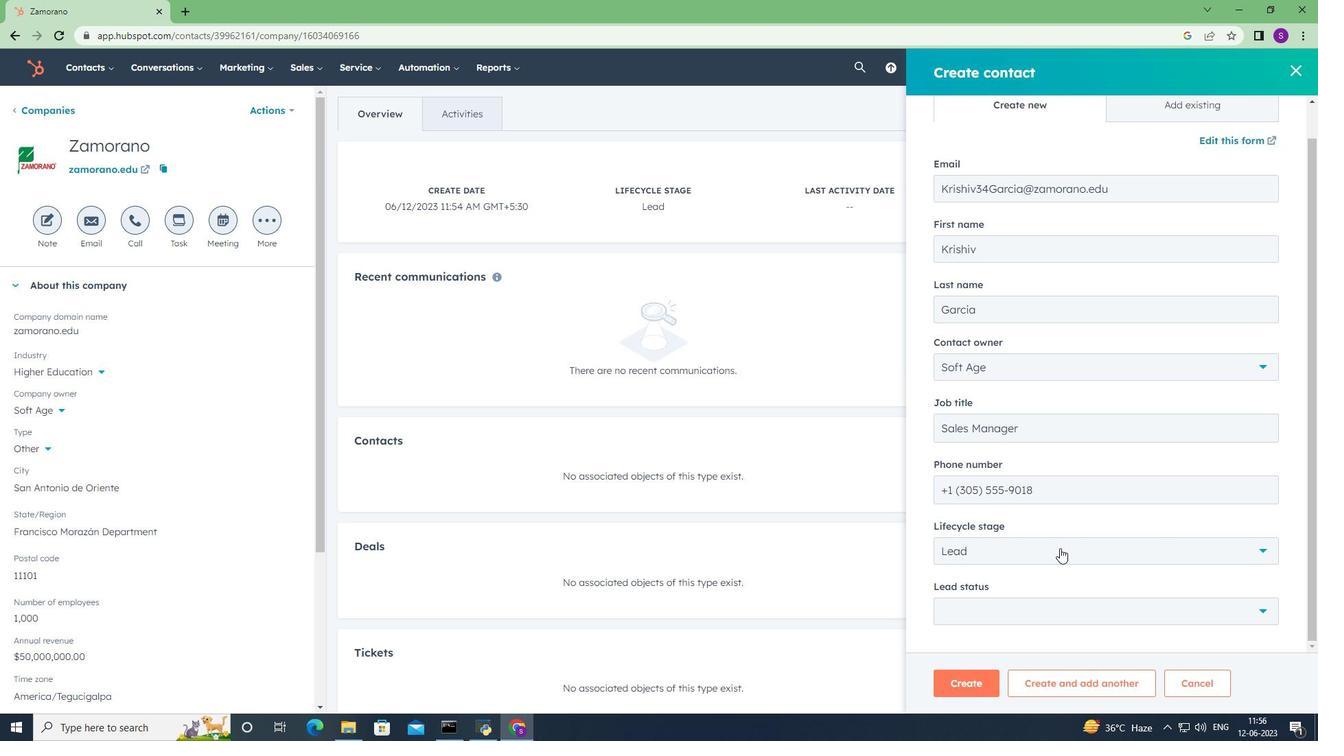 
Action: Mouse moved to (1060, 558)
Screenshot: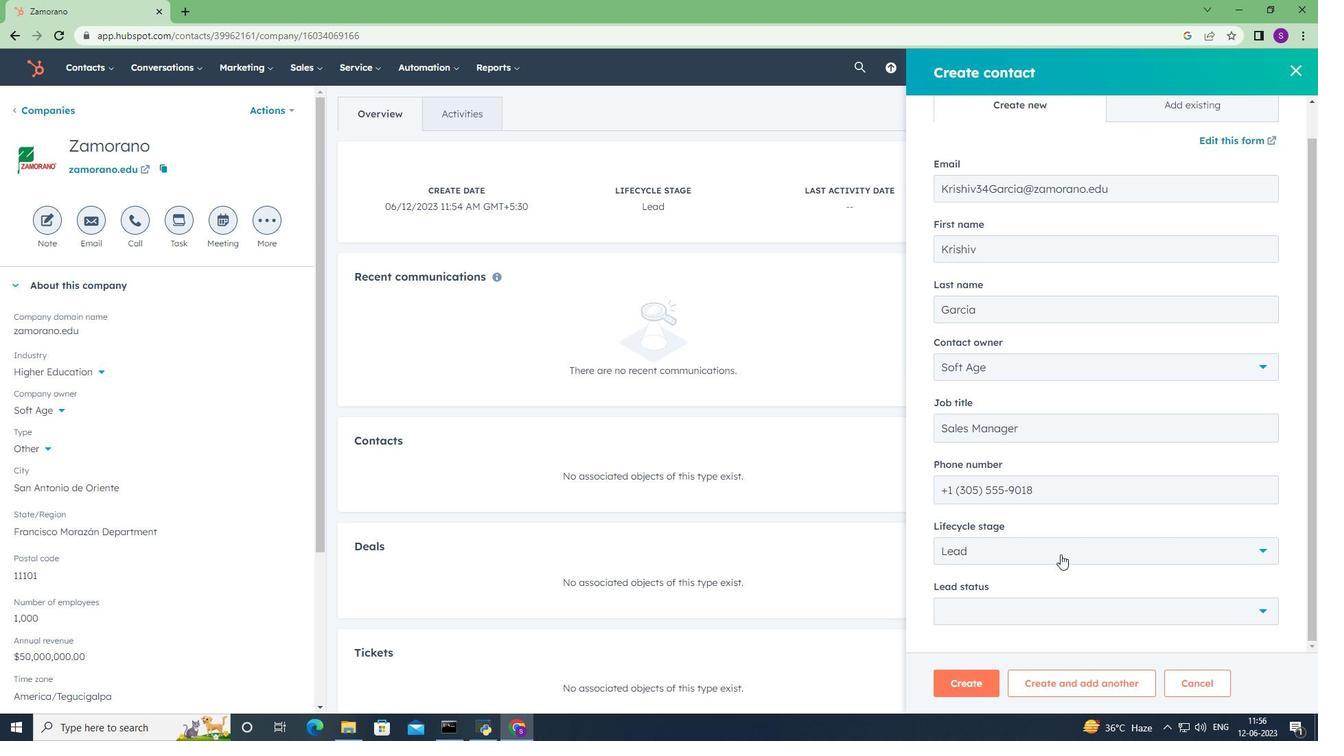 
Action: Mouse scrolled (1060, 558) with delta (0, 0)
Screenshot: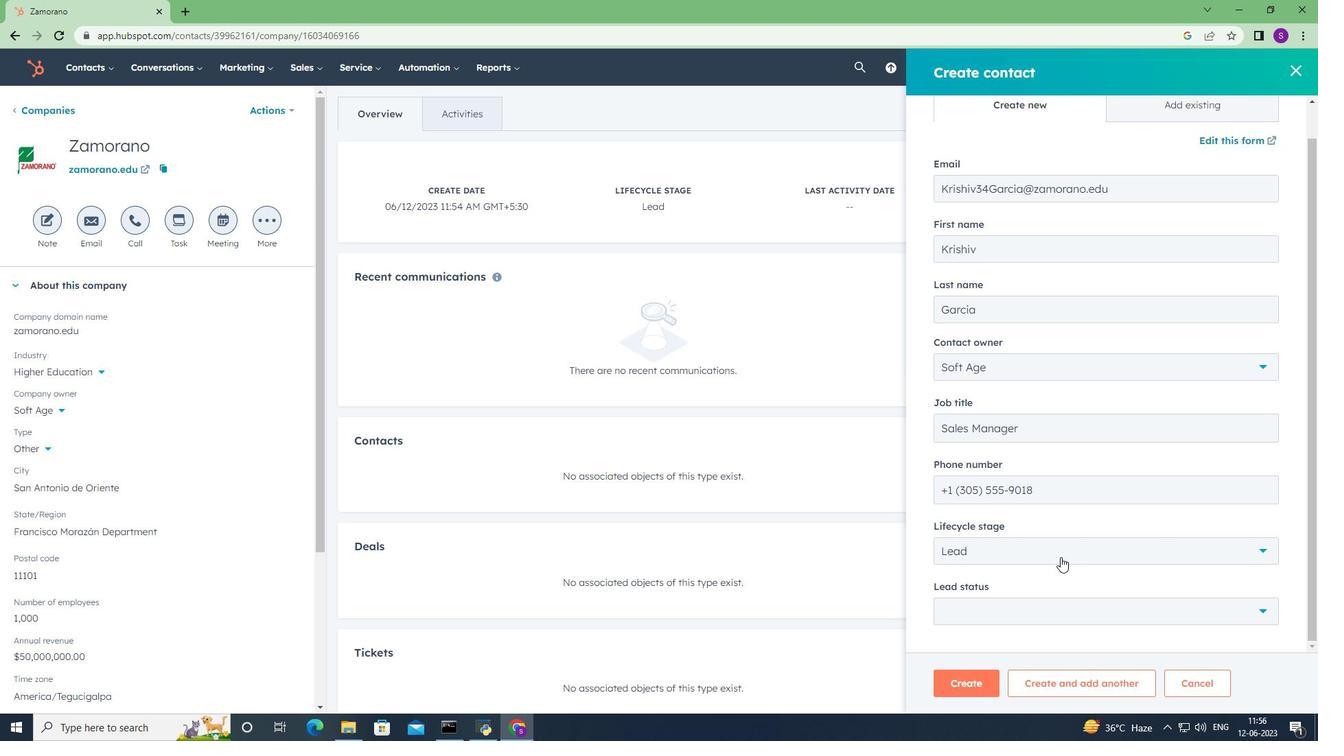 
Action: Mouse moved to (1060, 559)
Screenshot: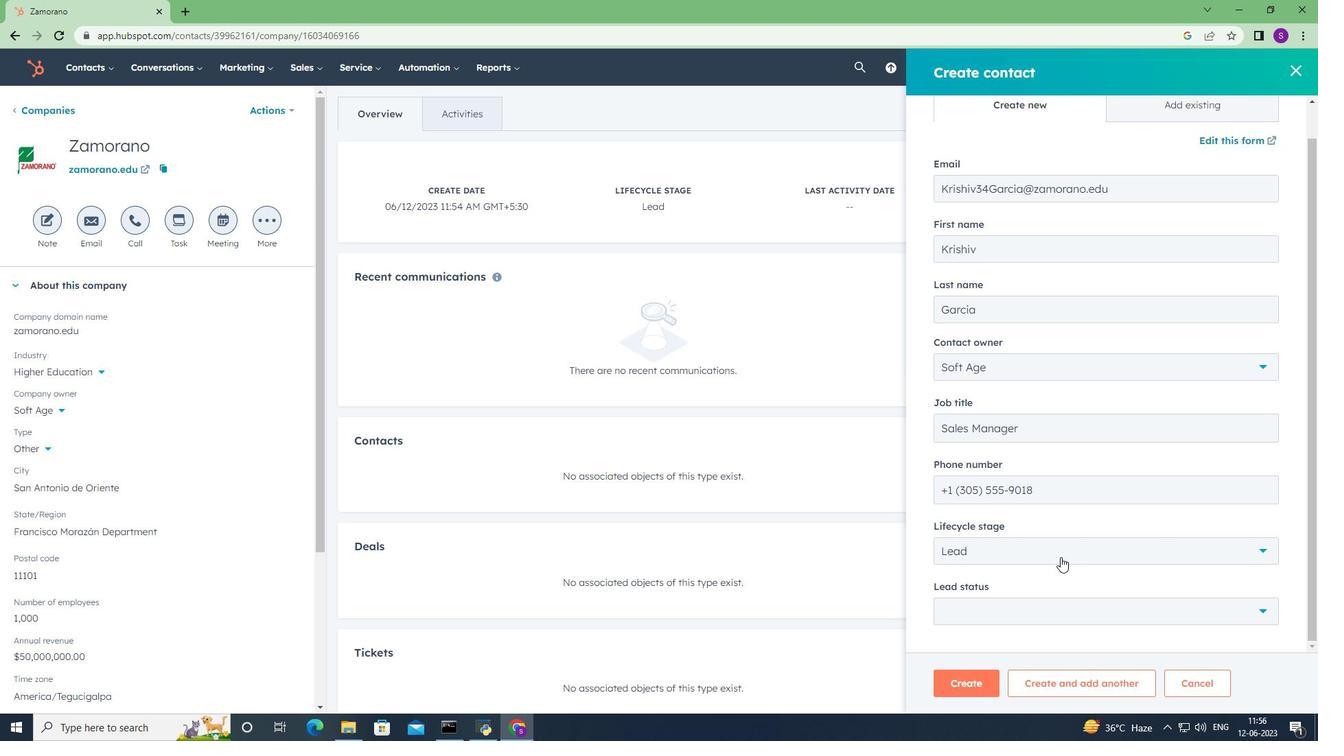 
Action: Mouse scrolled (1060, 558) with delta (0, 0)
Screenshot: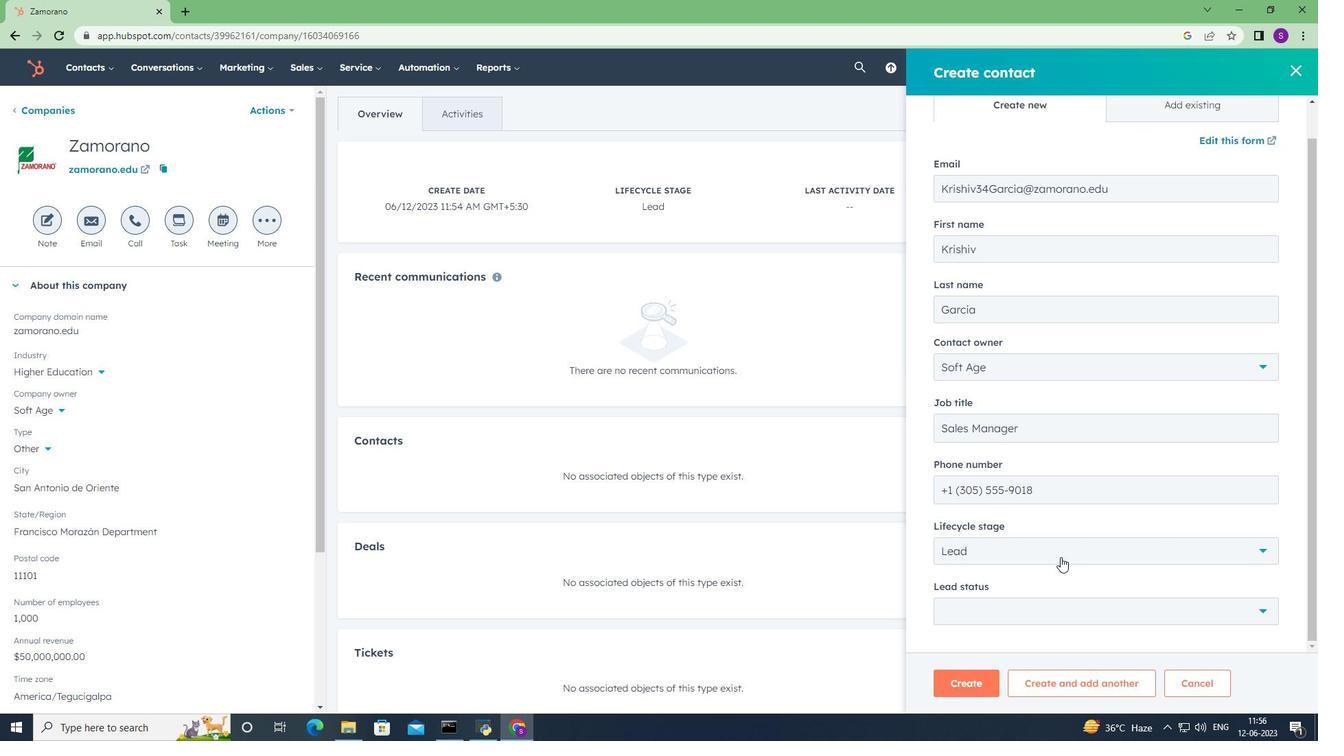 
Action: Mouse moved to (1061, 610)
Screenshot: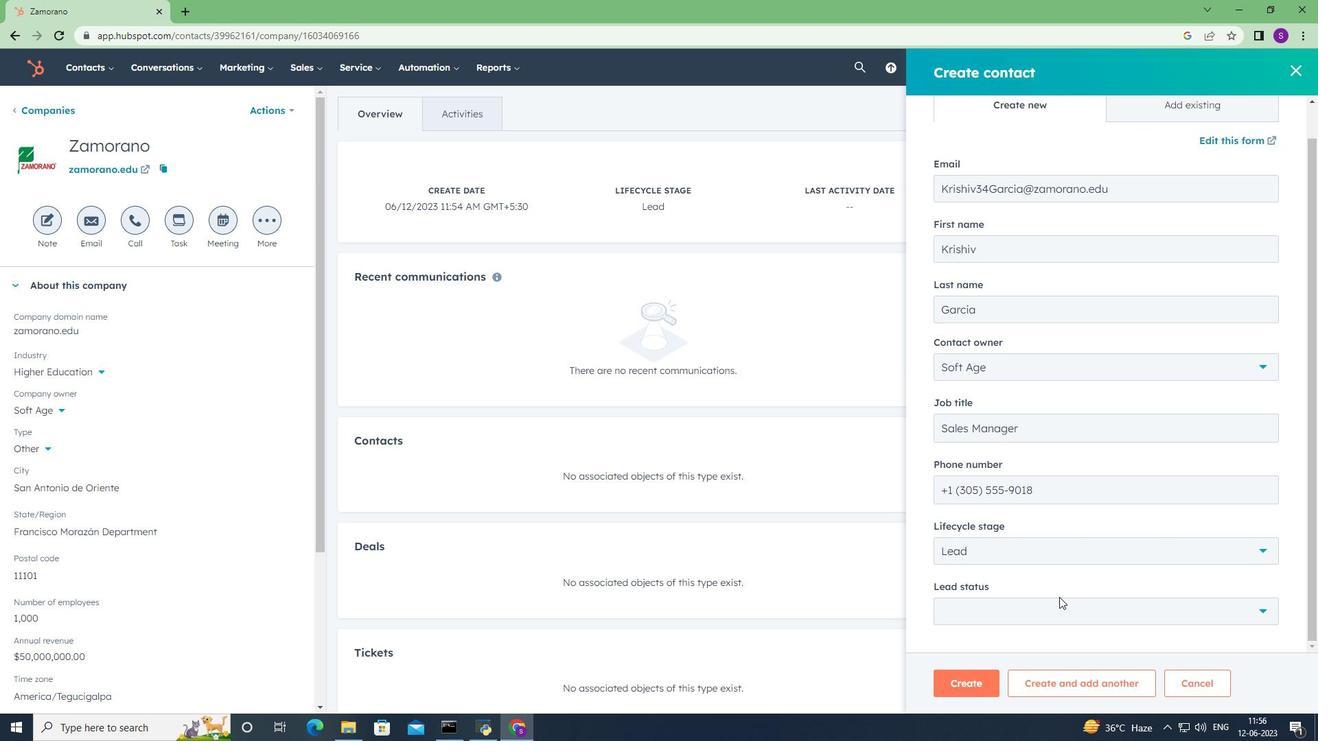 
Action: Mouse pressed left at (1061, 610)
Screenshot: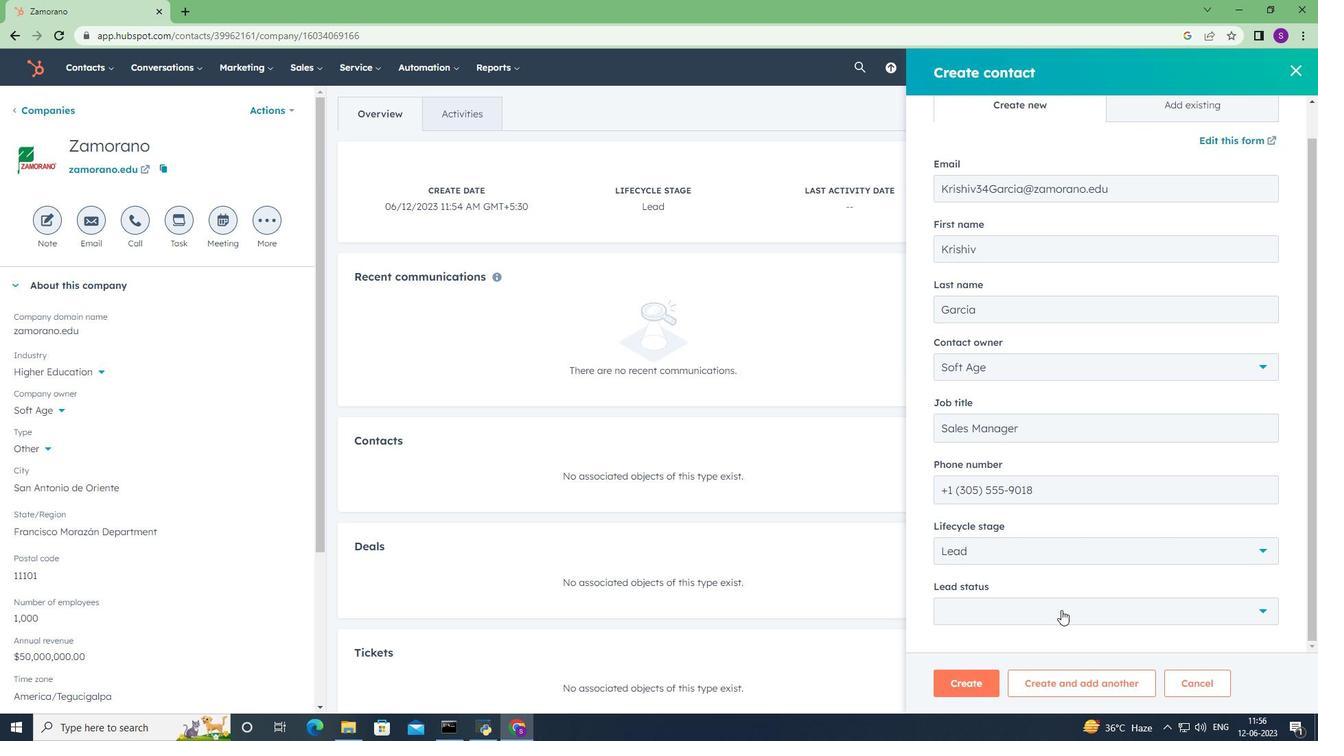 
Action: Mouse moved to (1020, 540)
Screenshot: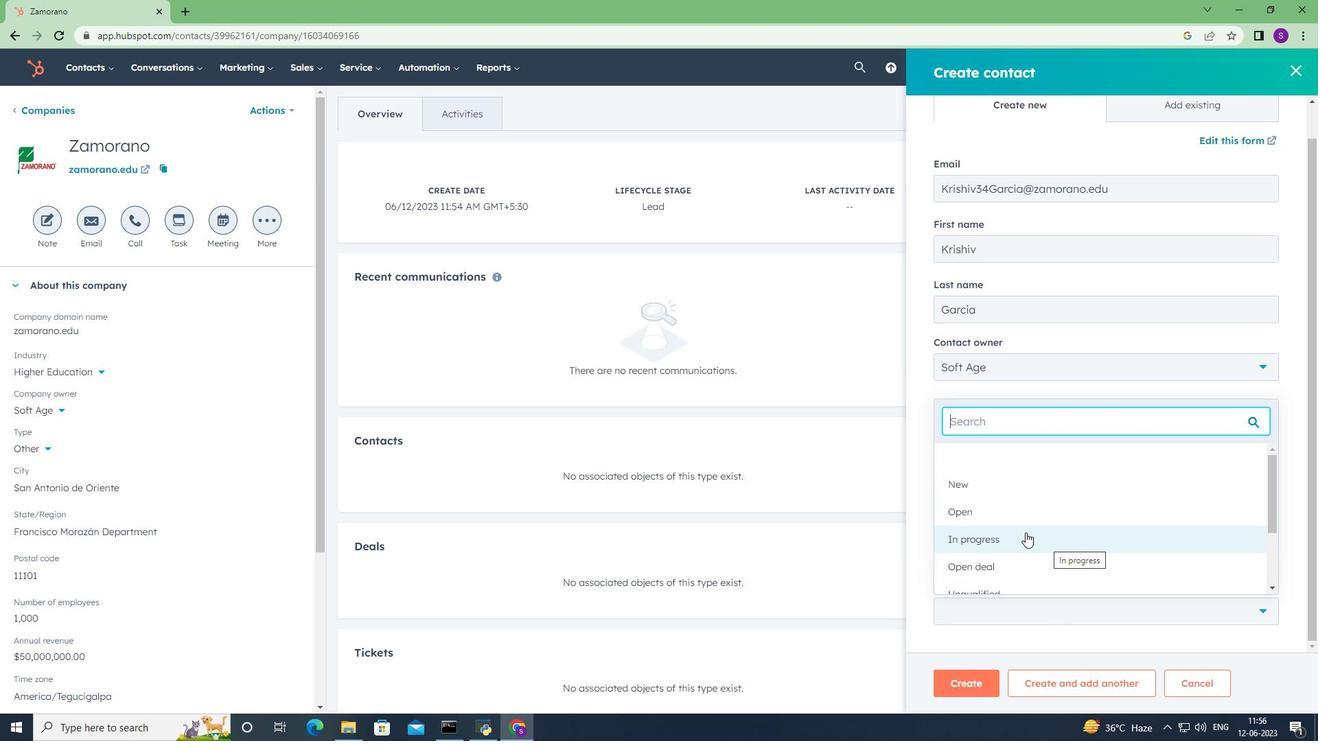 
Action: Mouse pressed left at (1020, 540)
Screenshot: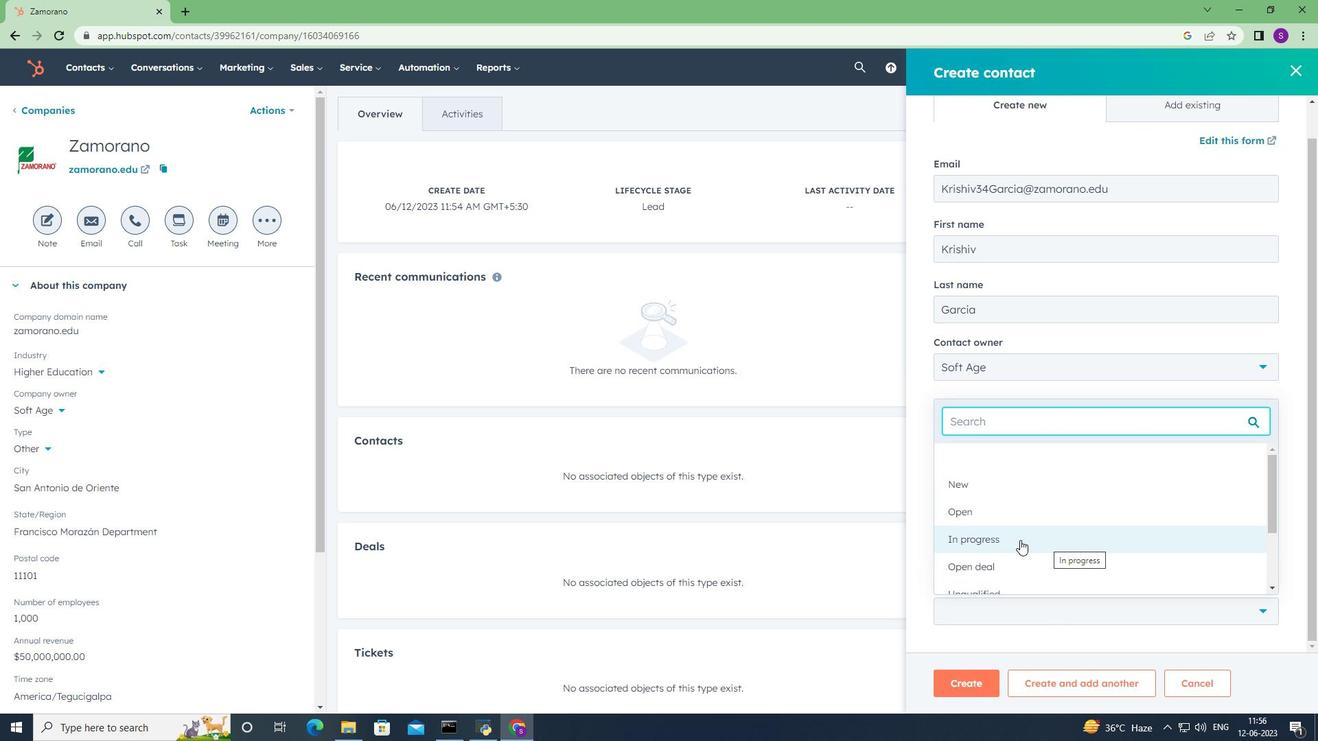 
Action: Mouse scrolled (1020, 539) with delta (0, 0)
Screenshot: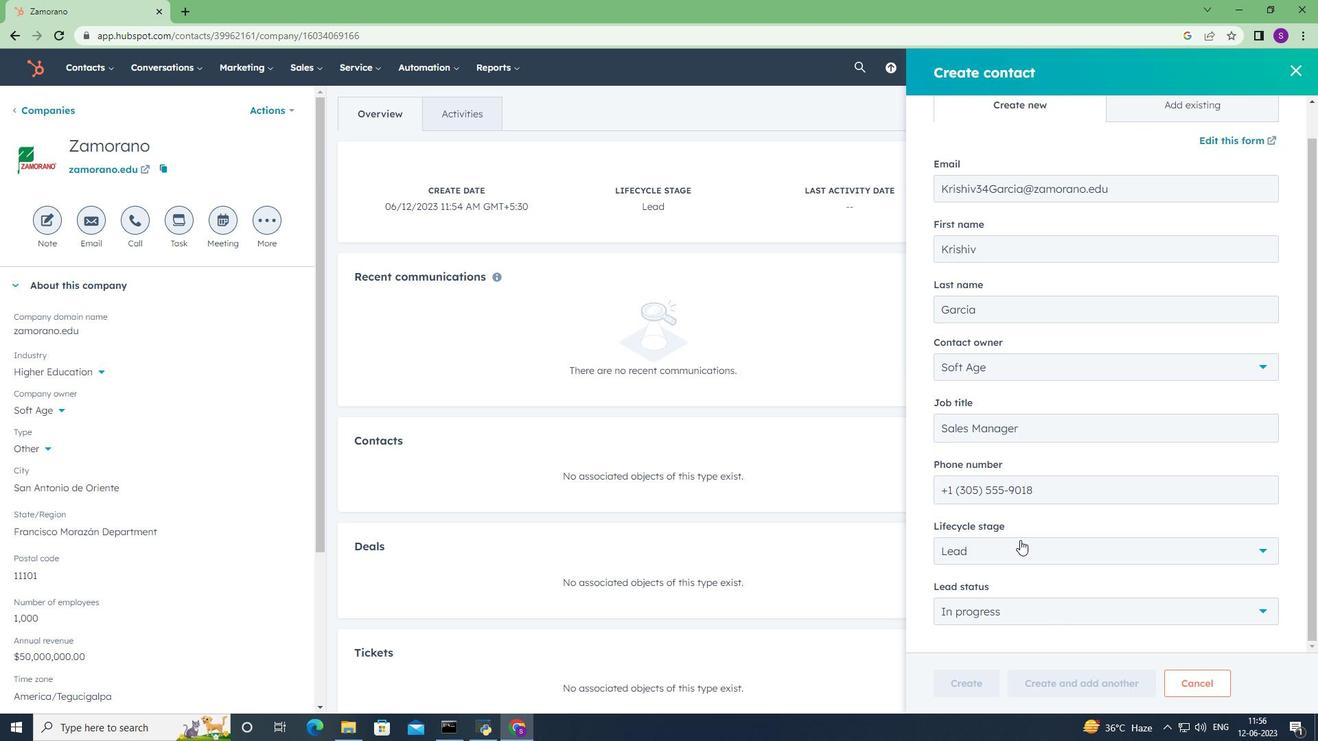 
Action: Mouse scrolled (1020, 539) with delta (0, 0)
Screenshot: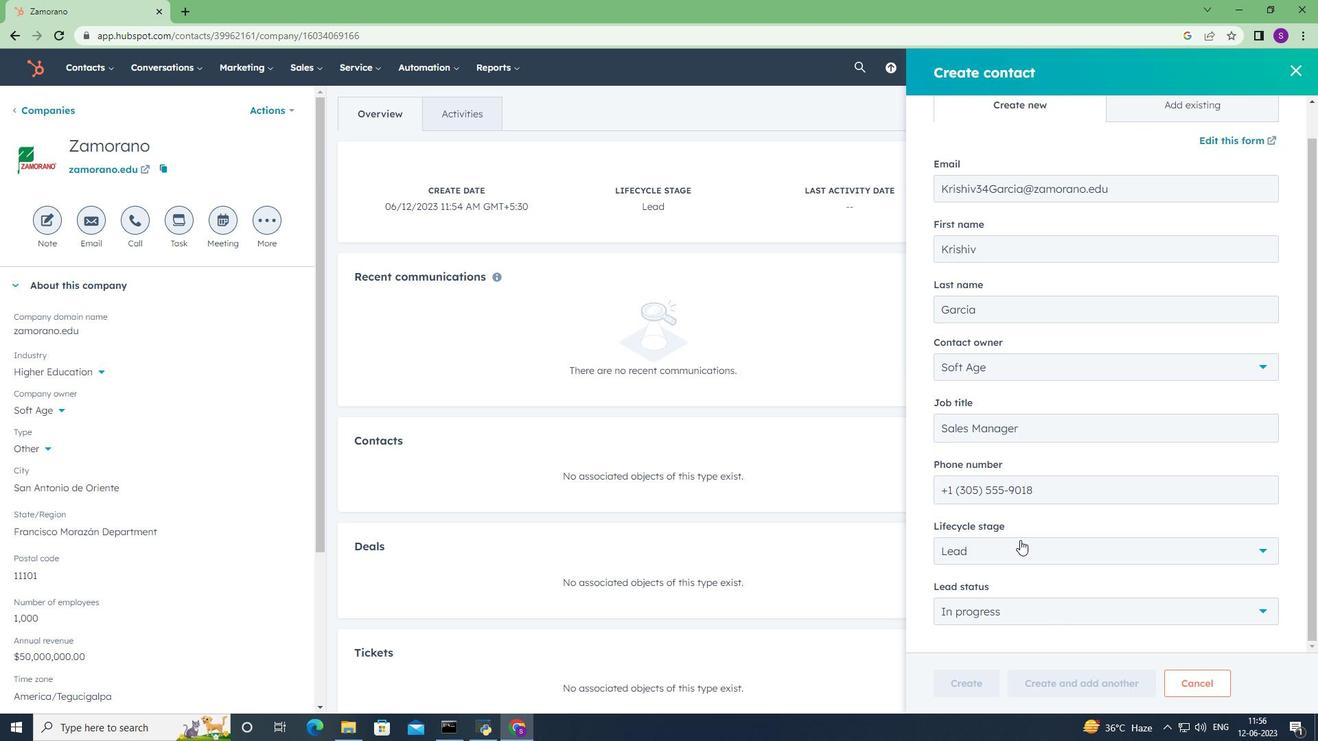 
Action: Mouse scrolled (1020, 539) with delta (0, 0)
Screenshot: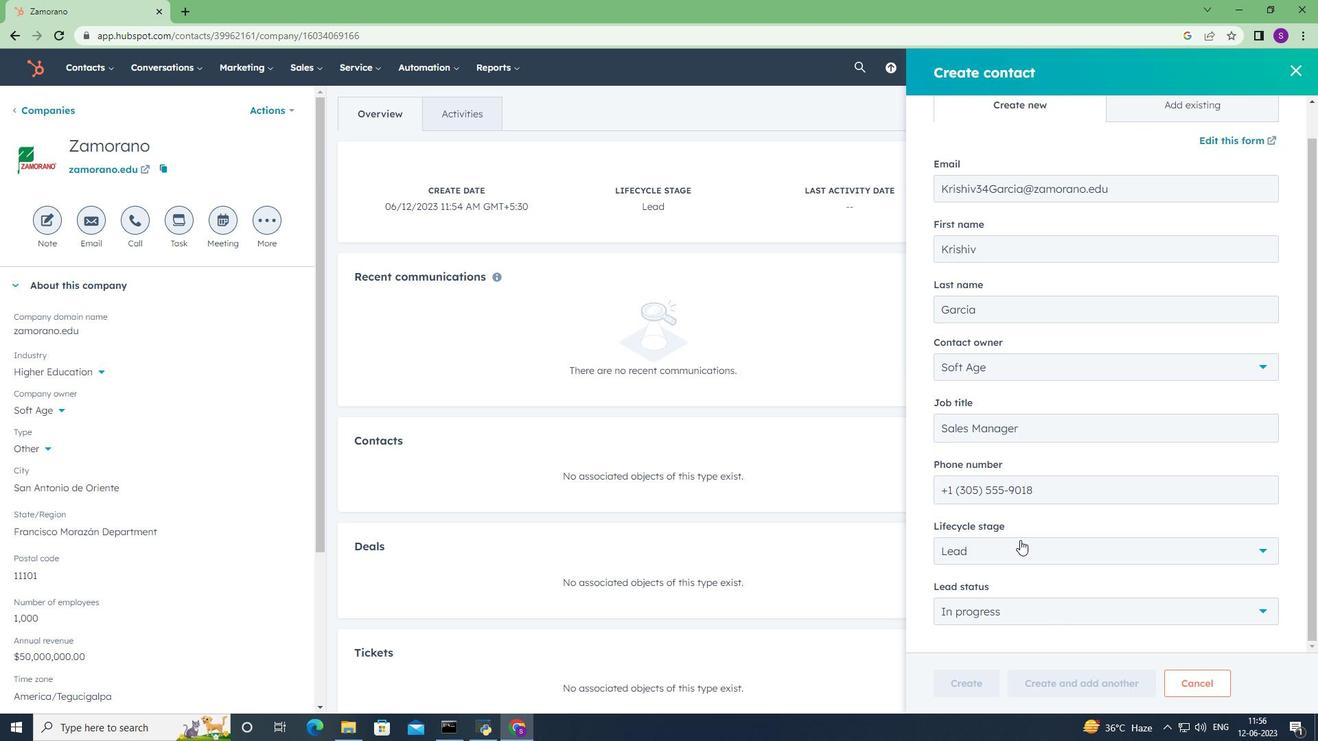 
Action: Mouse scrolled (1020, 539) with delta (0, 0)
Screenshot: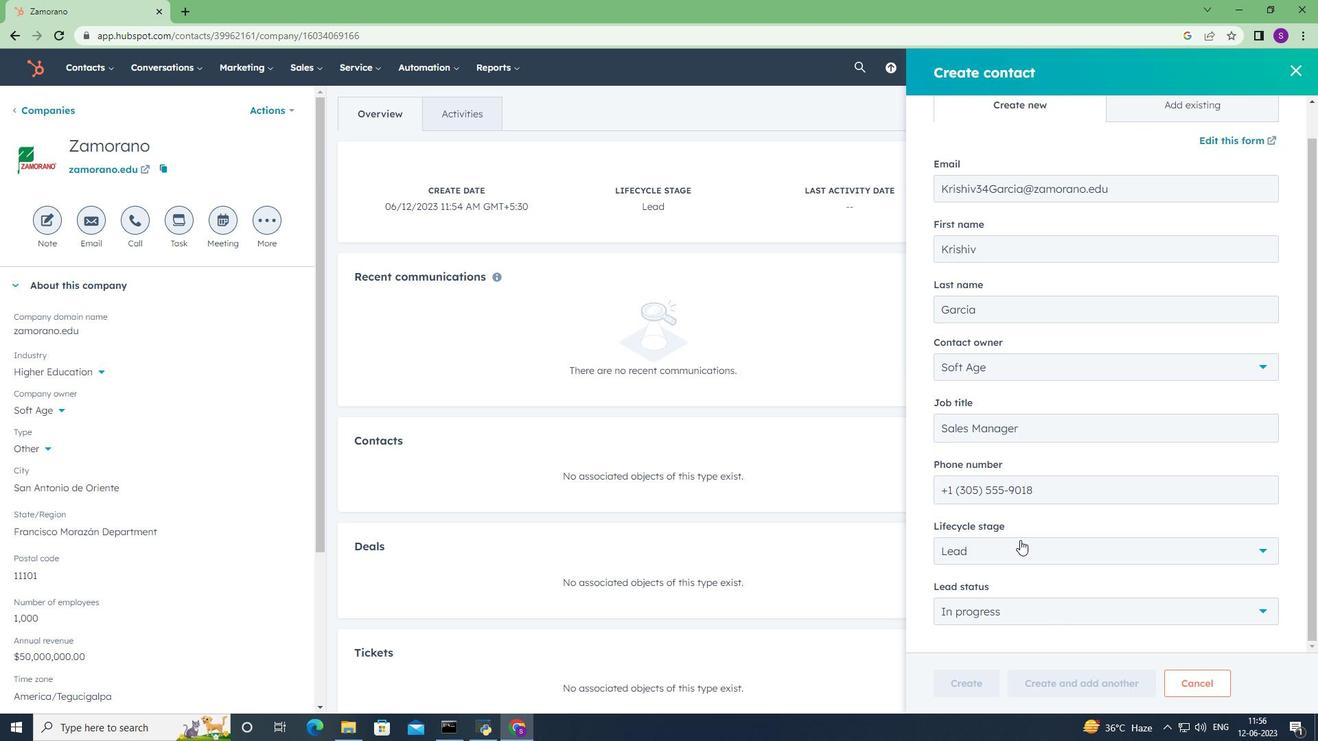 
Action: Mouse scrolled (1020, 539) with delta (0, 0)
Screenshot: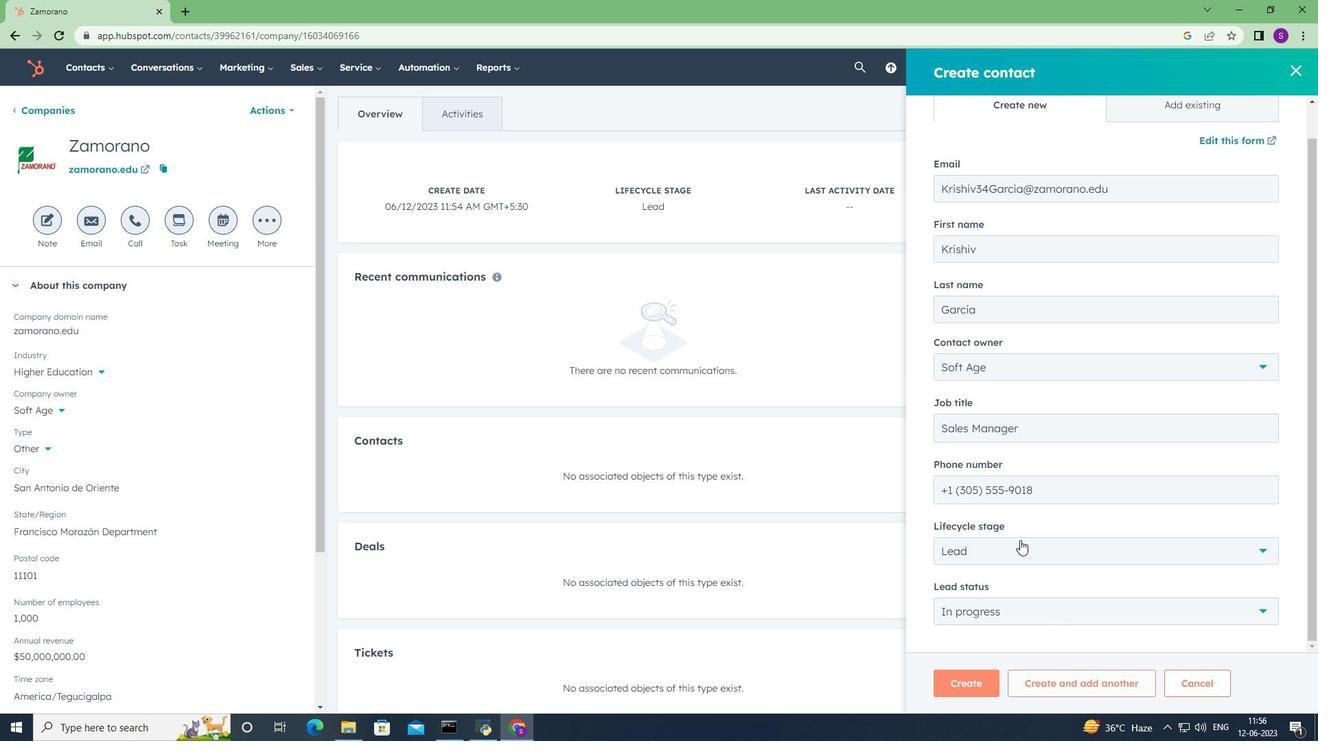
Action: Mouse scrolled (1020, 540) with delta (0, 0)
Screenshot: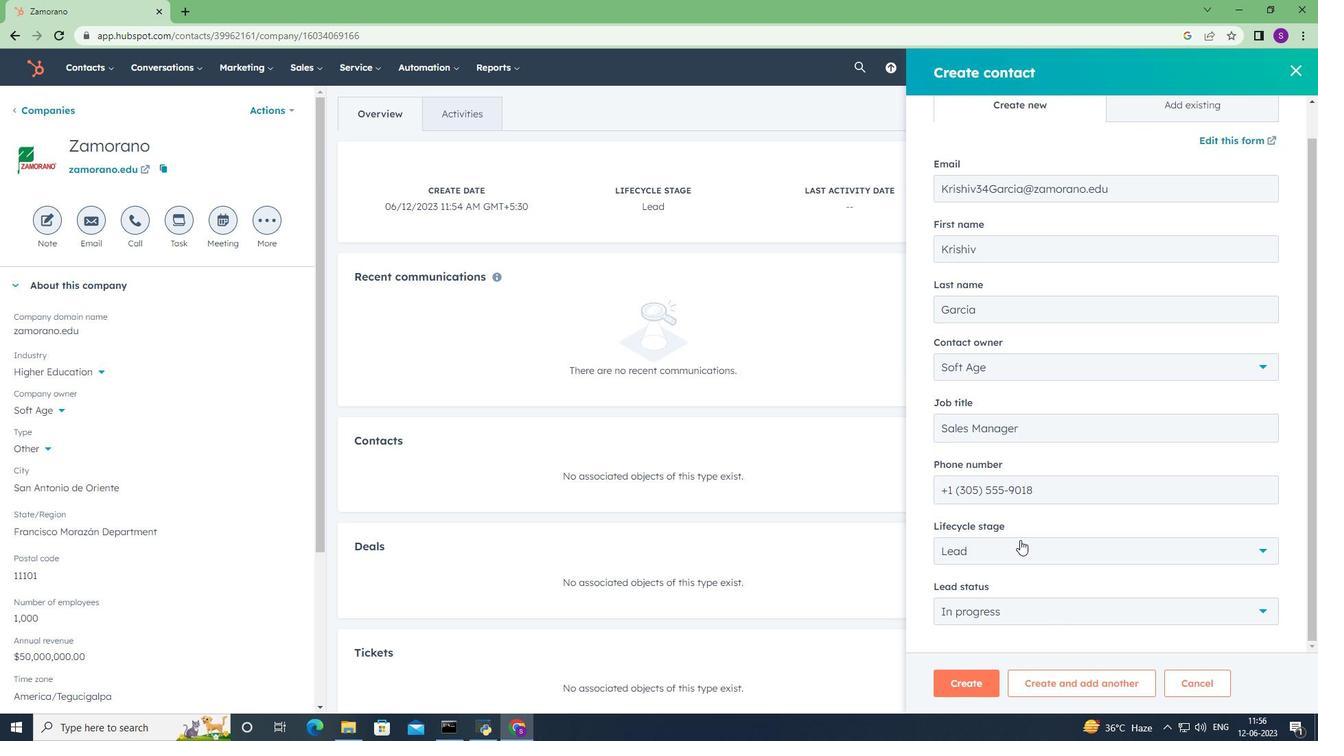 
Action: Mouse scrolled (1020, 540) with delta (0, 0)
Screenshot: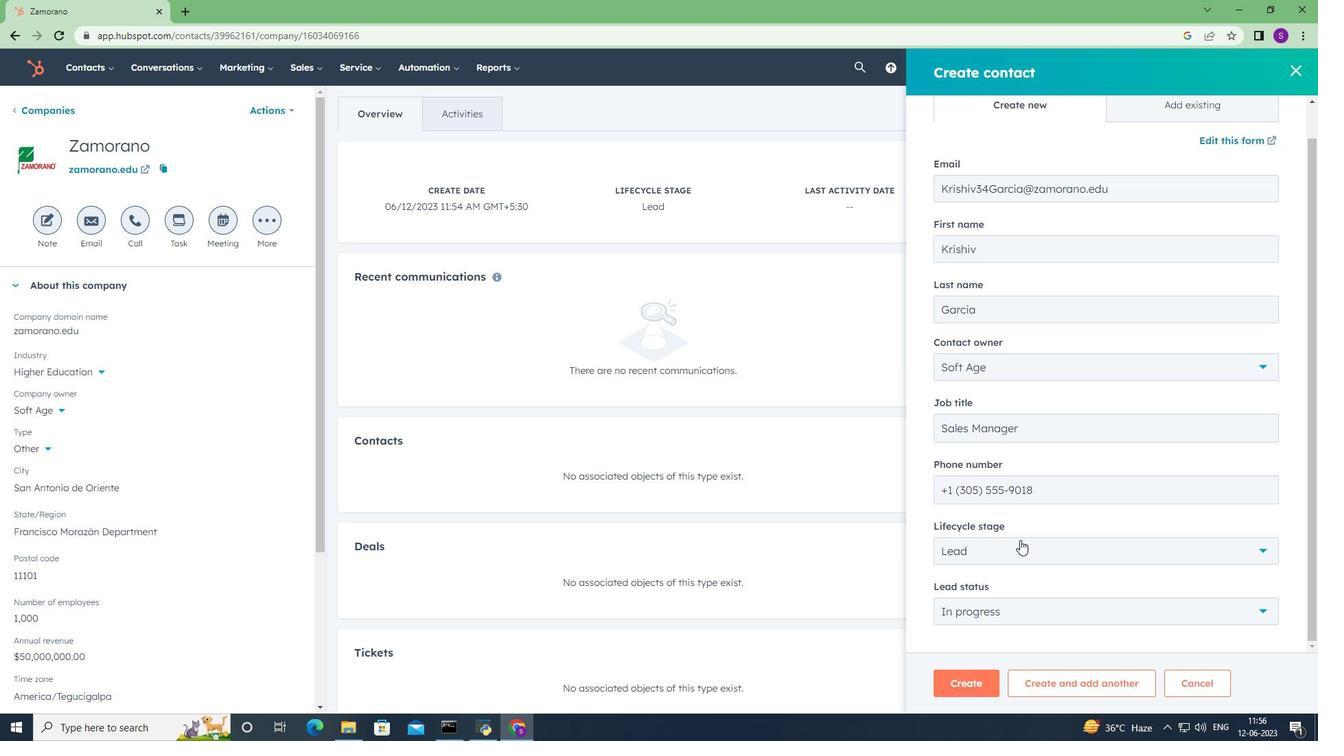 
Action: Mouse scrolled (1020, 540) with delta (0, 0)
Screenshot: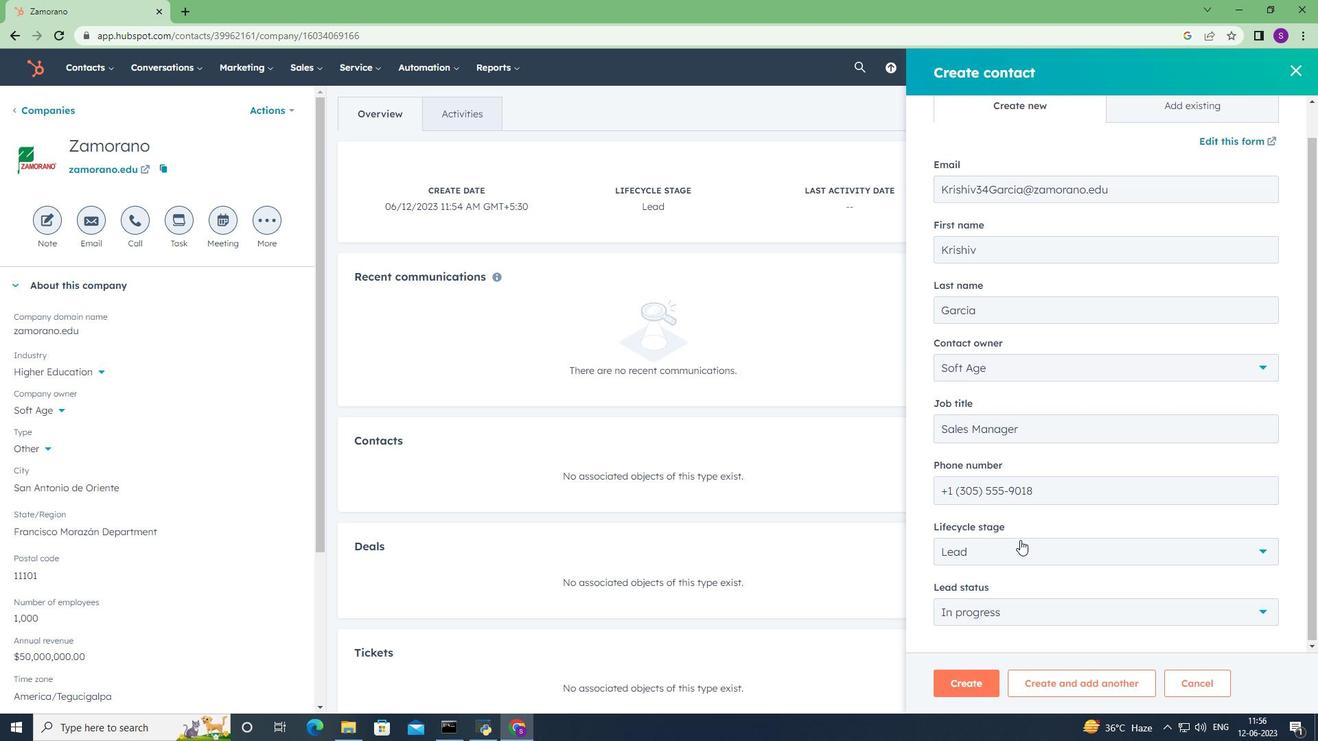 
Action: Mouse moved to (974, 683)
Screenshot: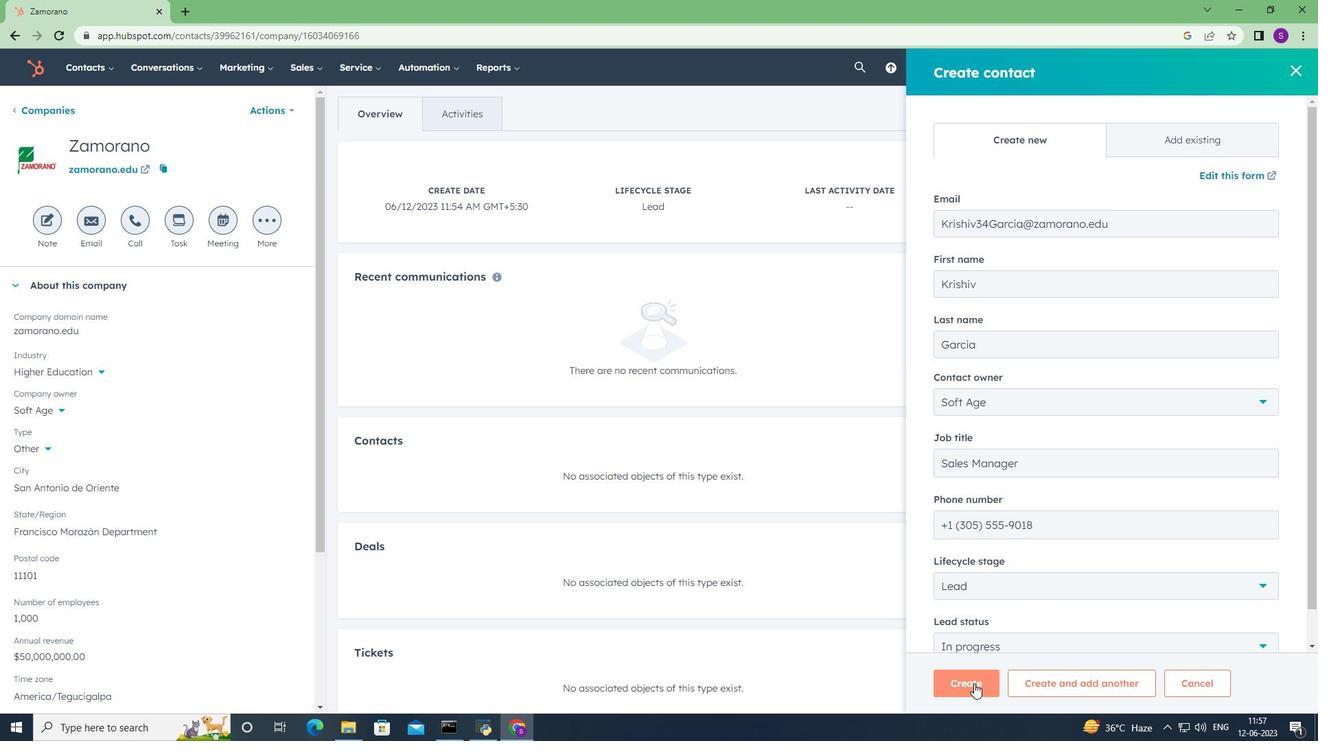 
Action: Mouse pressed left at (974, 683)
Screenshot: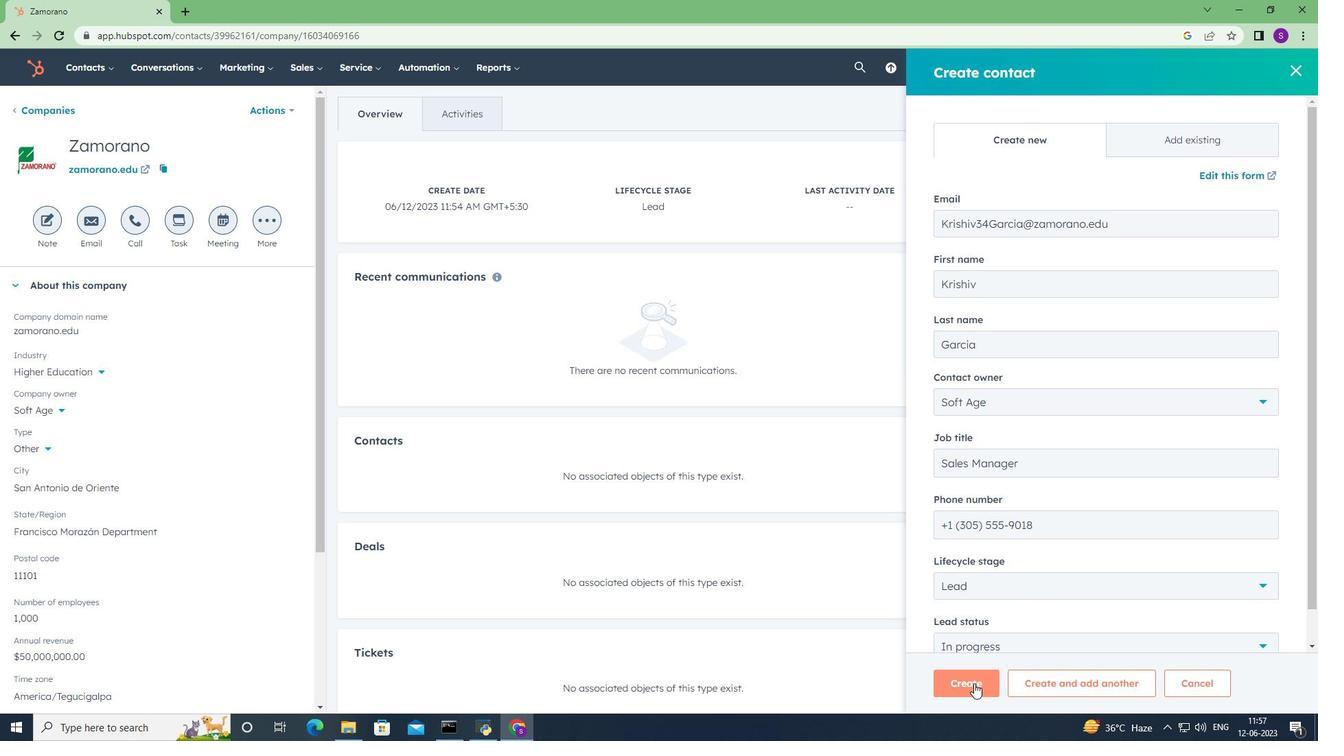 
Action: Mouse moved to (866, 467)
Screenshot: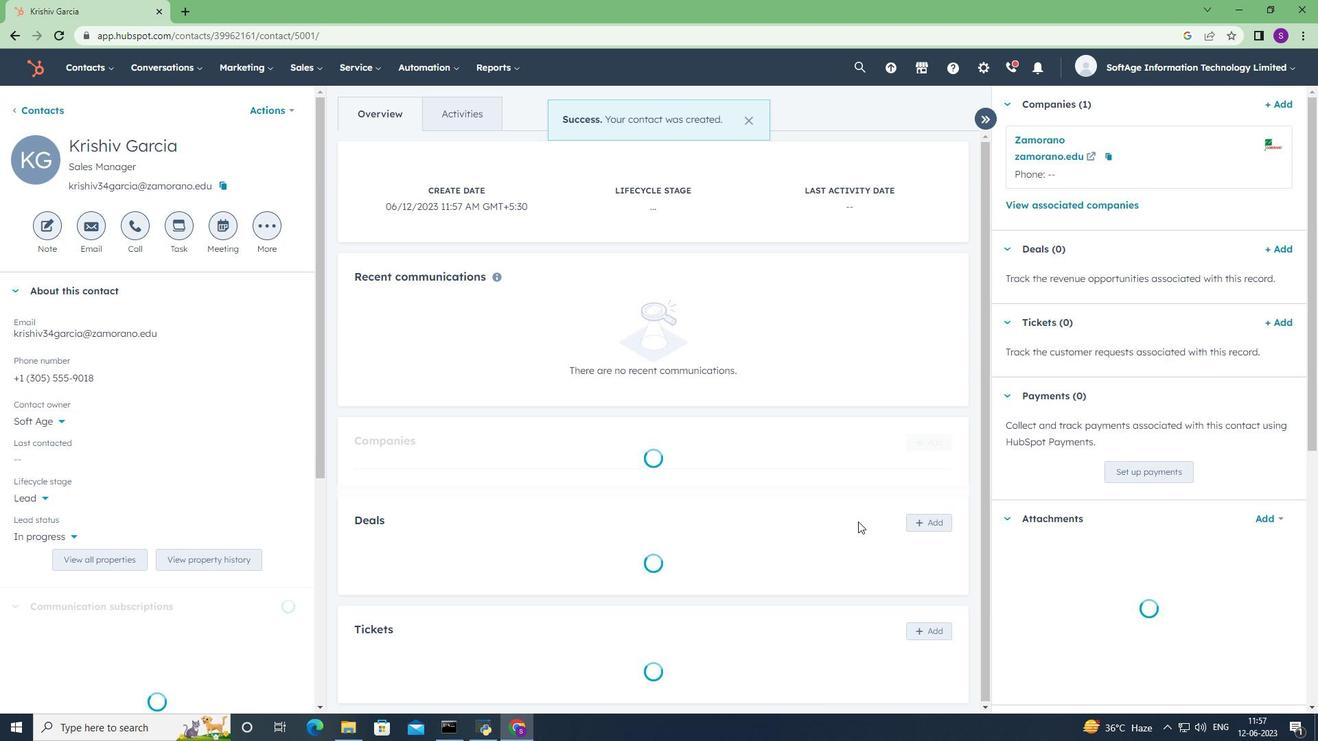 
Action: Mouse scrolled (866, 466) with delta (0, 0)
Screenshot: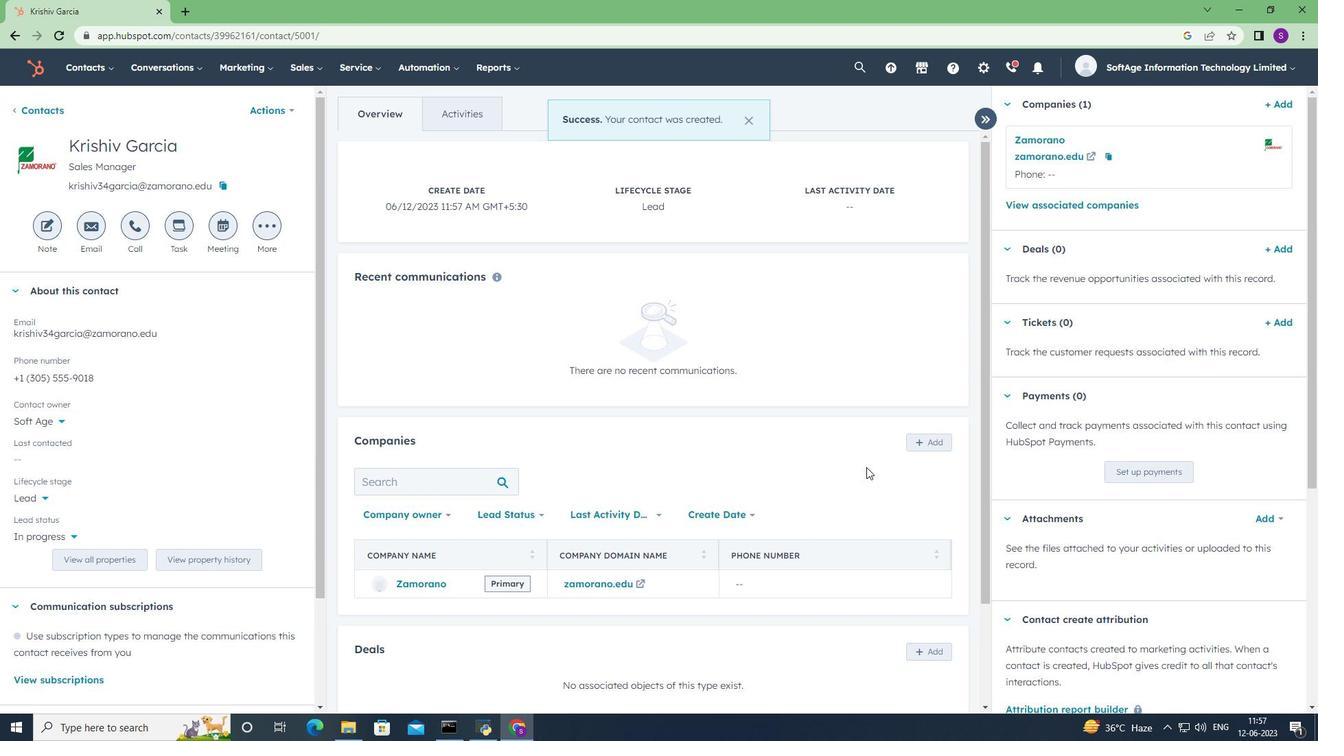 
Action: Mouse scrolled (866, 466) with delta (0, 0)
Screenshot: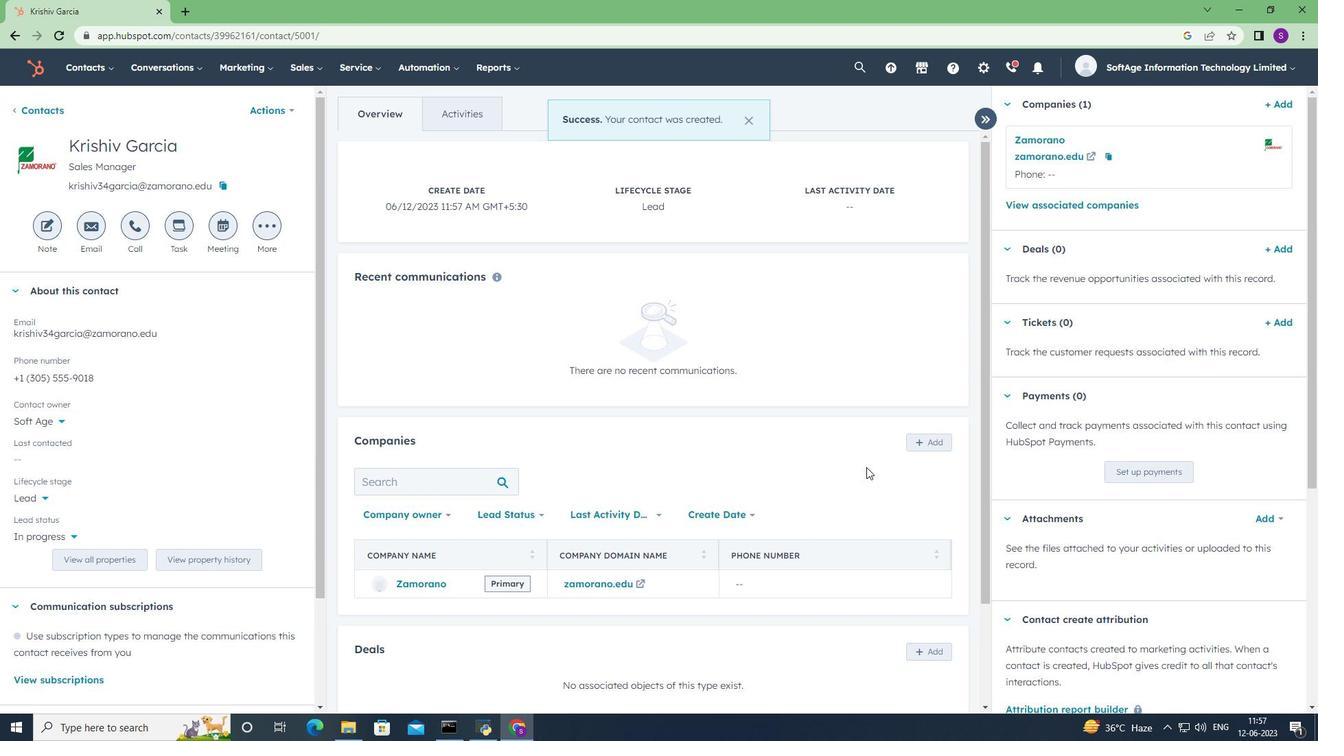 
Action: Mouse scrolled (866, 466) with delta (0, 0)
Screenshot: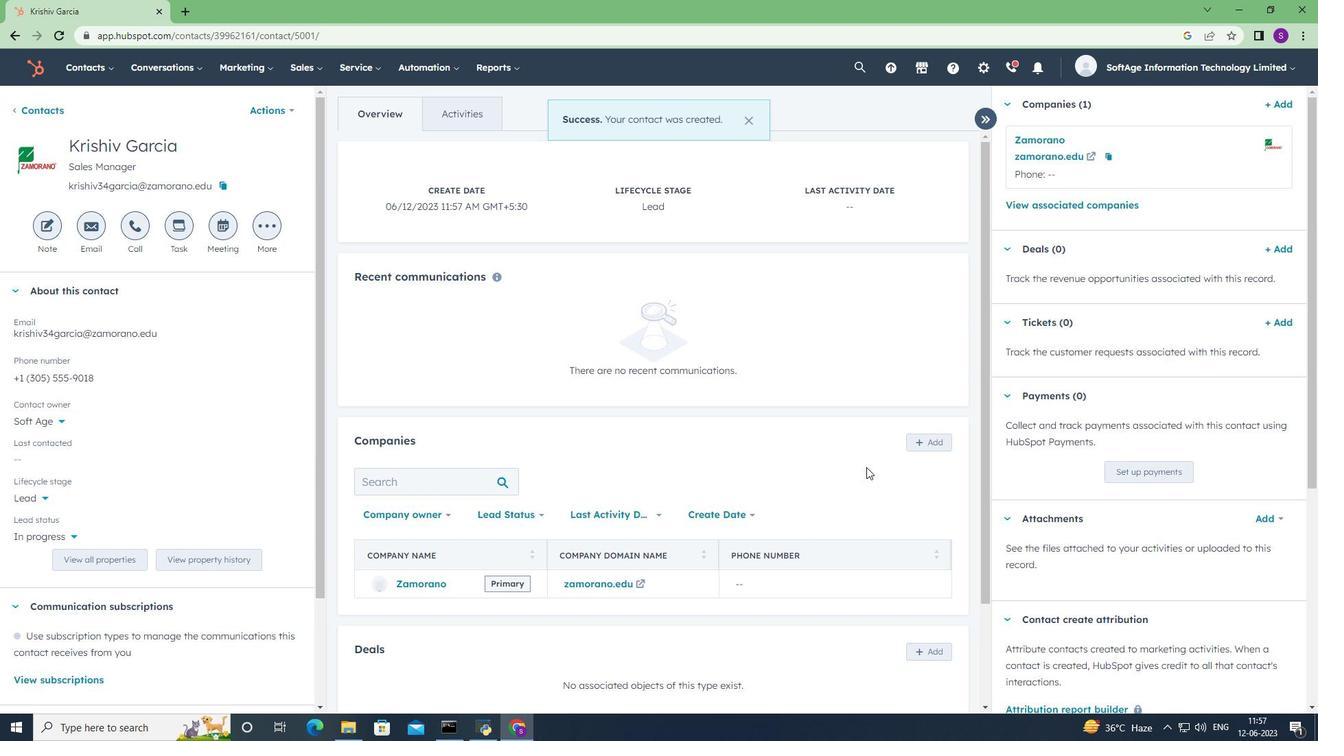 
Action: Mouse scrolled (866, 466) with delta (0, 0)
Screenshot: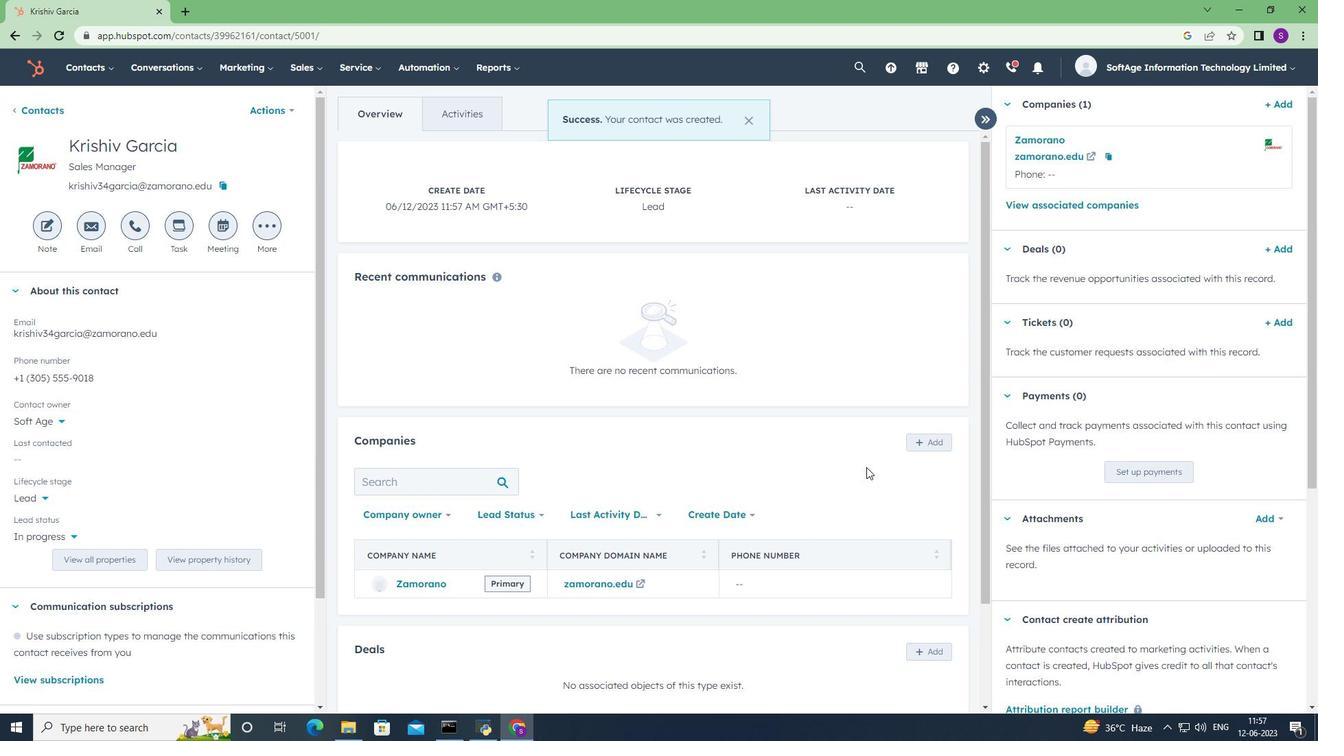 
Action: Mouse scrolled (866, 466) with delta (0, 0)
Screenshot: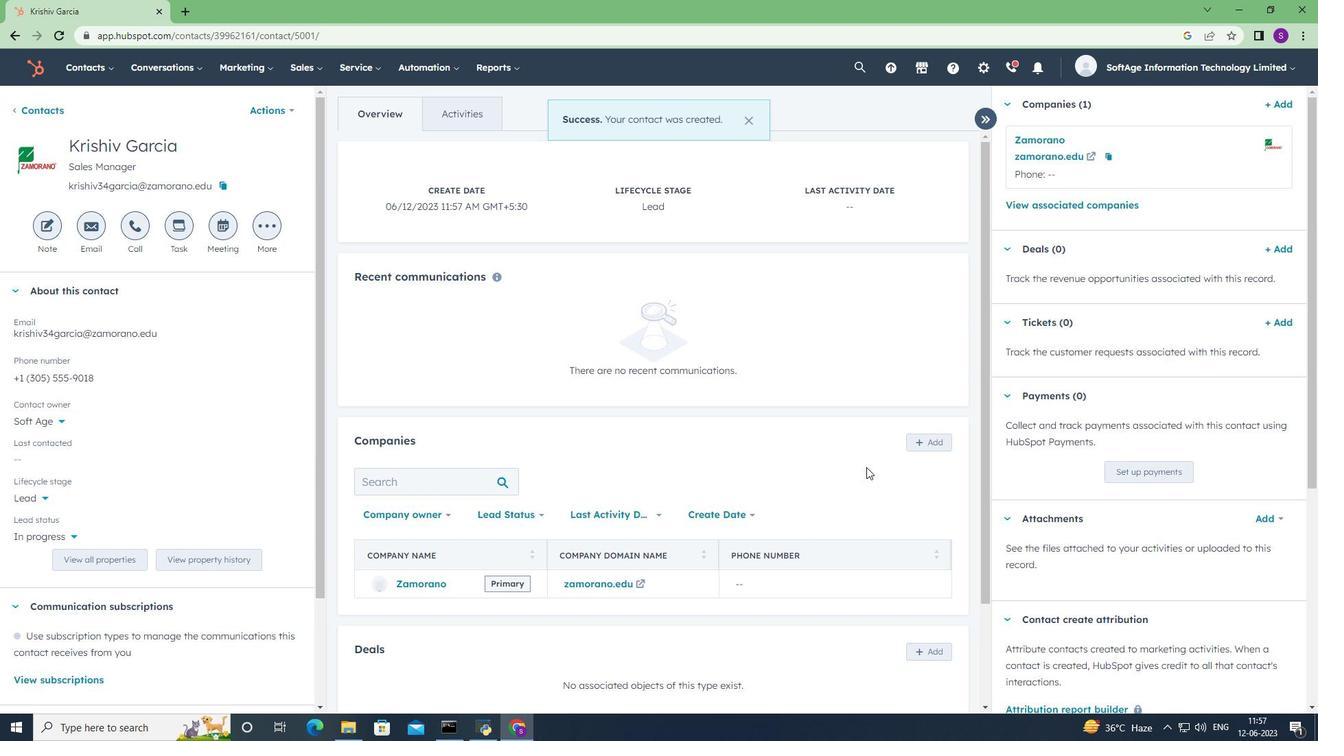 
Action: Mouse scrolled (866, 466) with delta (0, 0)
Screenshot: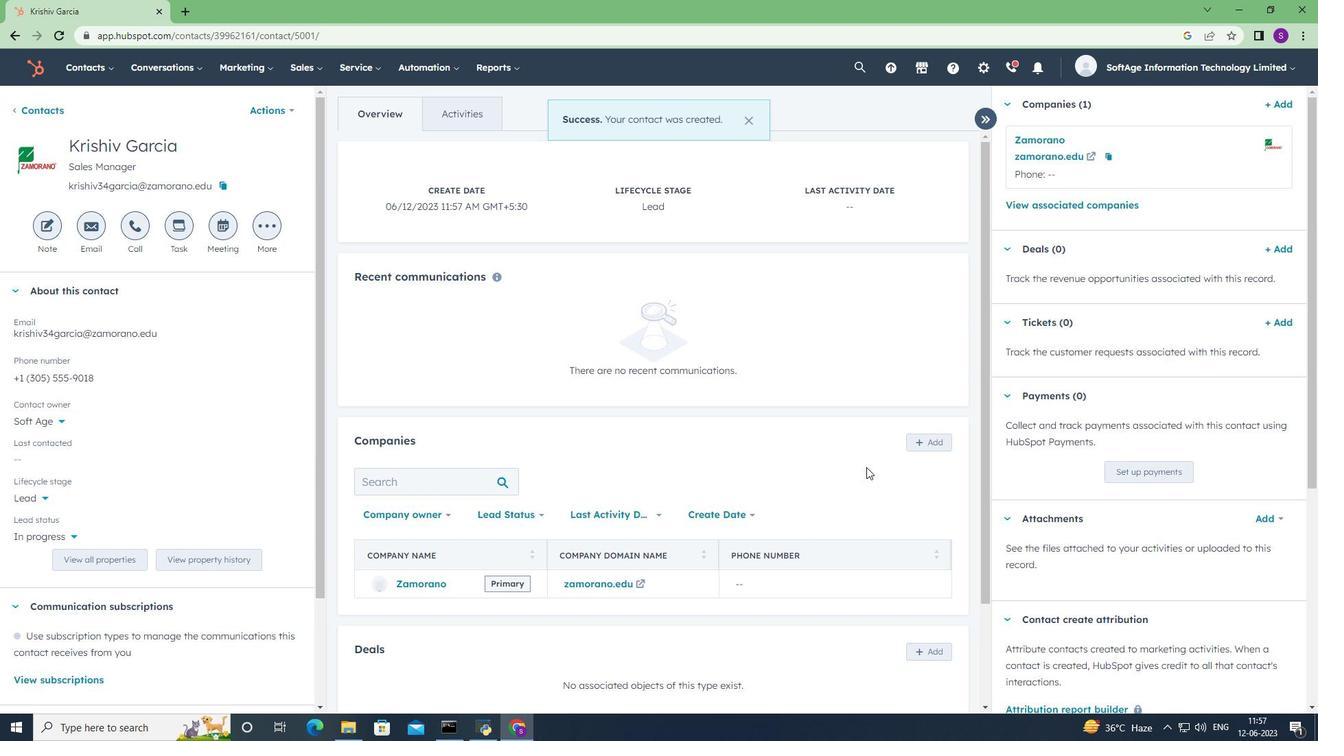 
Action: Mouse moved to (867, 466)
Screenshot: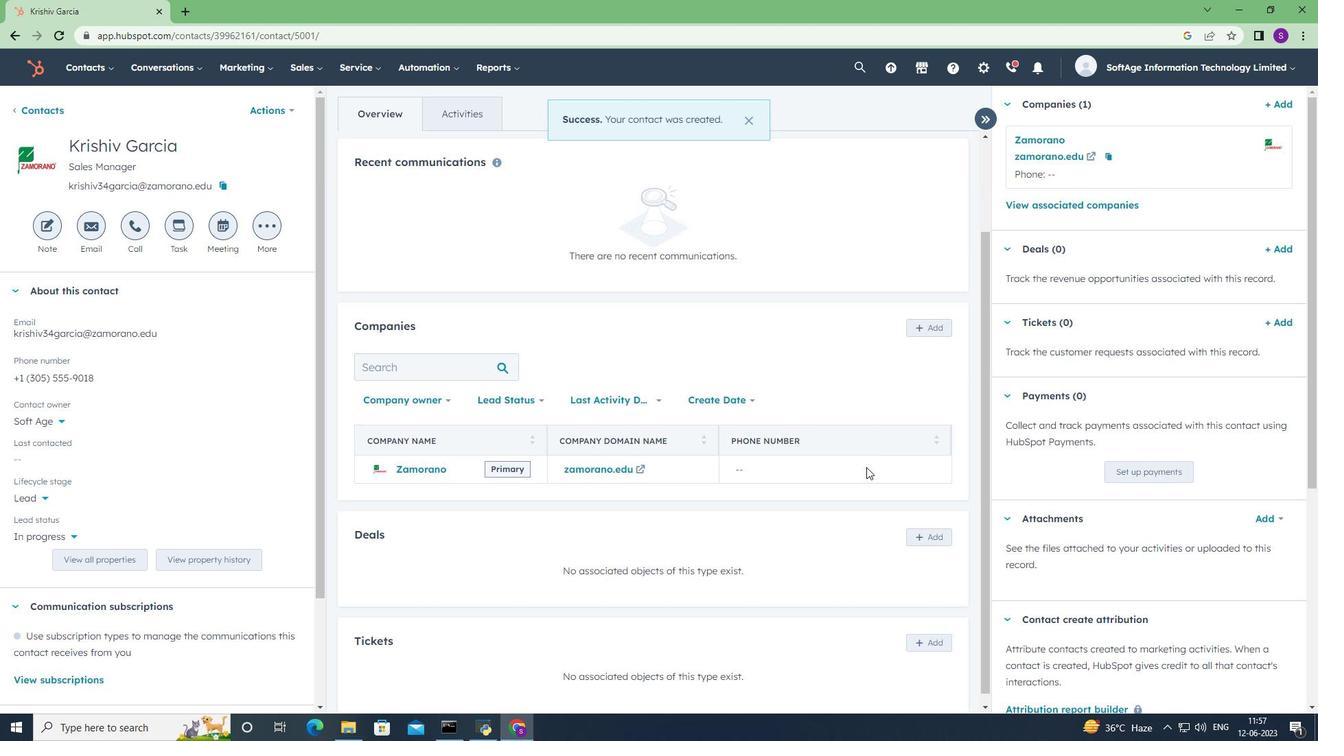 
